 Task: Add a signature Jared Hernandez containing With heartfelt thanks and gratitude, Jared Hernandez to email address softage.8@softage.net and add a folder Gifts
Action: Mouse moved to (149, 189)
Screenshot: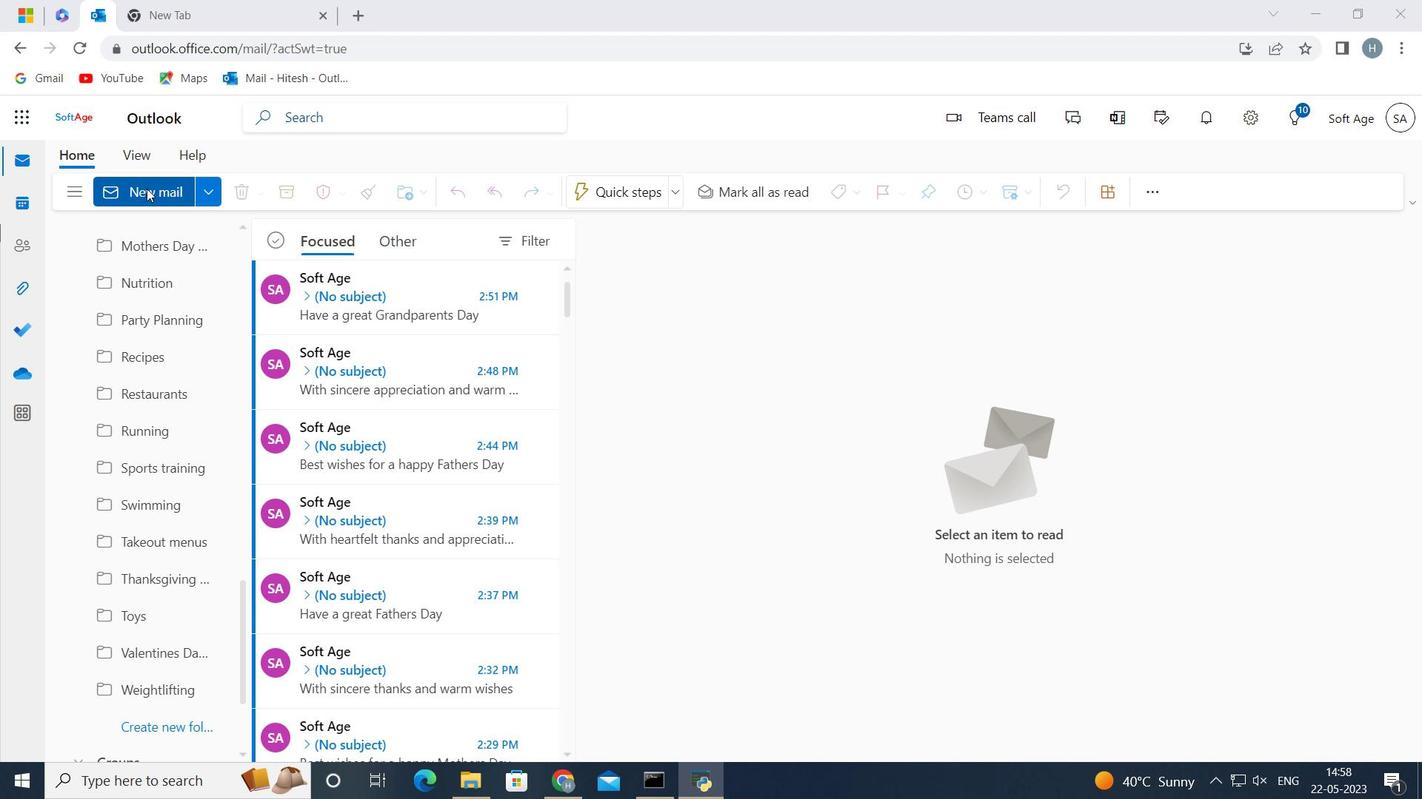 
Action: Mouse pressed left at (149, 189)
Screenshot: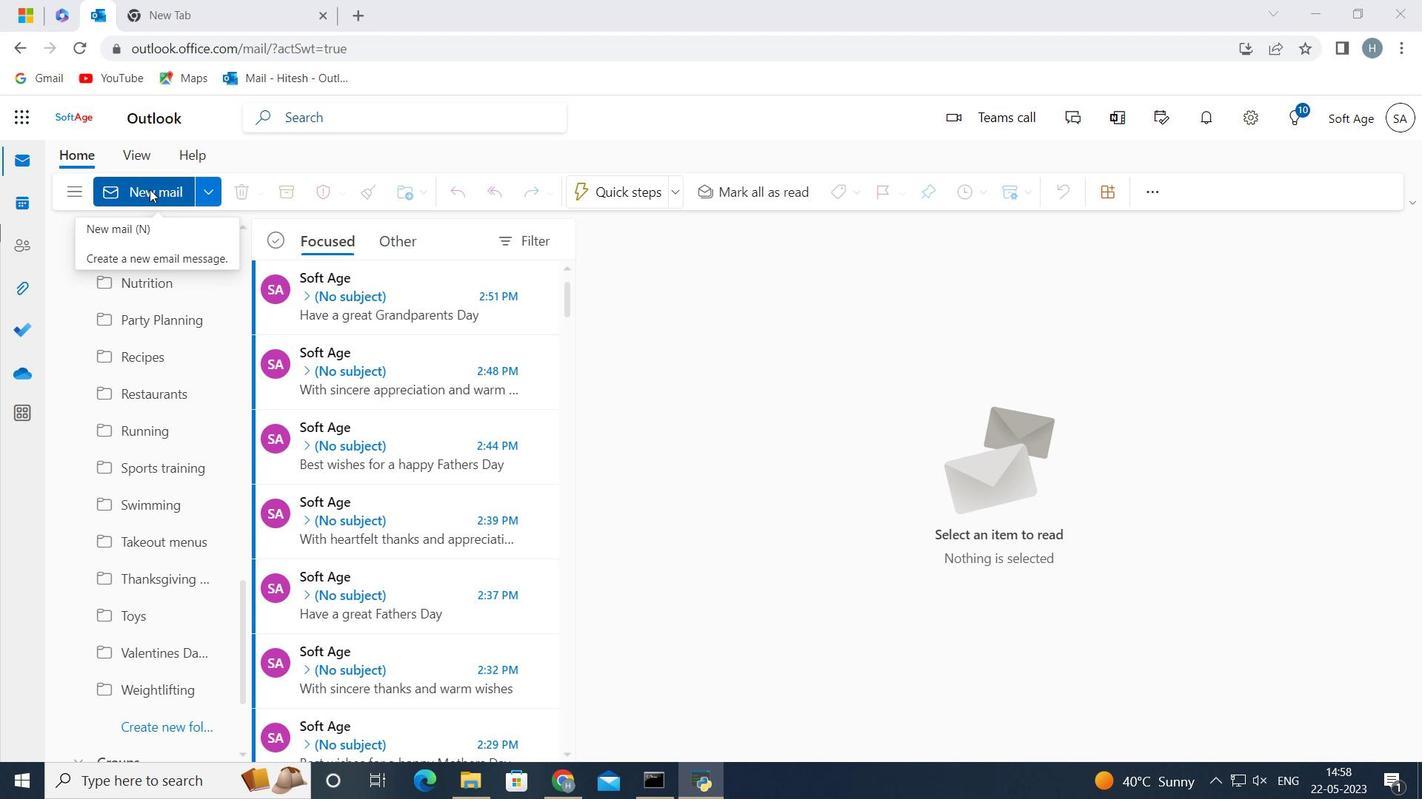 
Action: Mouse moved to (1163, 193)
Screenshot: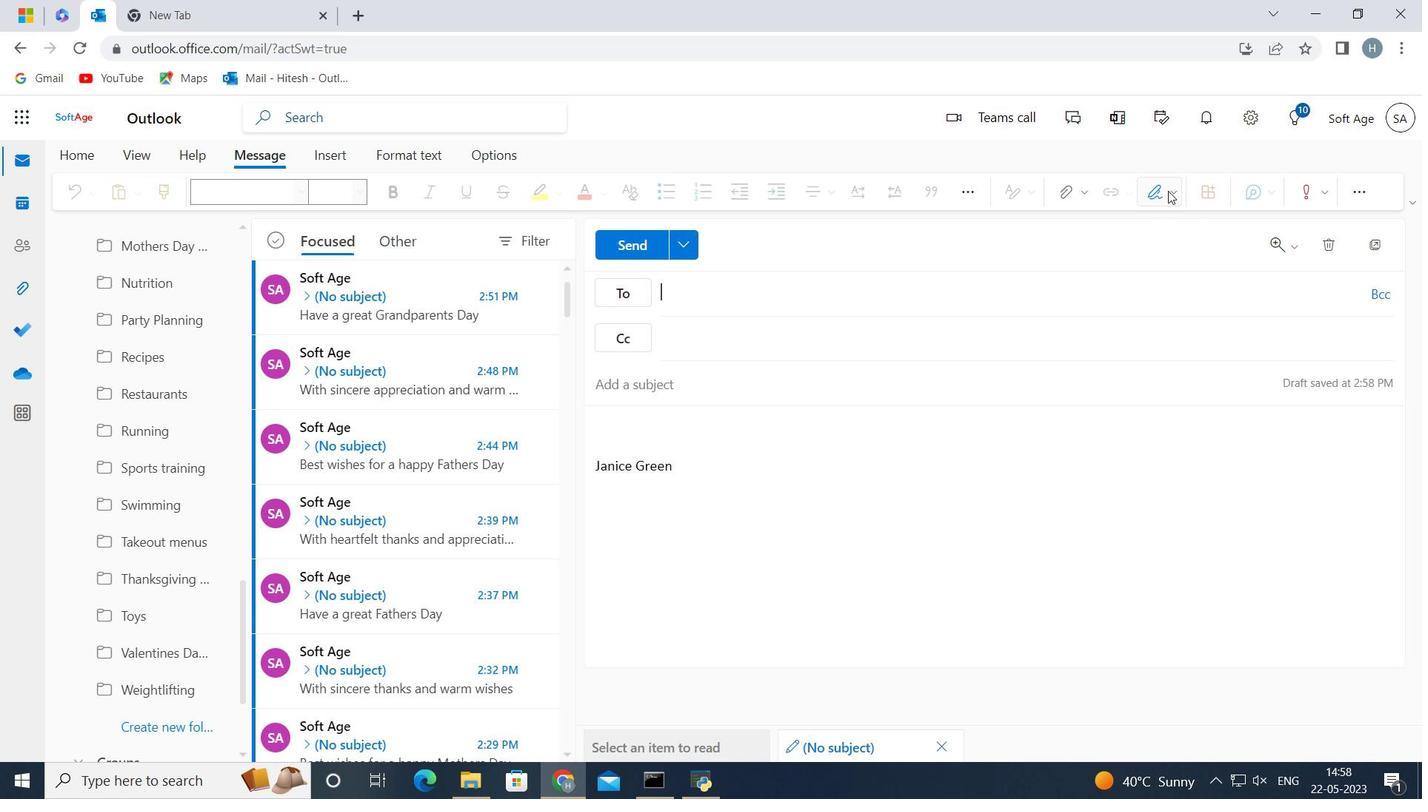 
Action: Mouse pressed left at (1163, 193)
Screenshot: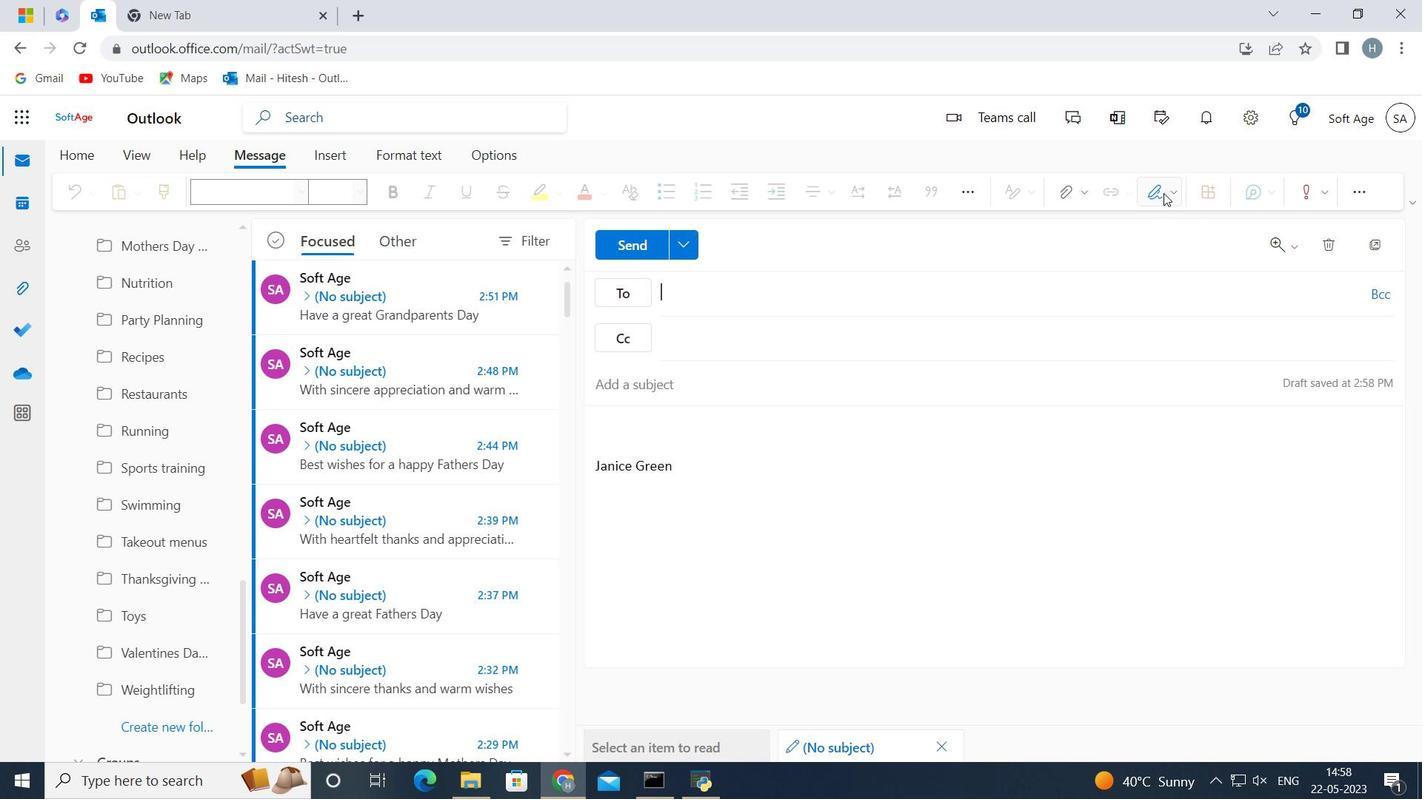 
Action: Mouse moved to (1095, 494)
Screenshot: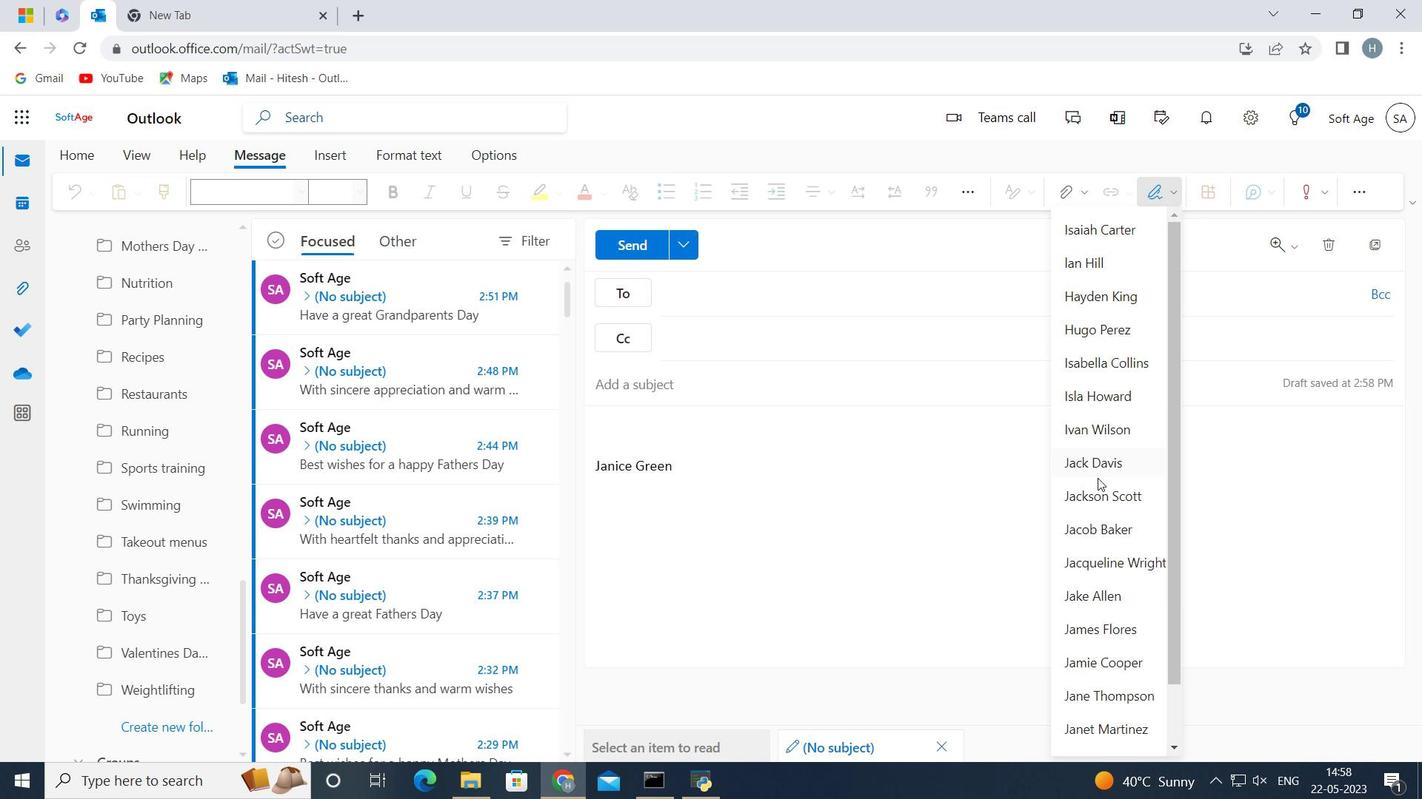 
Action: Mouse scrolled (1095, 493) with delta (0, 0)
Screenshot: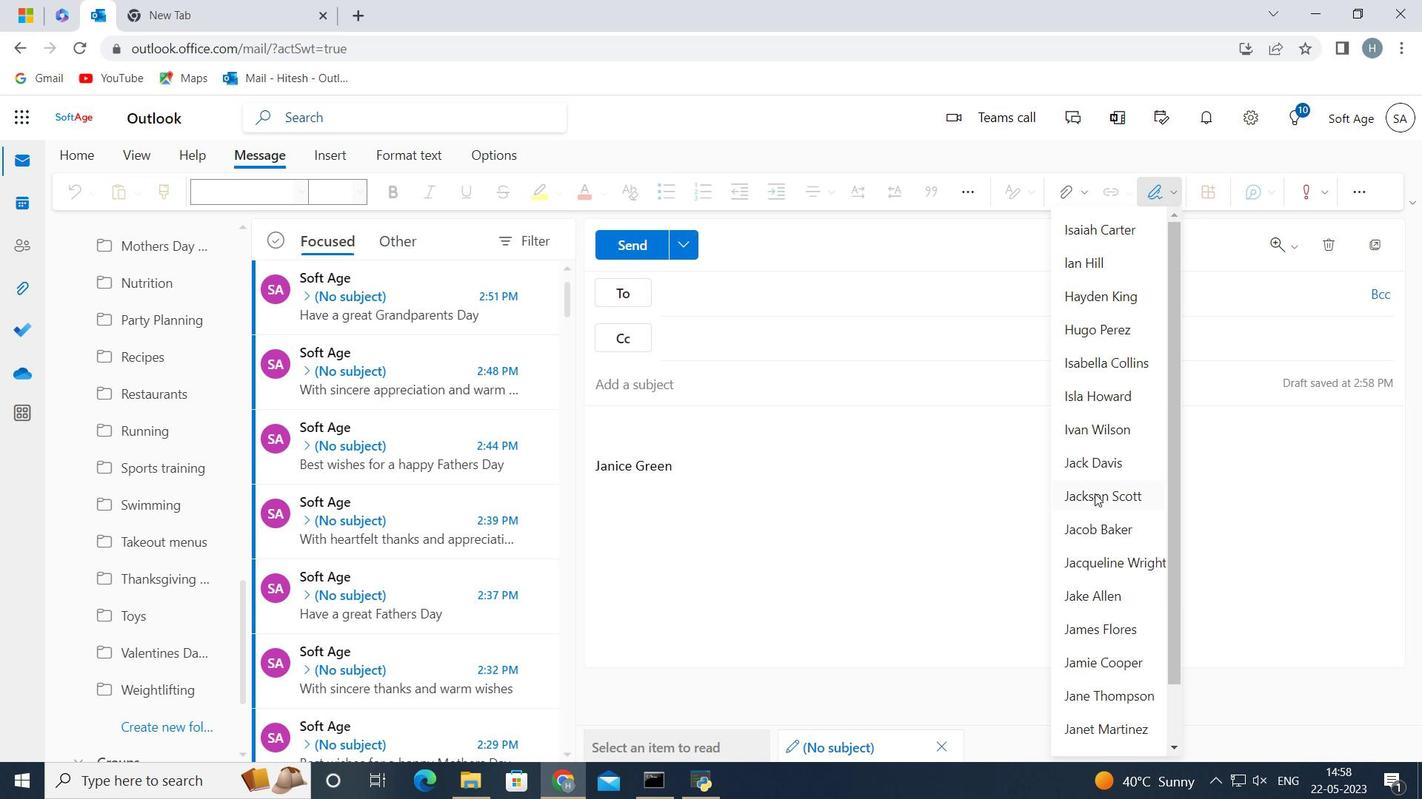 
Action: Mouse scrolled (1095, 493) with delta (0, 0)
Screenshot: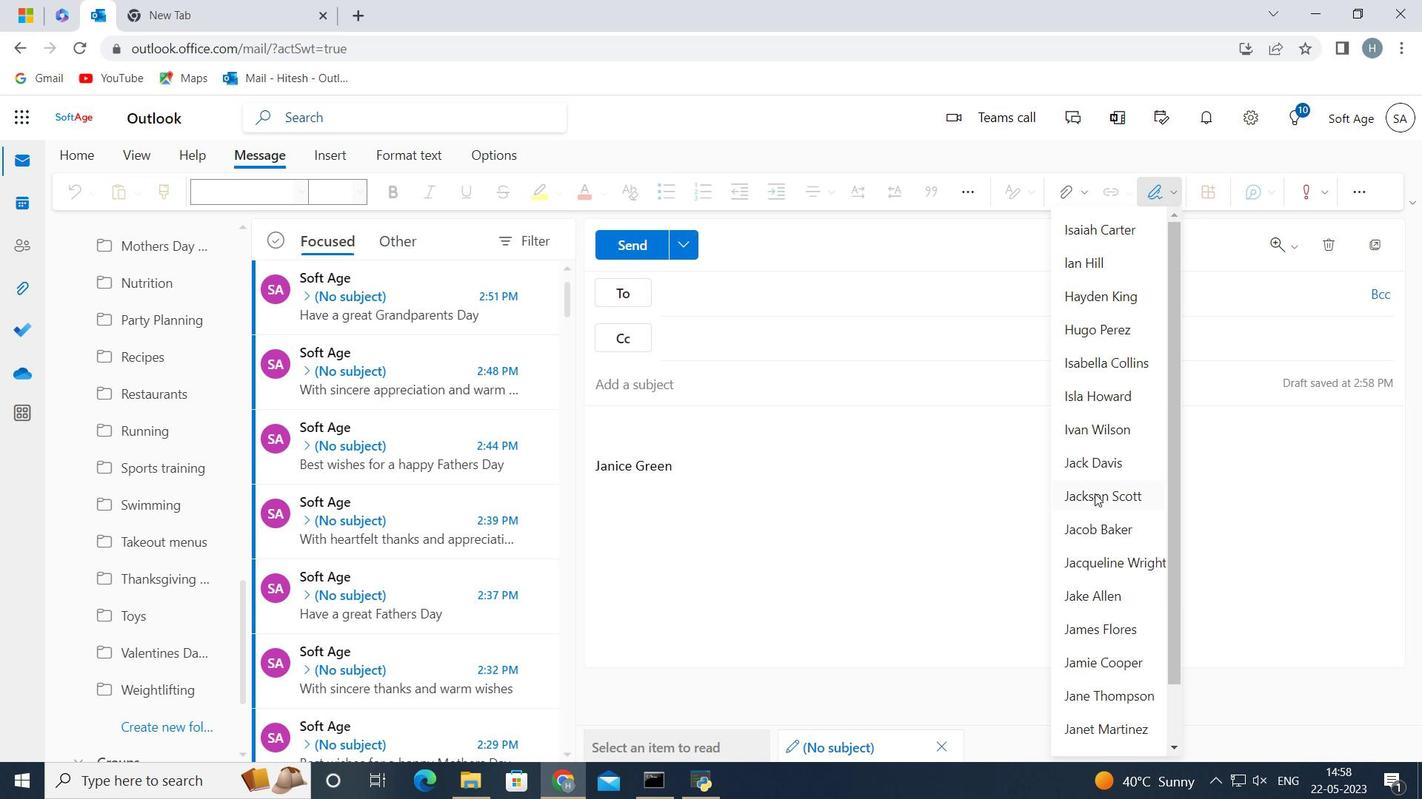 
Action: Mouse scrolled (1095, 493) with delta (0, 0)
Screenshot: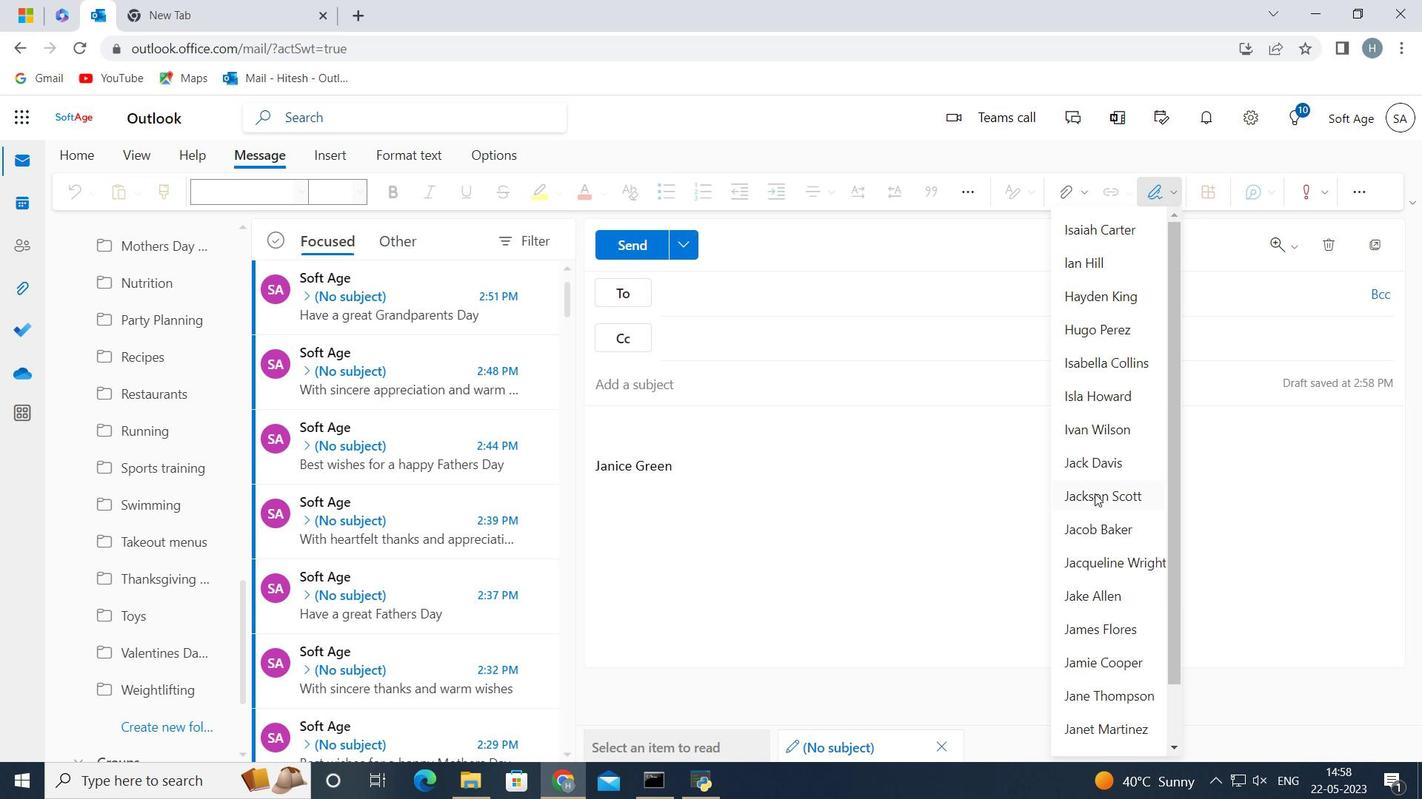 
Action: Mouse scrolled (1095, 493) with delta (0, 0)
Screenshot: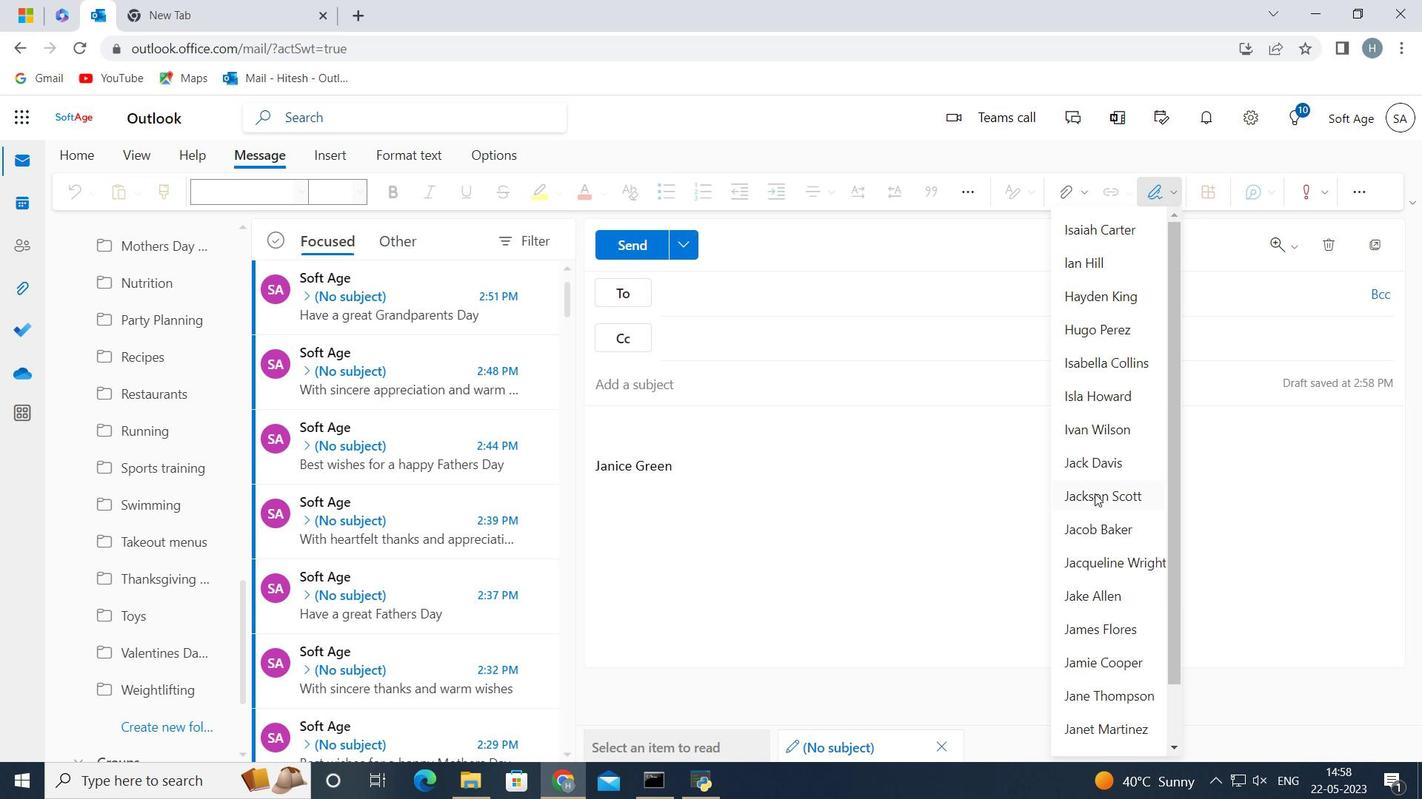
Action: Mouse scrolled (1095, 493) with delta (0, 0)
Screenshot: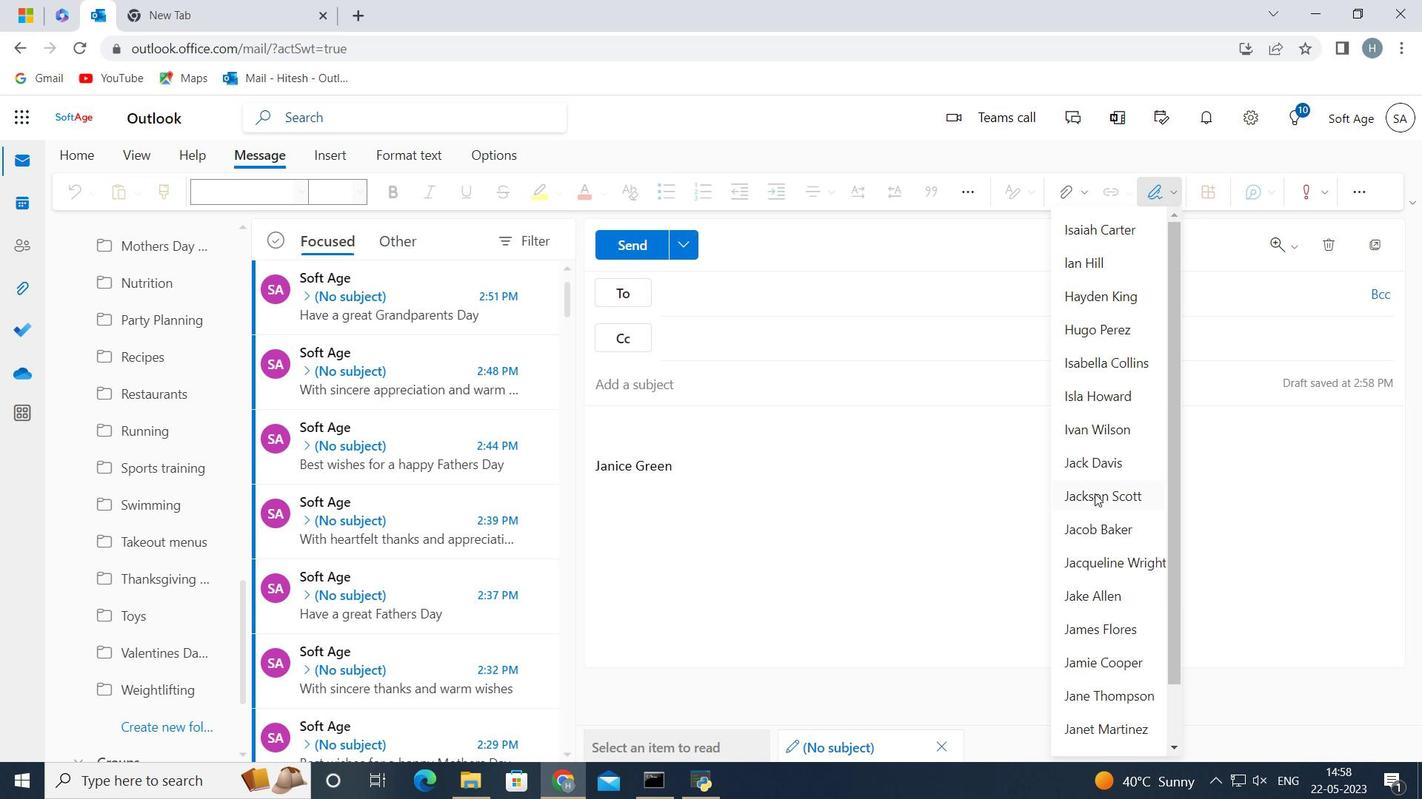 
Action: Mouse scrolled (1095, 493) with delta (0, 0)
Screenshot: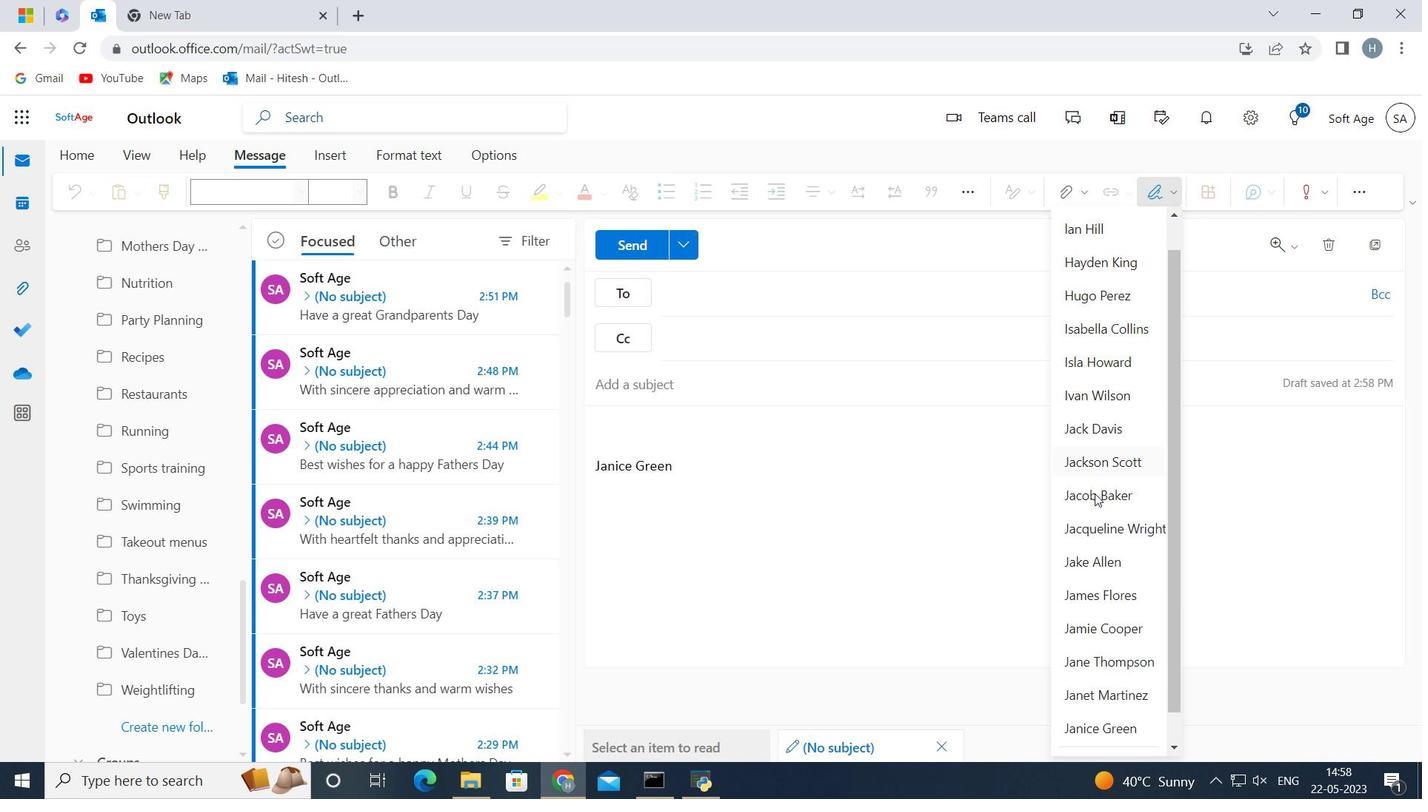
Action: Mouse moved to (1103, 734)
Screenshot: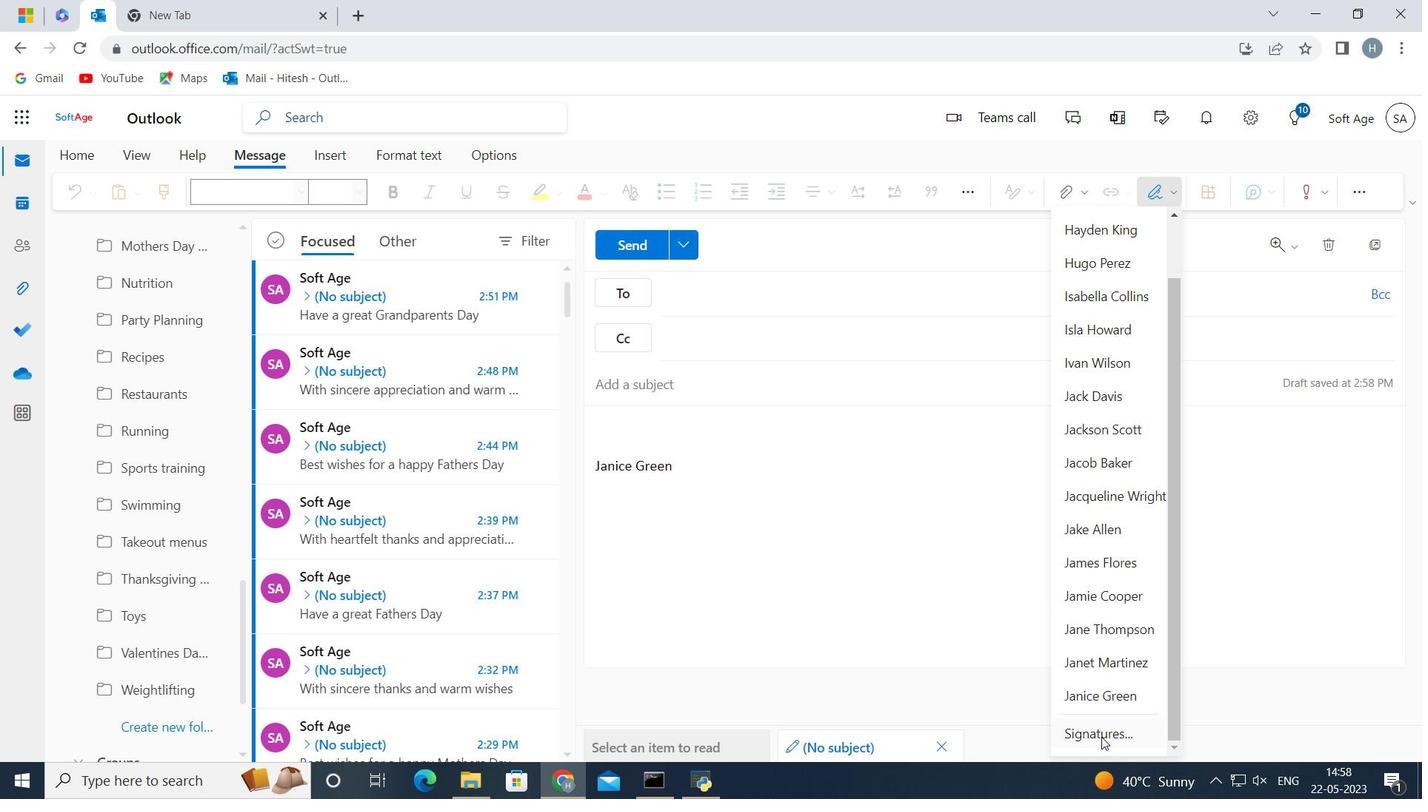 
Action: Mouse pressed left at (1103, 734)
Screenshot: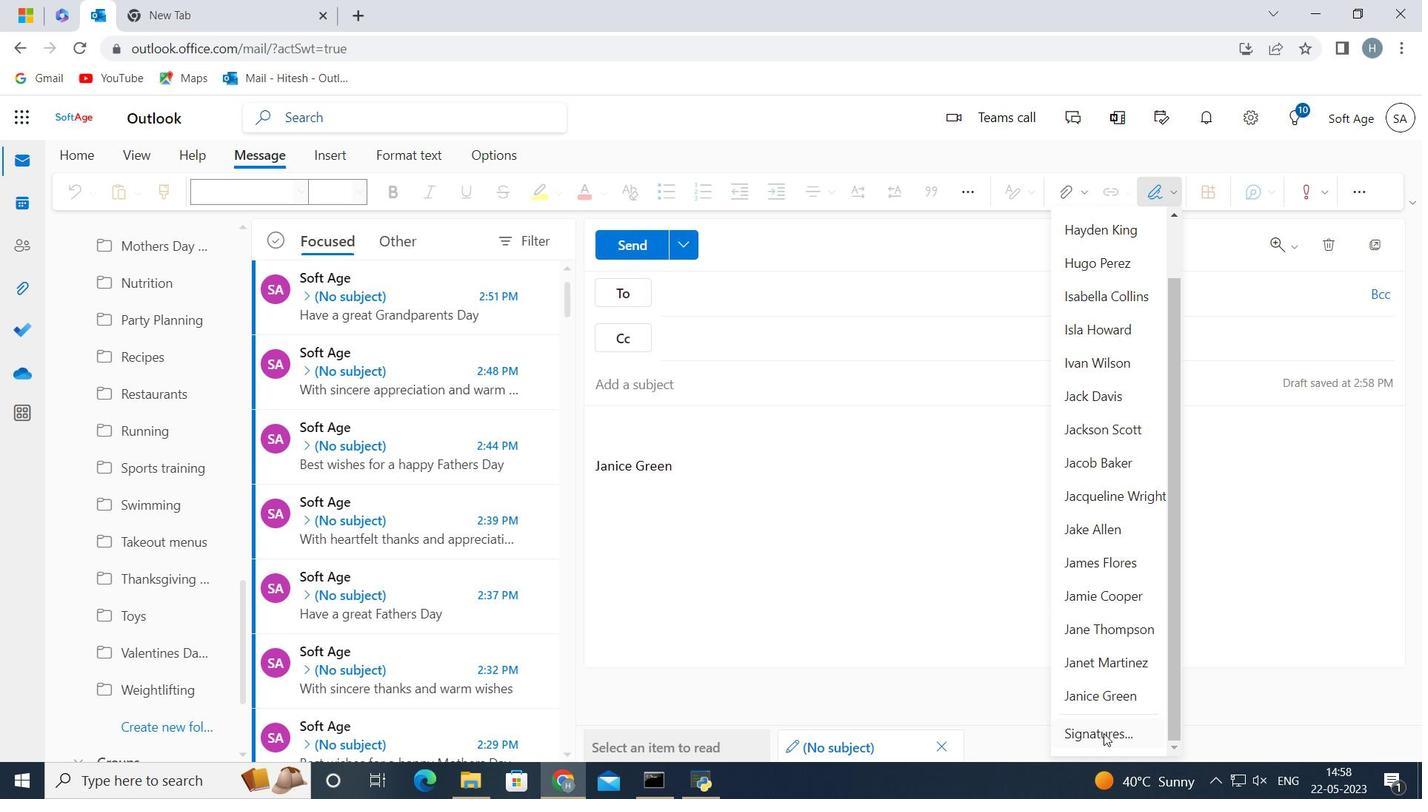 
Action: Mouse moved to (982, 339)
Screenshot: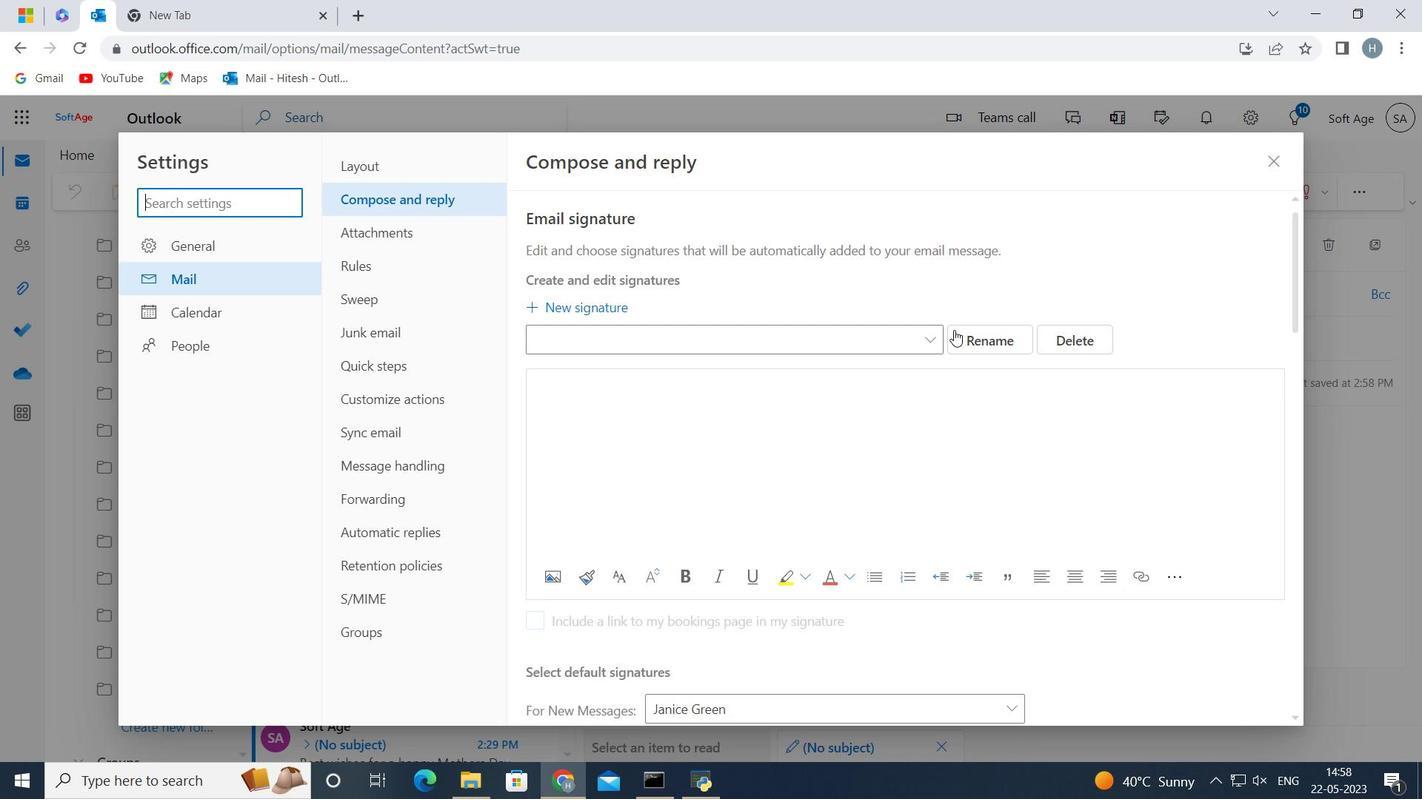 
Action: Mouse pressed left at (982, 339)
Screenshot: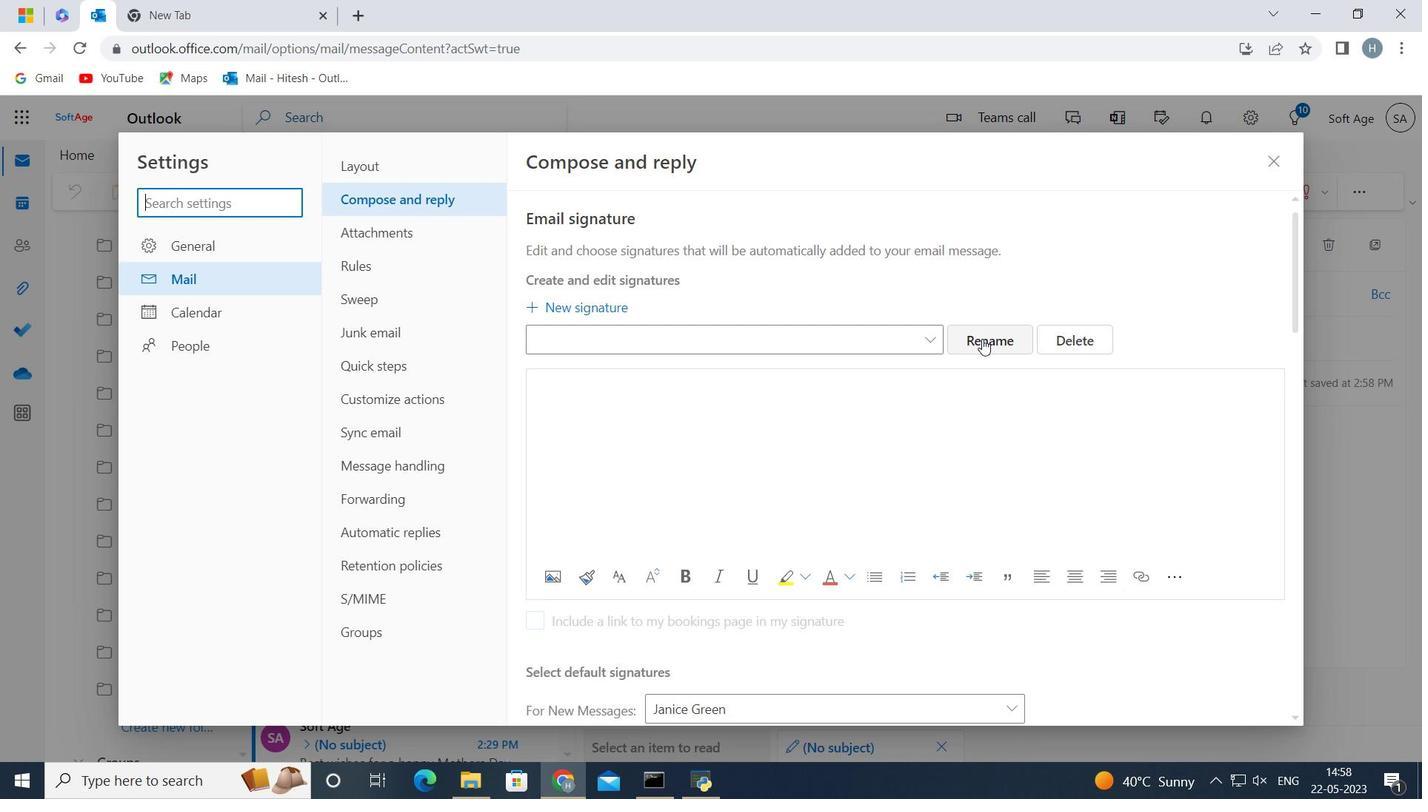 
Action: Mouse moved to (934, 337)
Screenshot: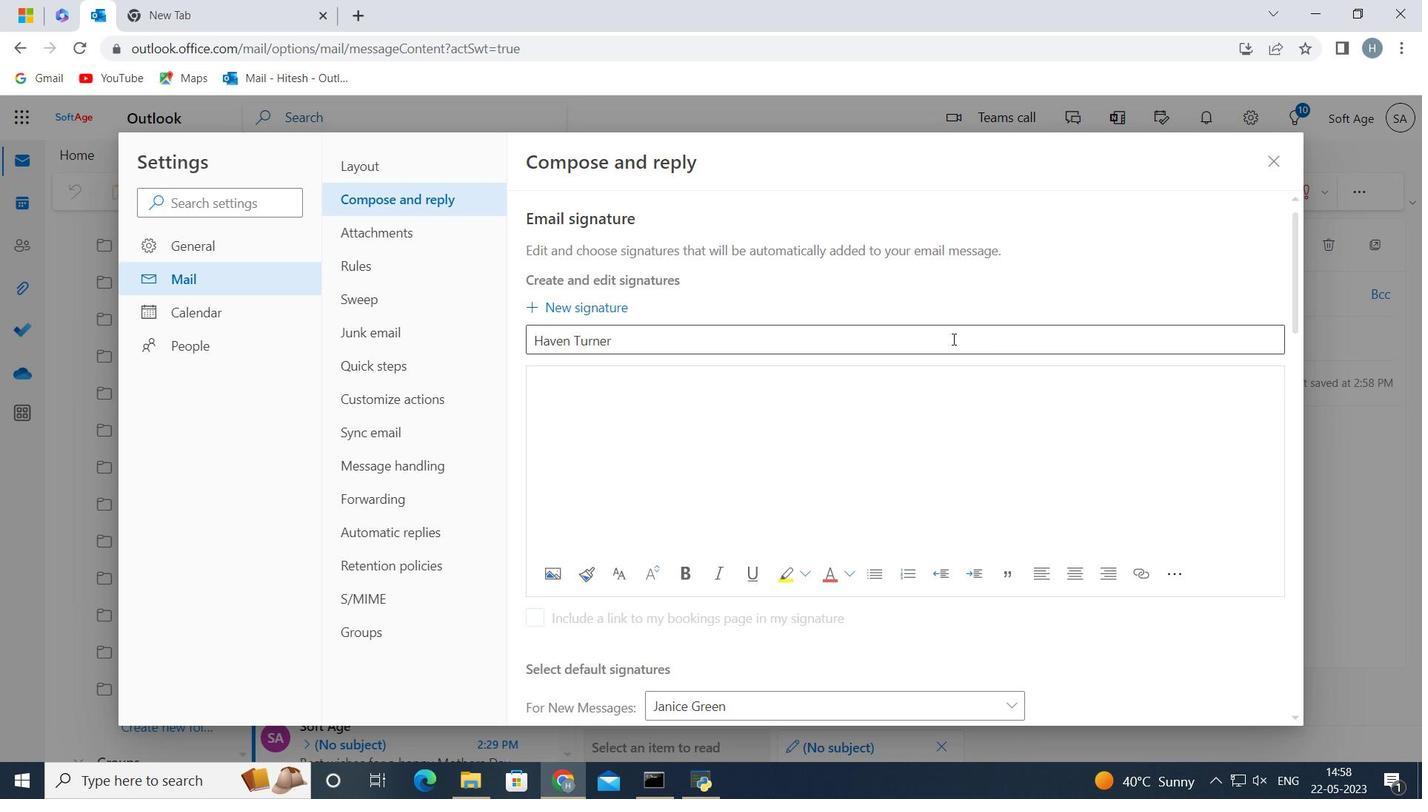 
Action: Mouse pressed left at (934, 337)
Screenshot: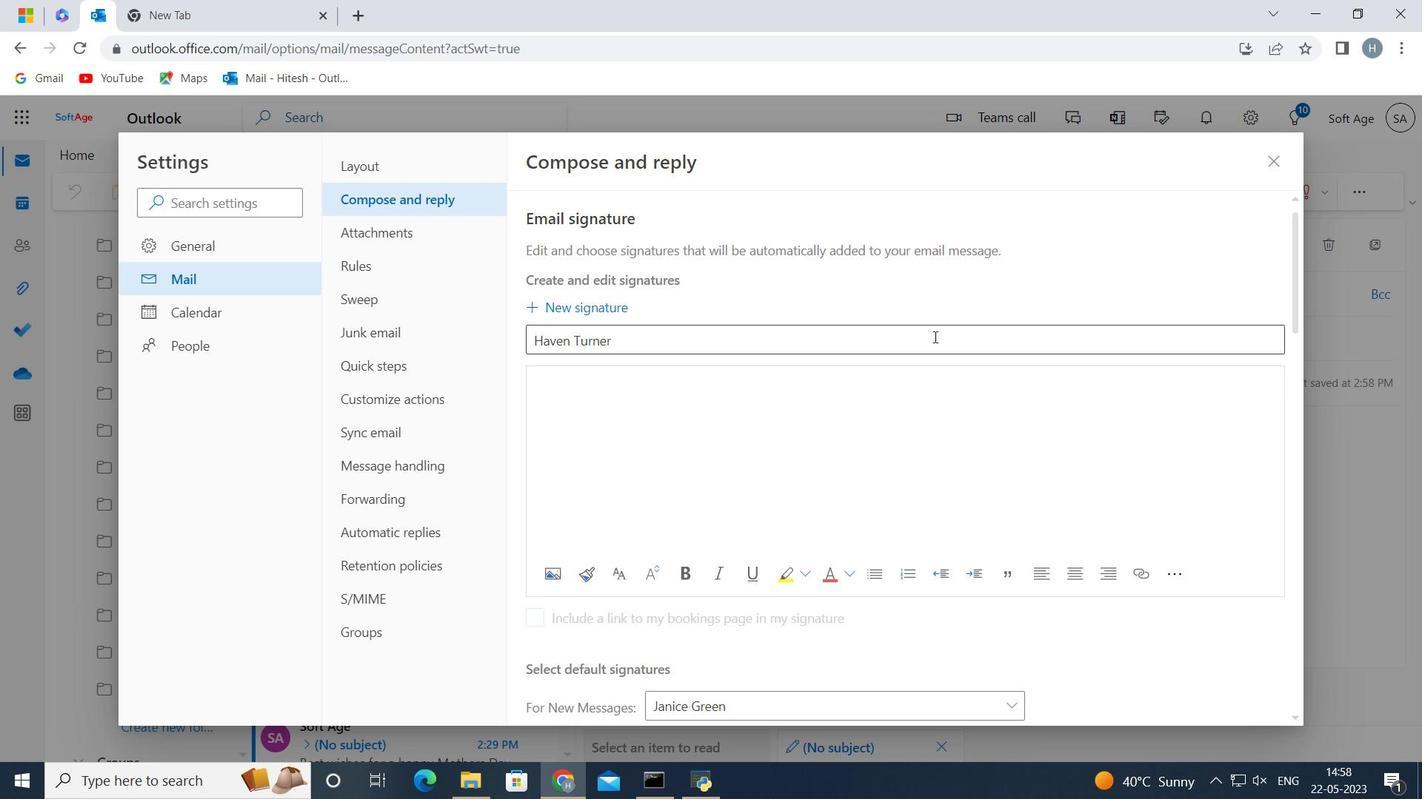 
Action: Key pressed <Key.backspace><Key.backspace><Key.backspace><Key.backspace><Key.backspace><Key.backspace><Key.backspace><Key.backspace><Key.backspace><Key.backspace><Key.backspace><Key.backspace><Key.backspace><Key.backspace><Key.shift>Jared<Key.space><Key.shift><Key.shift><Key.shift>Hernandez<Key.space>
Screenshot: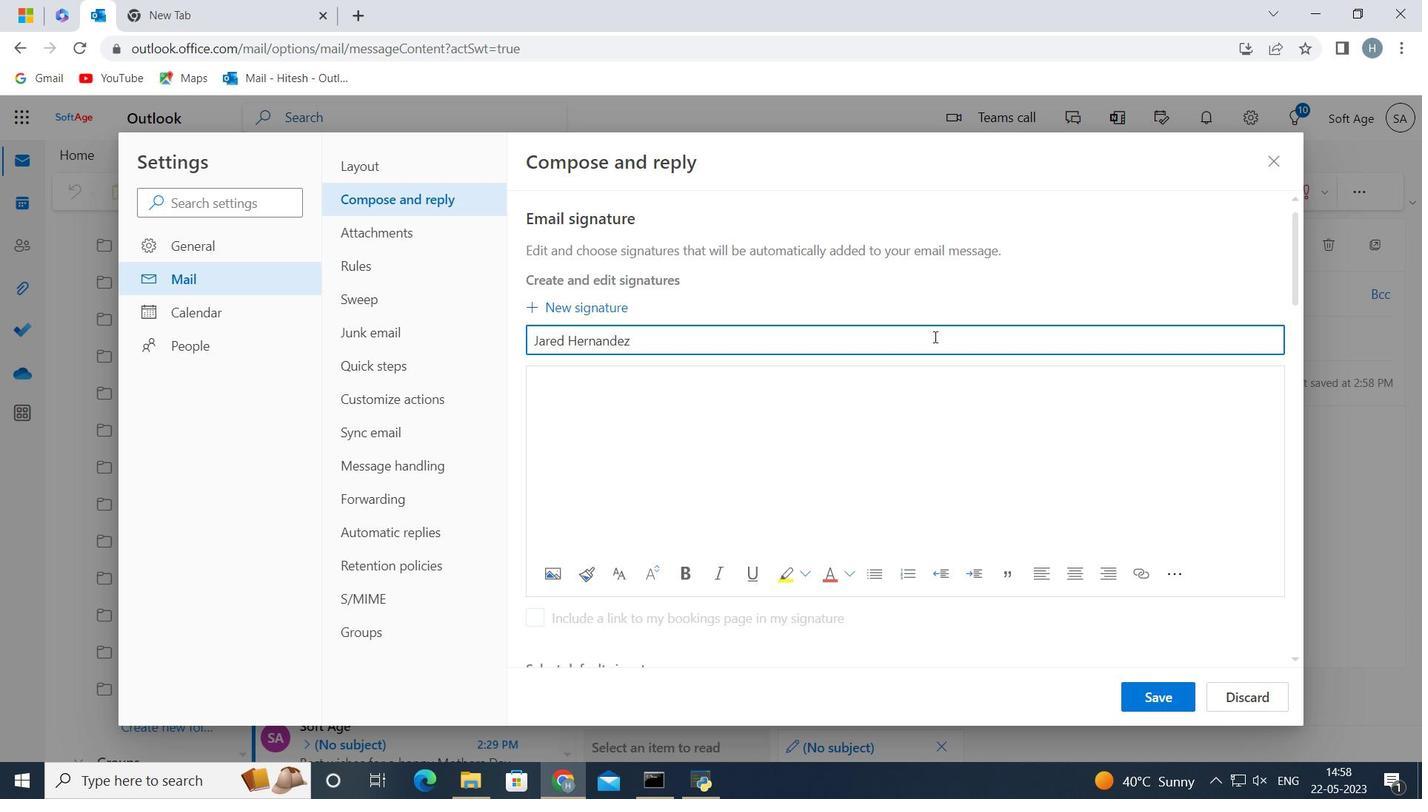 
Action: Mouse moved to (742, 417)
Screenshot: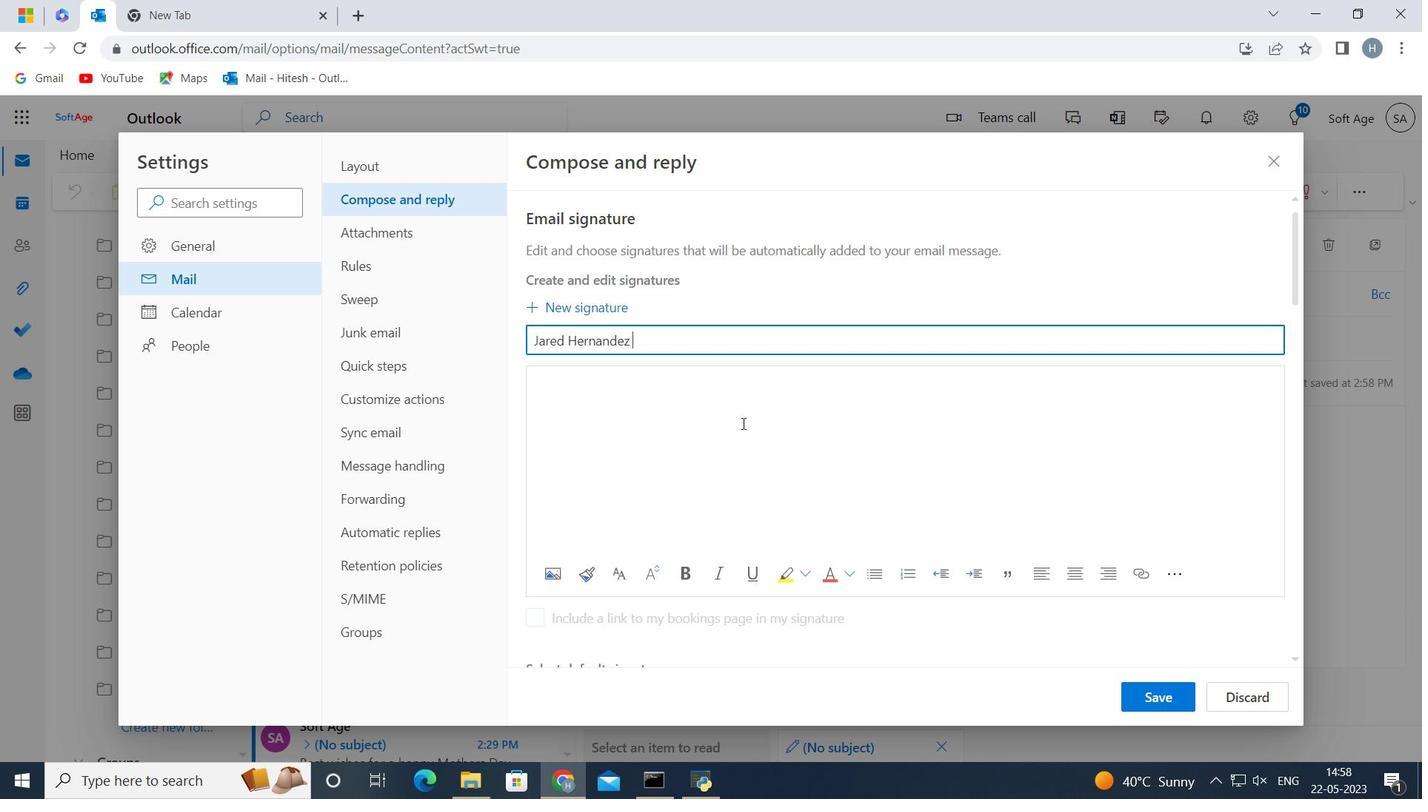 
Action: Mouse pressed left at (742, 417)
Screenshot: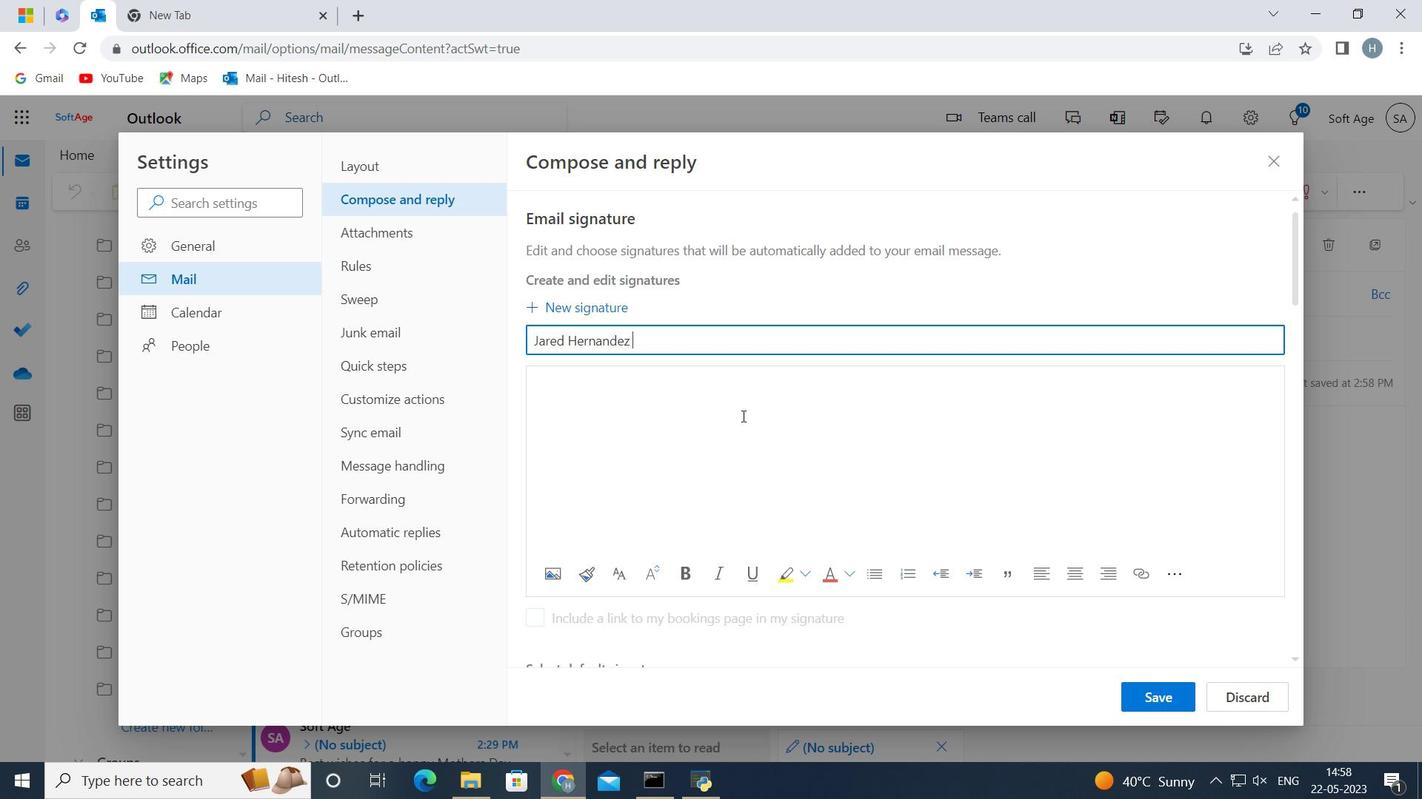 
Action: Key pressed <Key.shift>Jared<Key.space><Key.shift><Key.shift><Key.shift><Key.shift><Key.shift><Key.shift><Key.shift><Key.shift>Hernandez<Key.space>
Screenshot: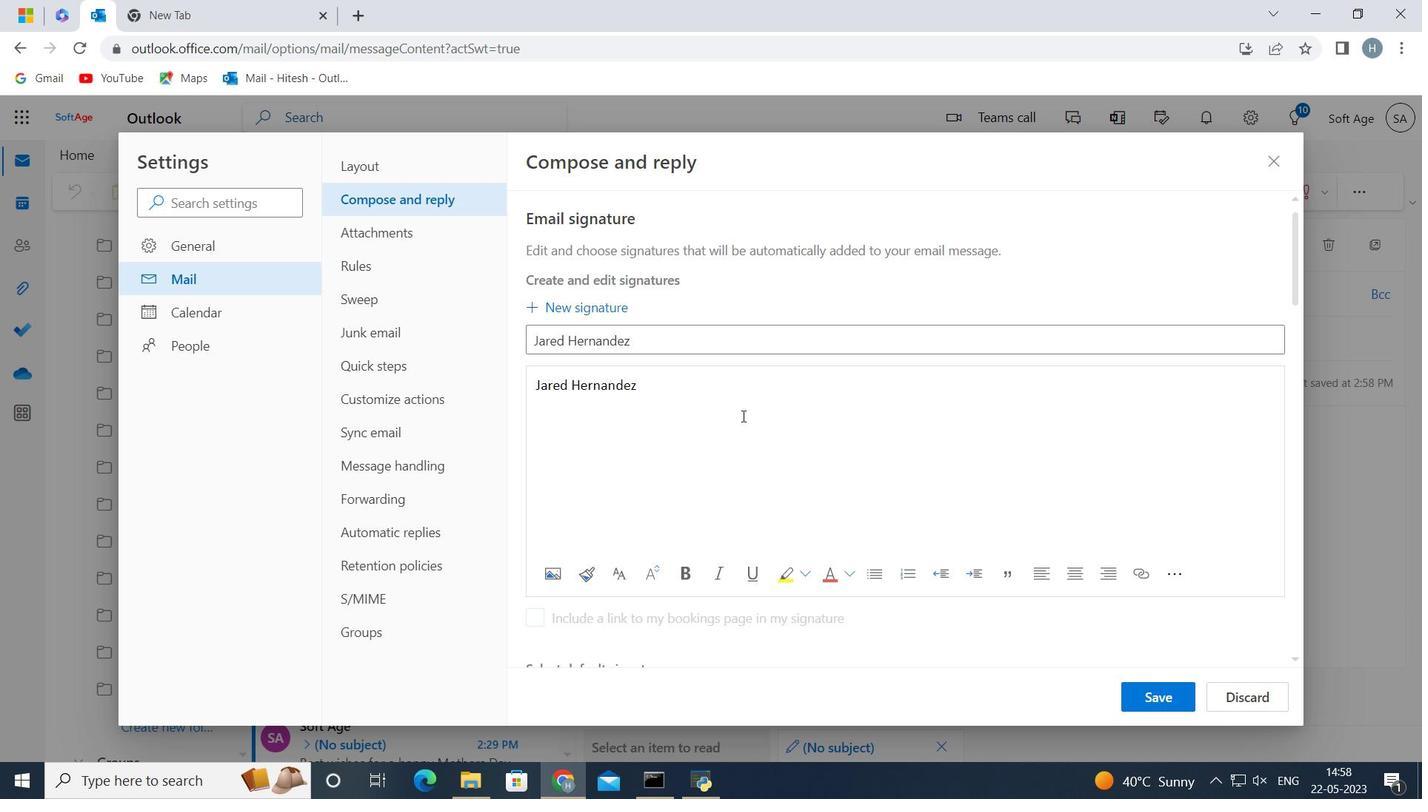 
Action: Mouse moved to (1157, 696)
Screenshot: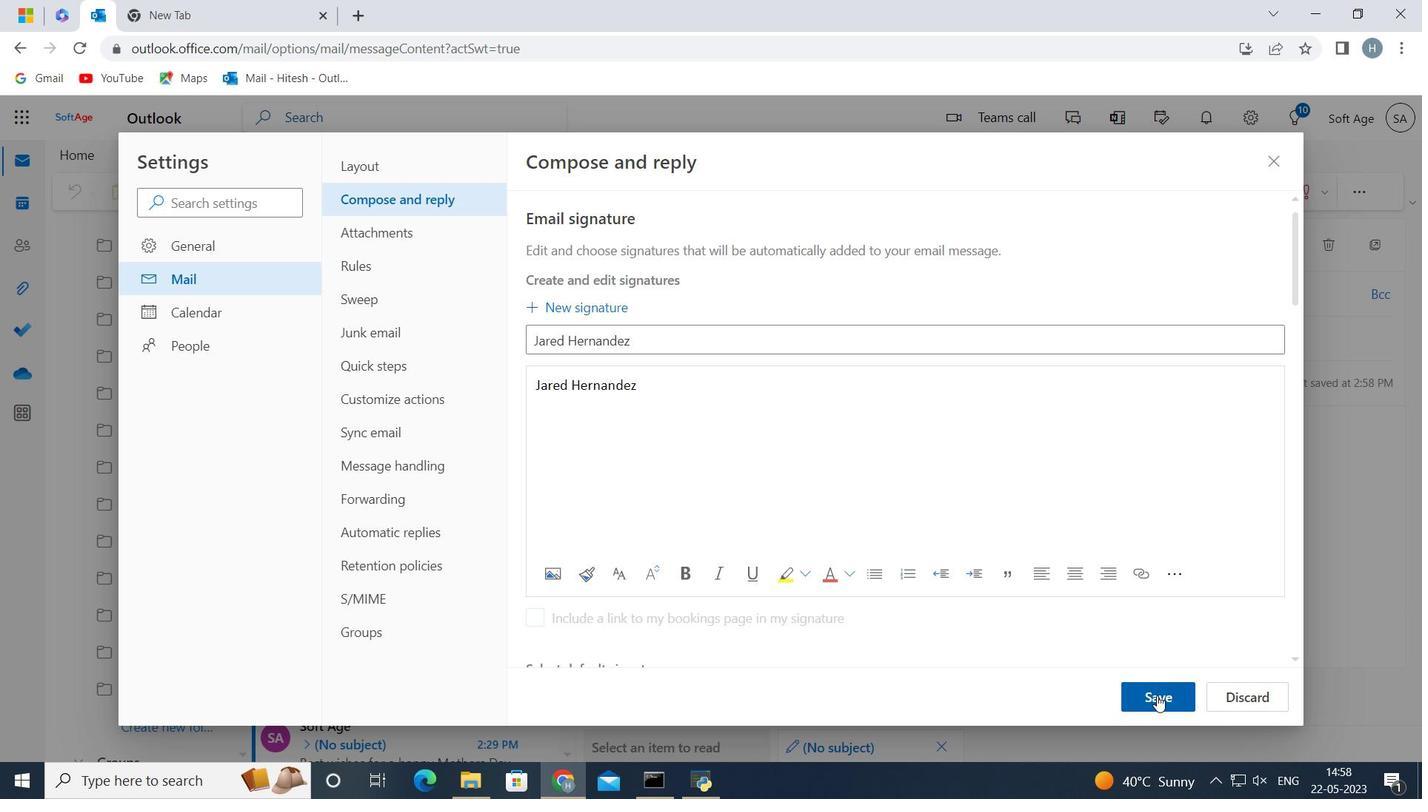 
Action: Mouse pressed left at (1157, 696)
Screenshot: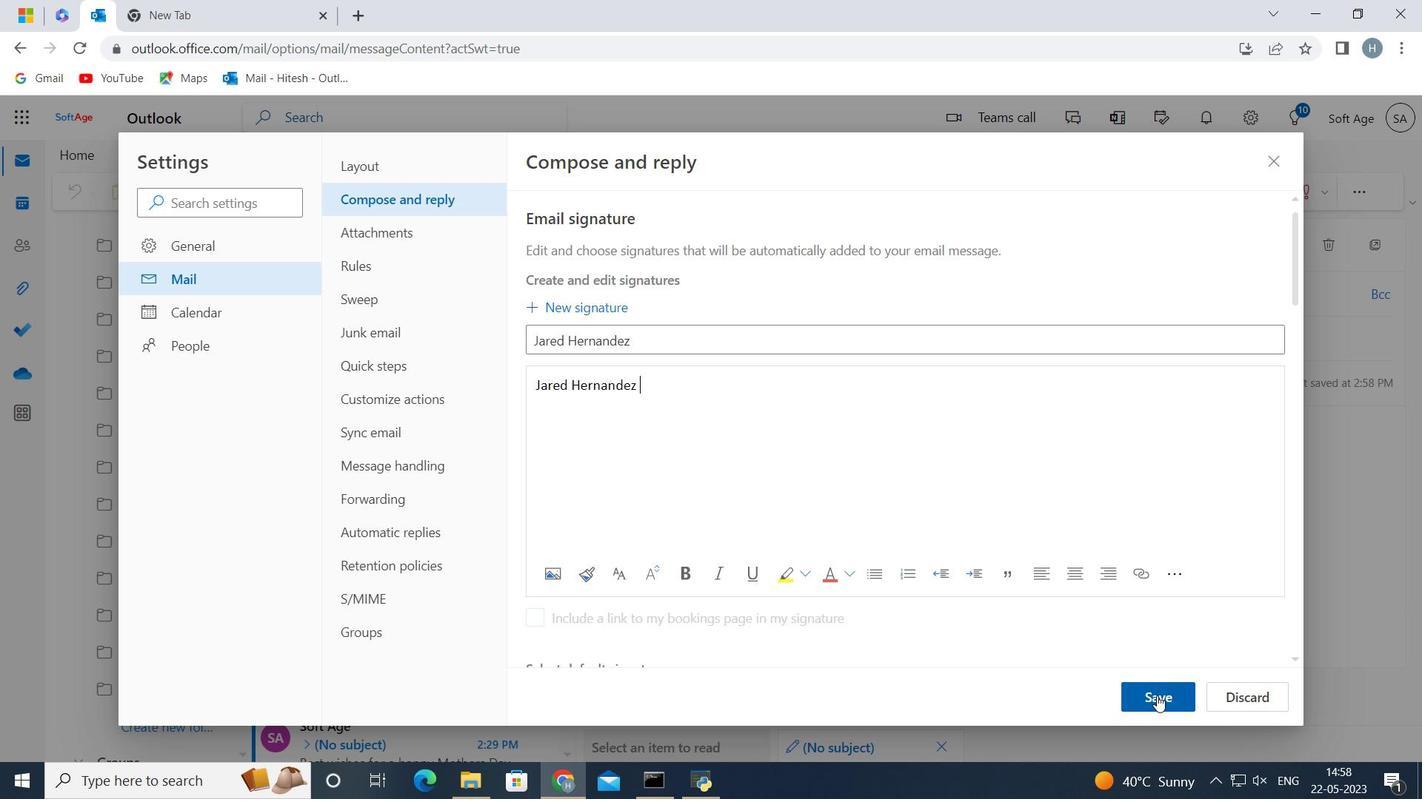 
Action: Mouse moved to (1119, 470)
Screenshot: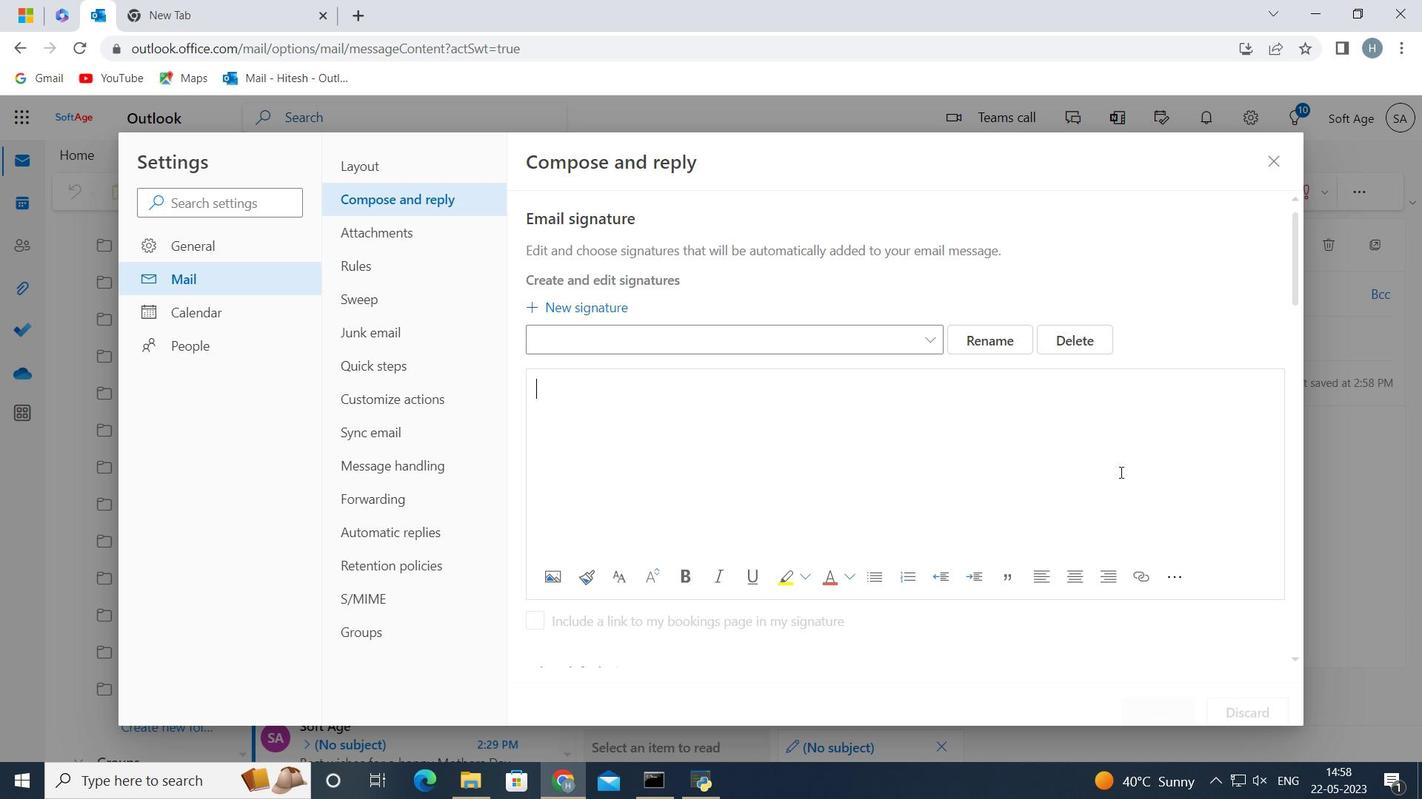 
Action: Mouse scrolled (1119, 469) with delta (0, 0)
Screenshot: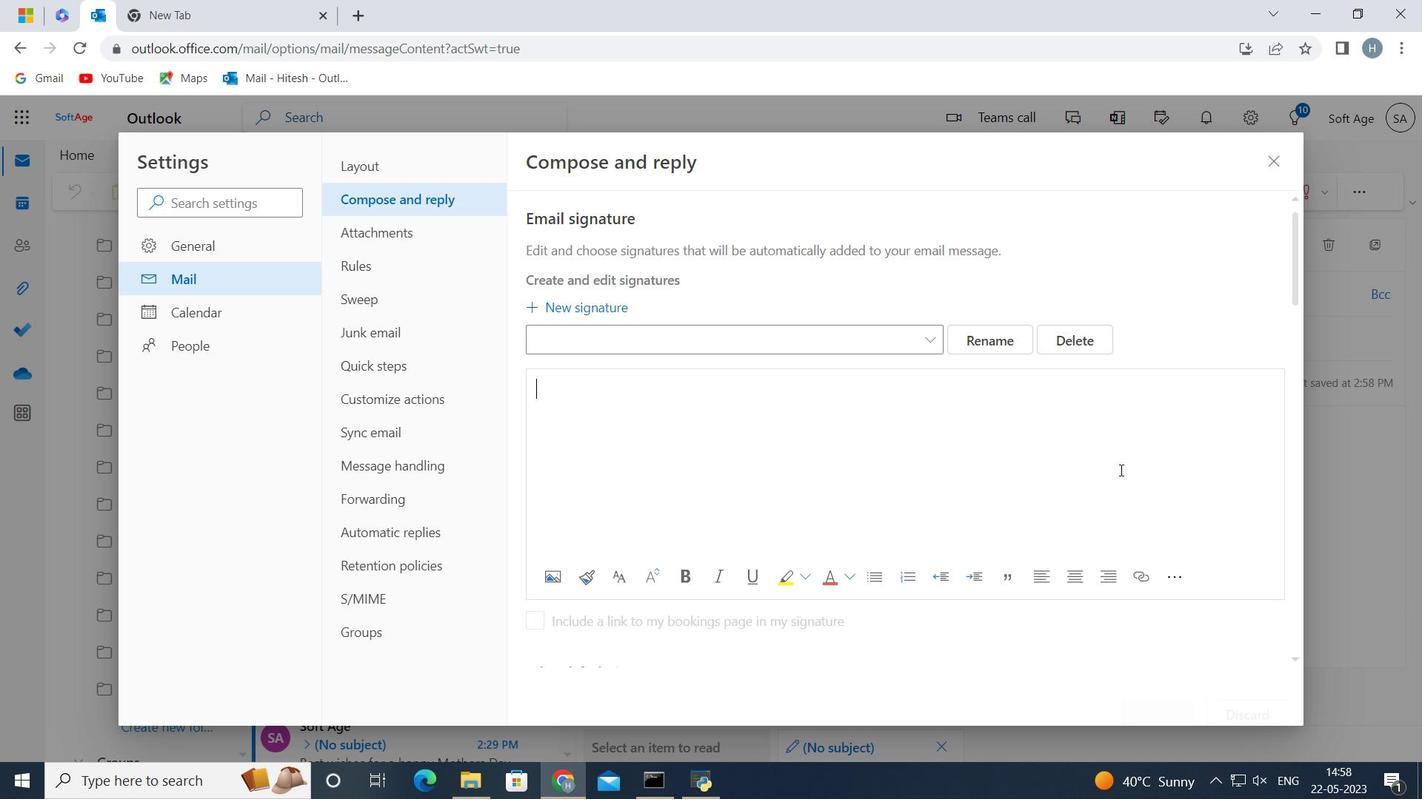 
Action: Mouse scrolled (1119, 469) with delta (0, 0)
Screenshot: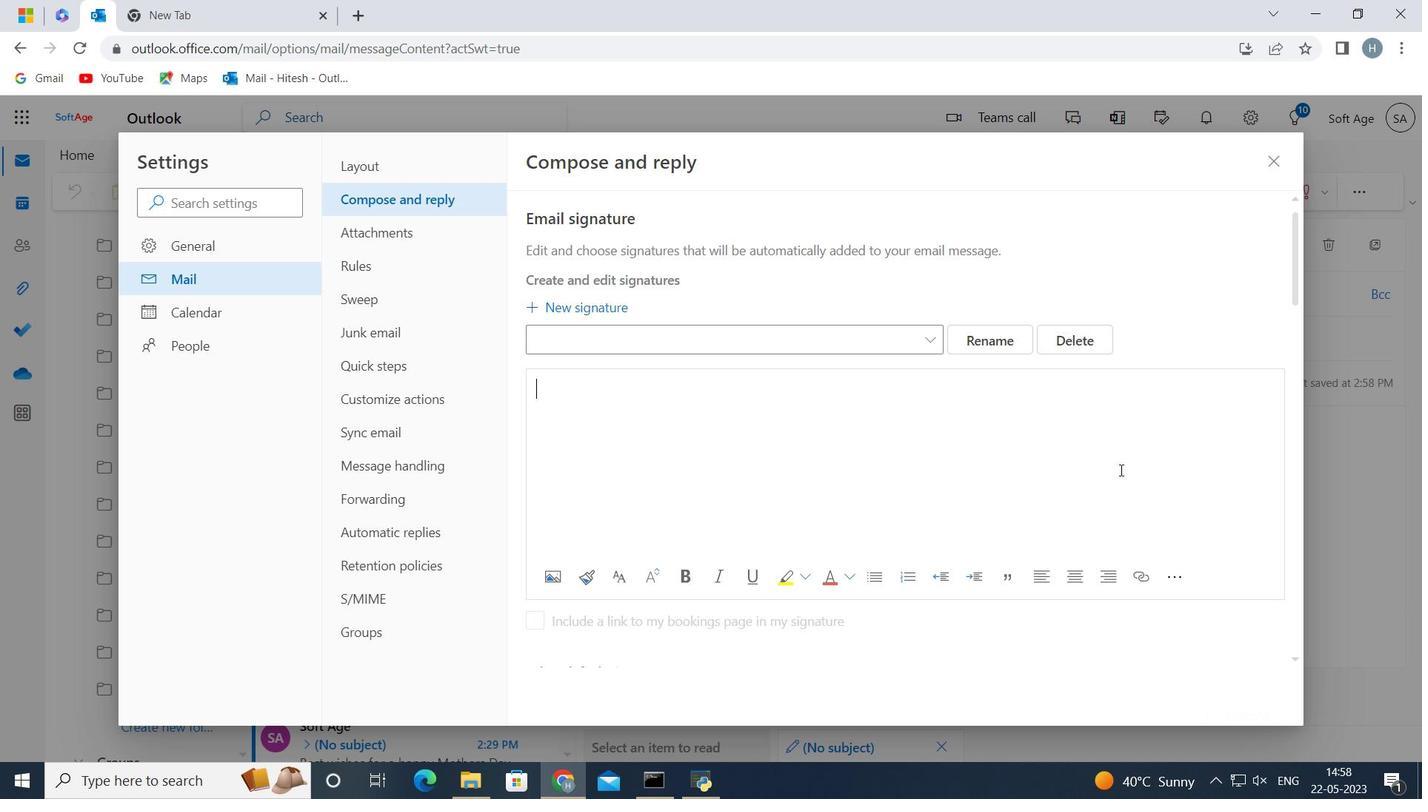 
Action: Mouse scrolled (1119, 469) with delta (0, 0)
Screenshot: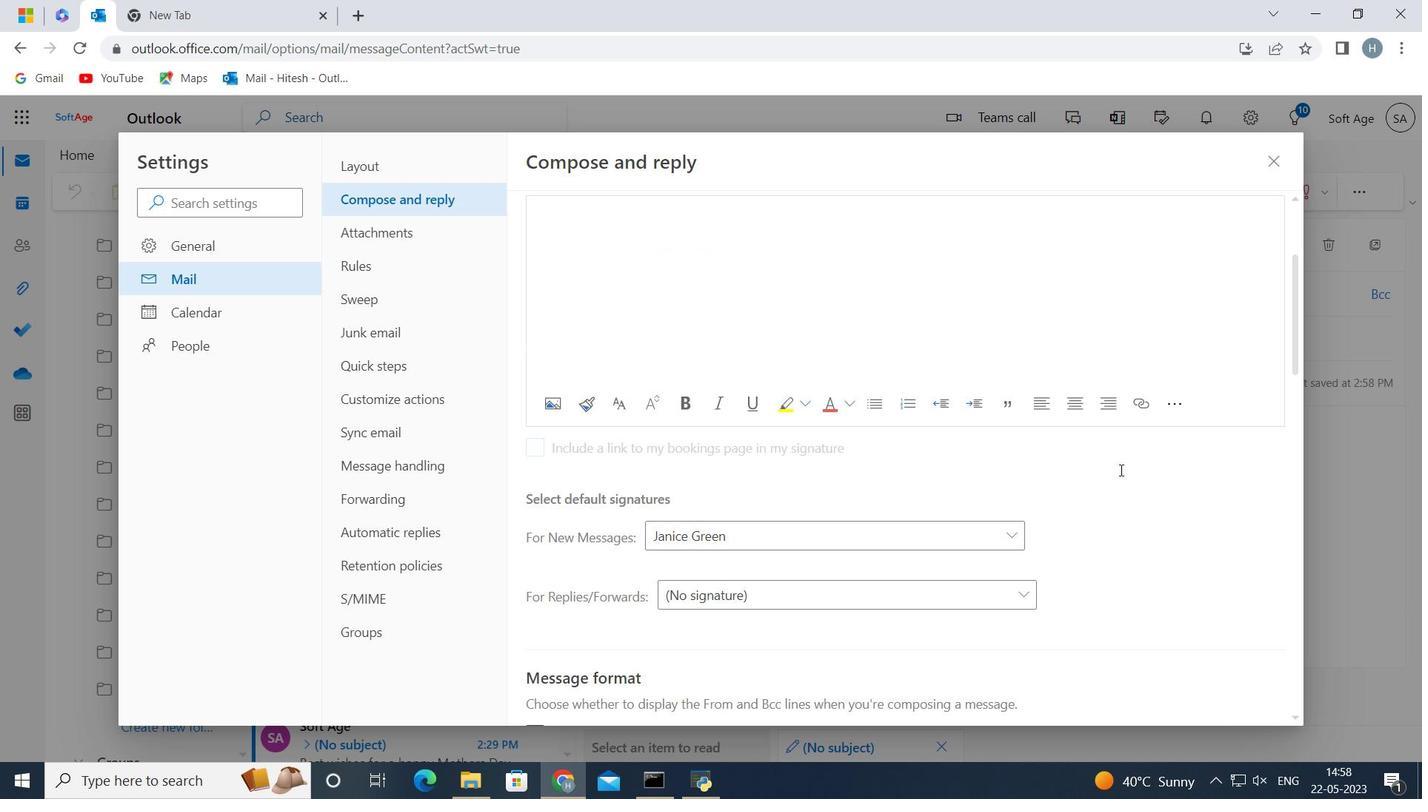 
Action: Mouse scrolled (1119, 469) with delta (0, 0)
Screenshot: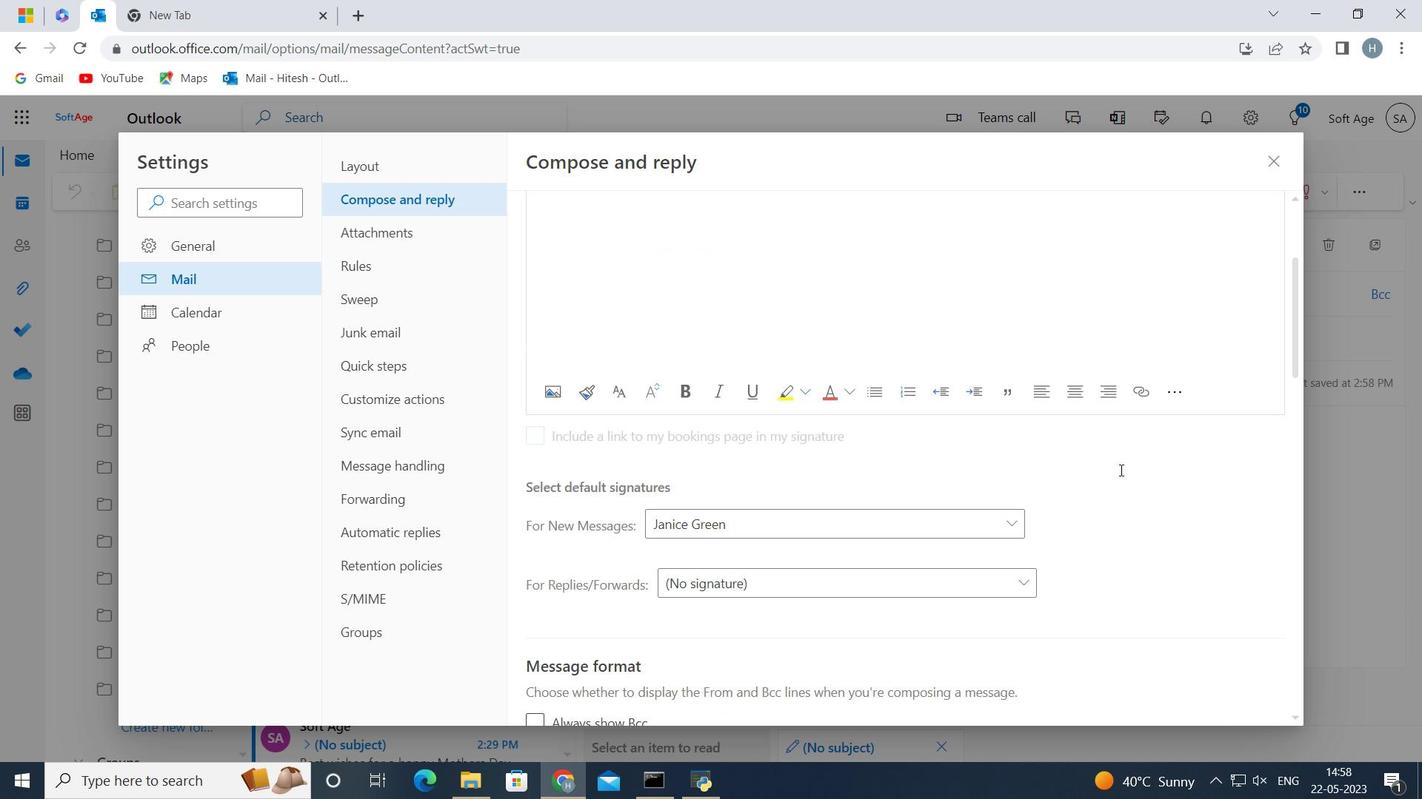 
Action: Mouse moved to (938, 338)
Screenshot: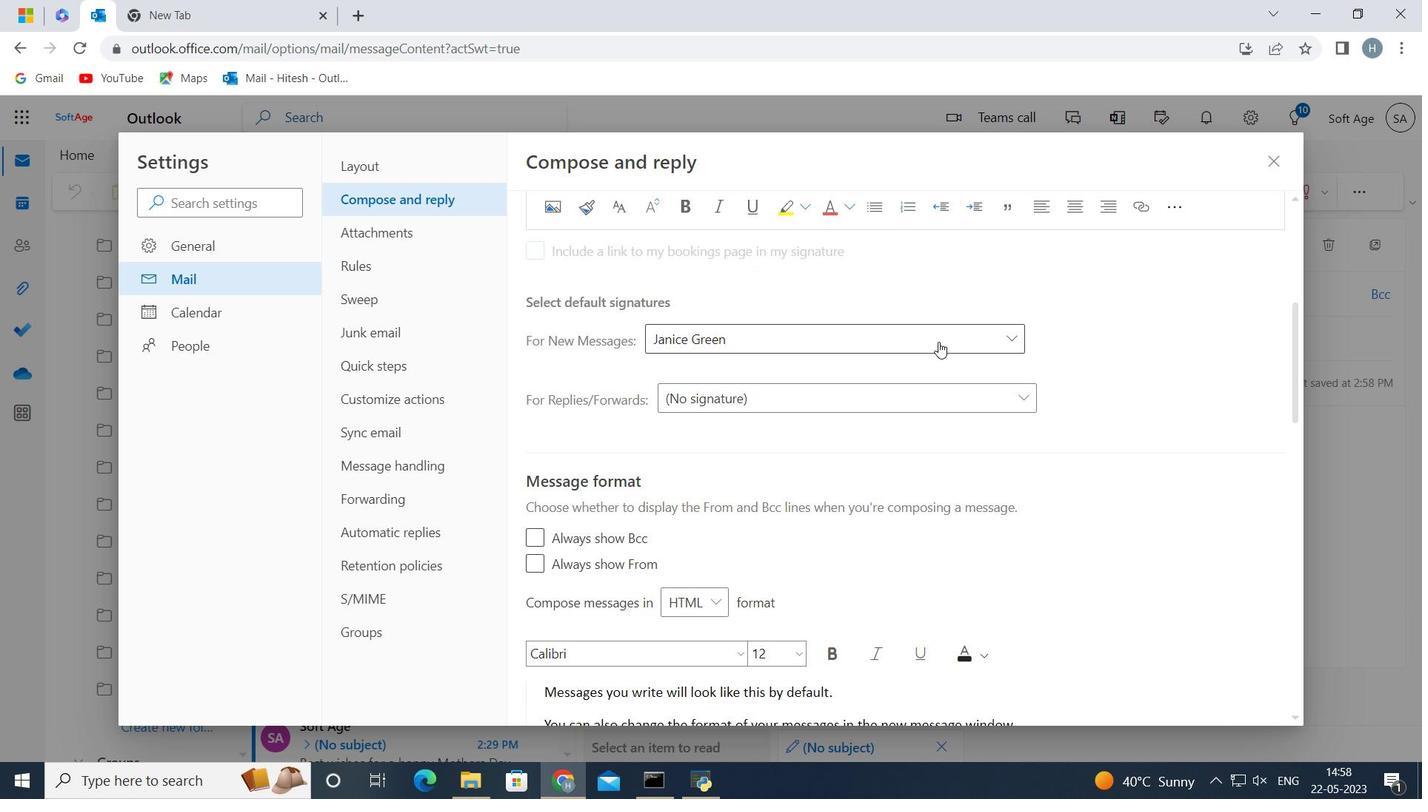 
Action: Mouse pressed left at (938, 338)
Screenshot: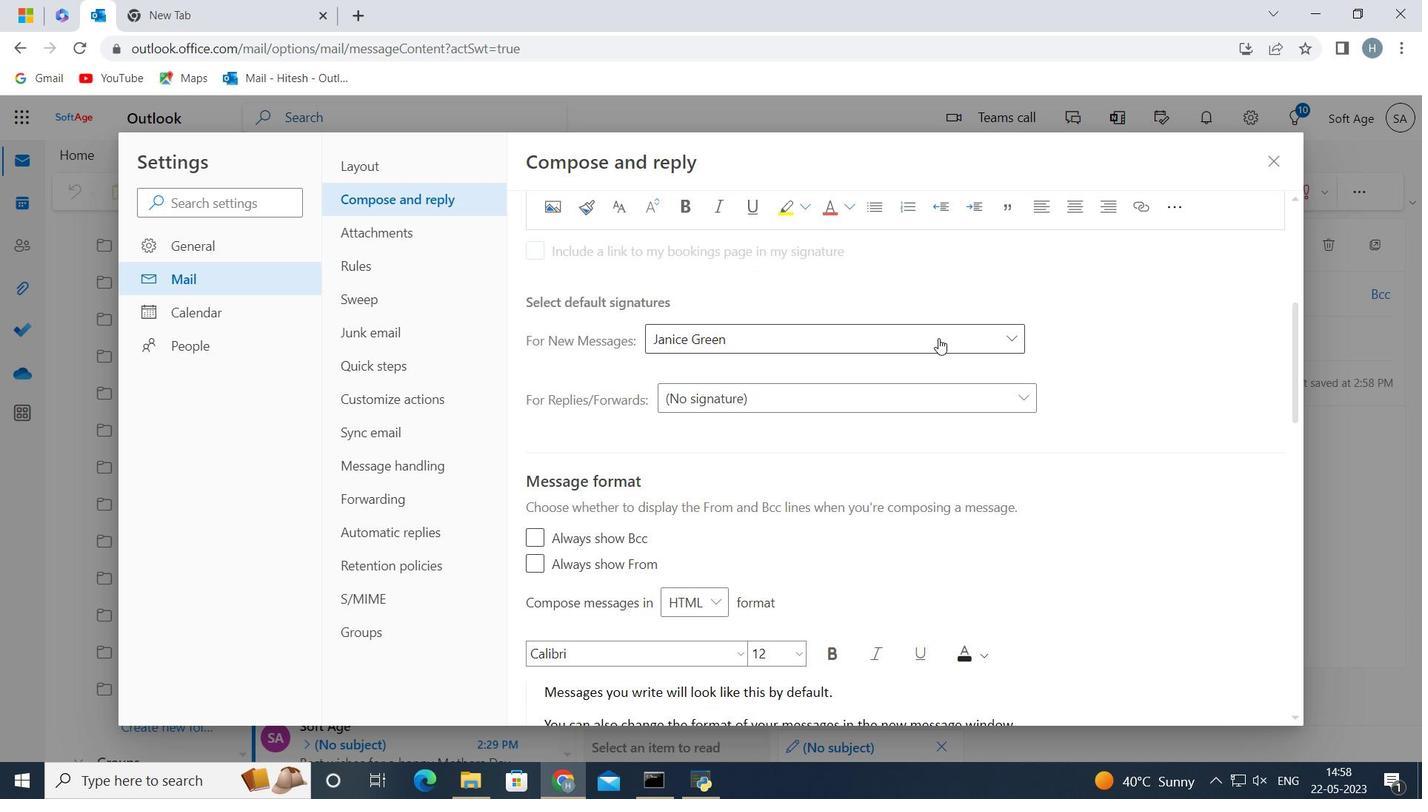 
Action: Mouse moved to (1071, 734)
Screenshot: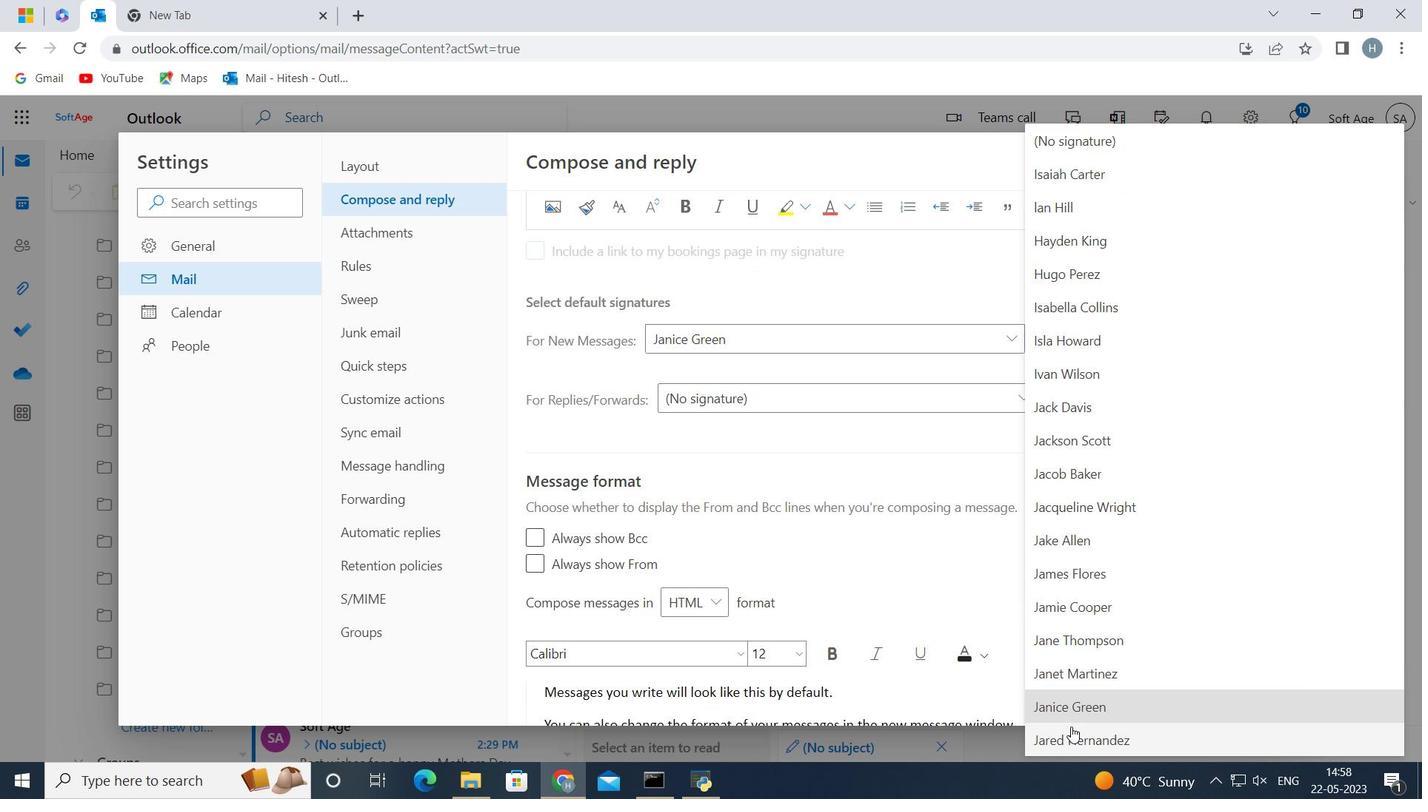
Action: Mouse pressed left at (1071, 734)
Screenshot: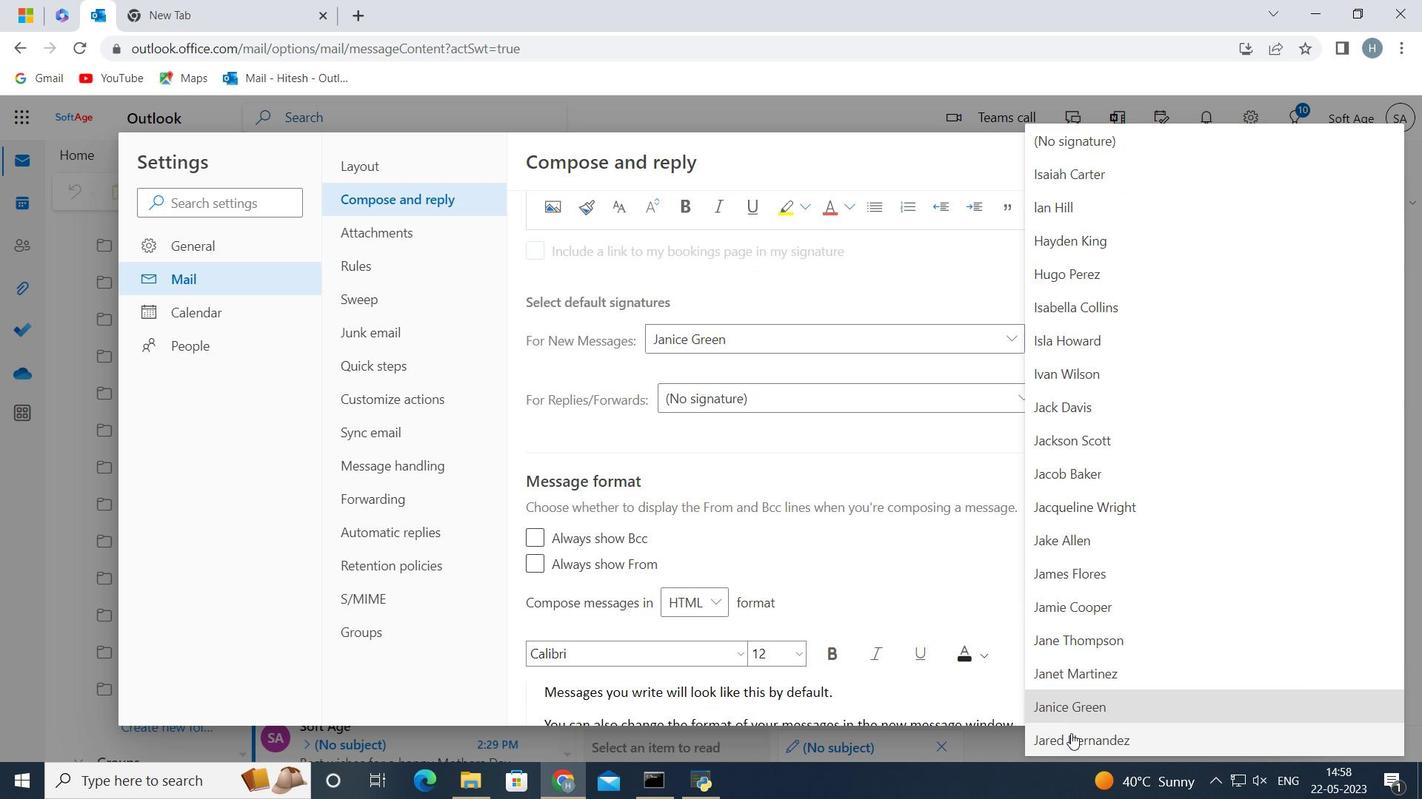 
Action: Mouse moved to (1142, 696)
Screenshot: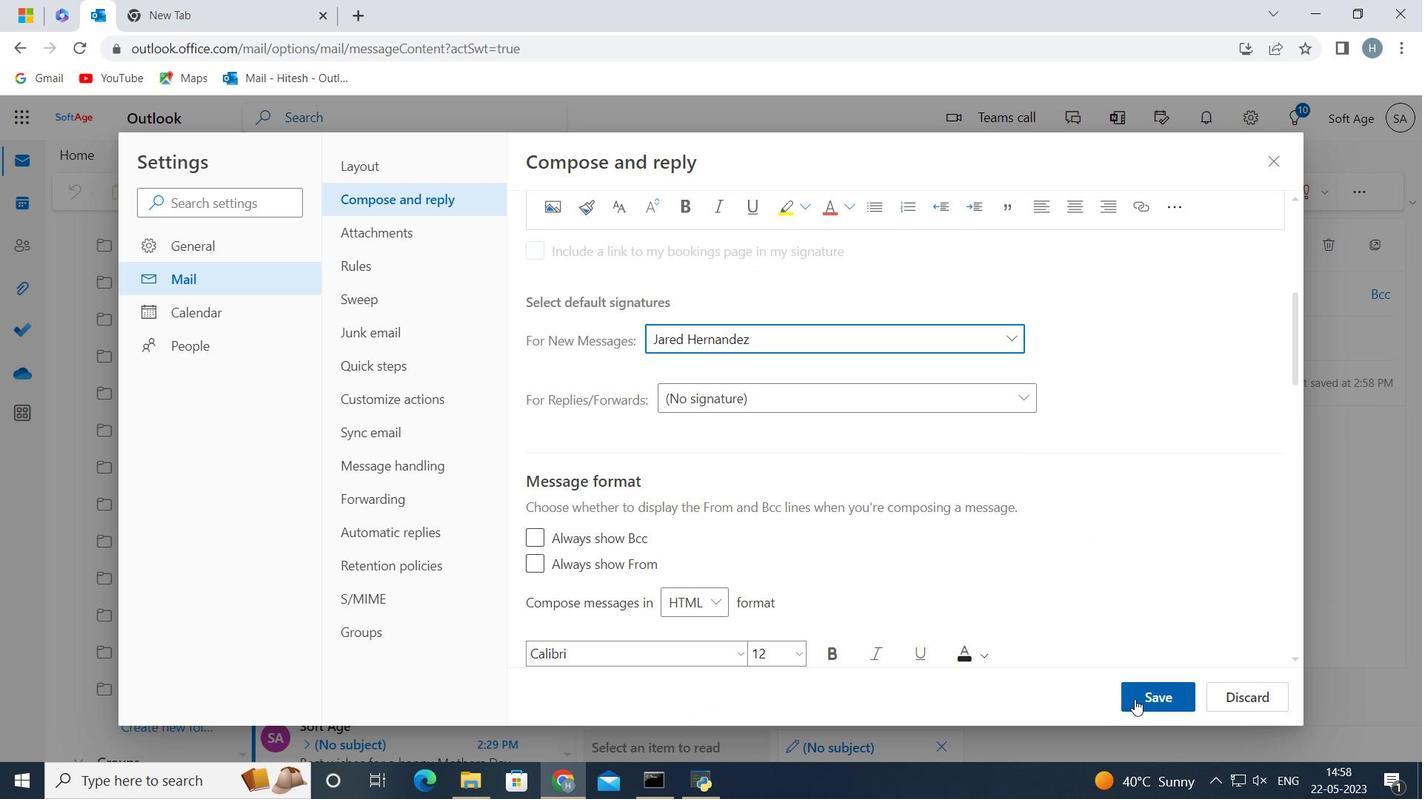 
Action: Mouse pressed left at (1142, 696)
Screenshot: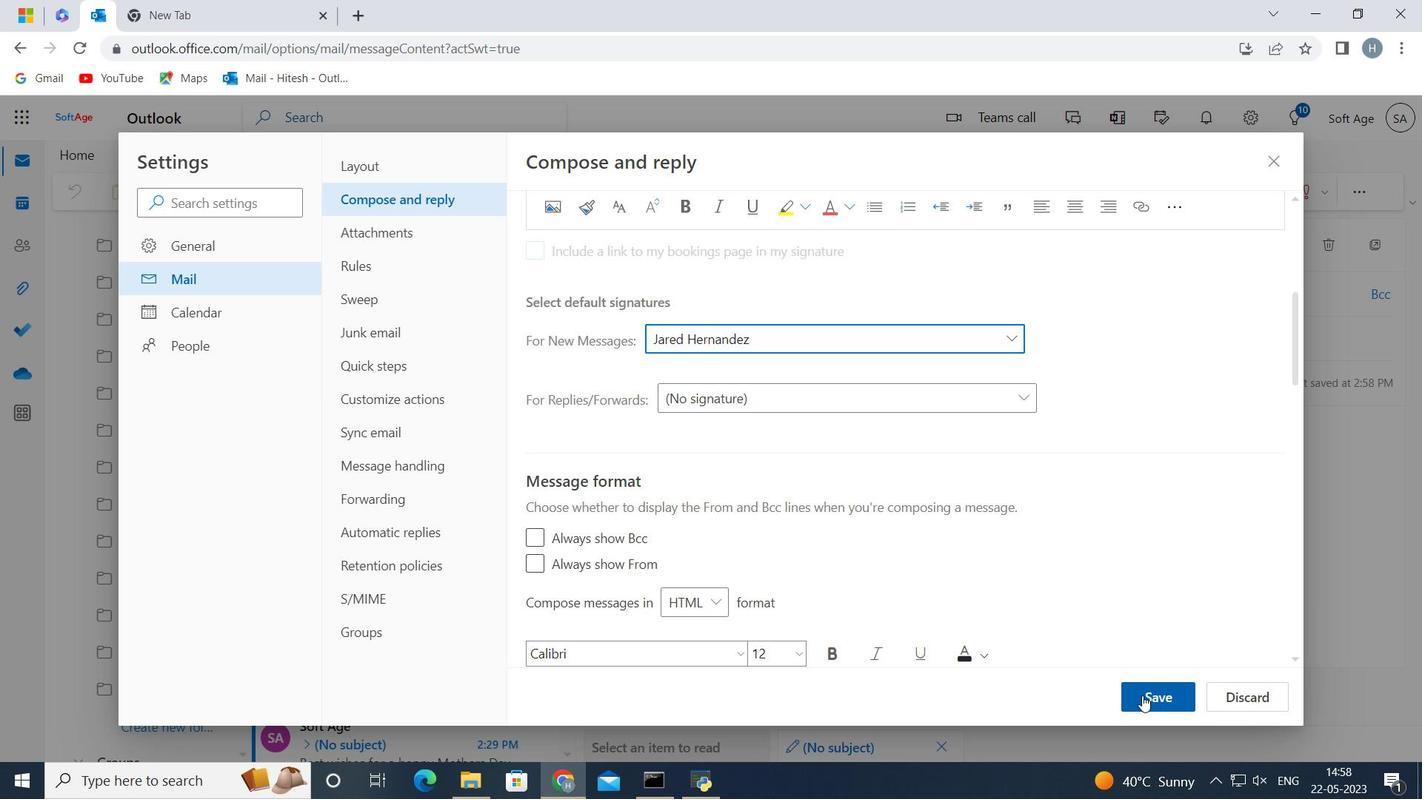 
Action: Mouse moved to (1272, 163)
Screenshot: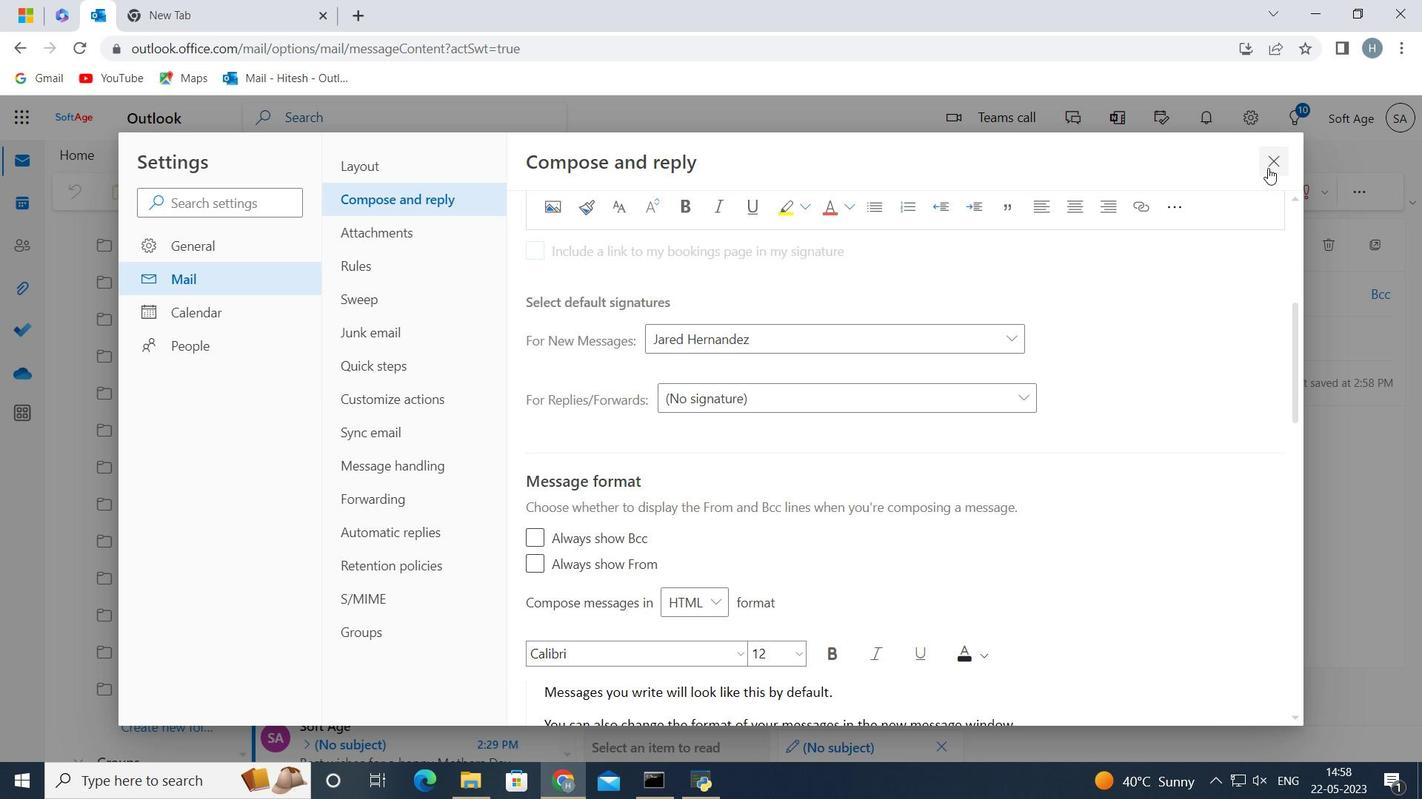 
Action: Mouse pressed left at (1272, 163)
Screenshot: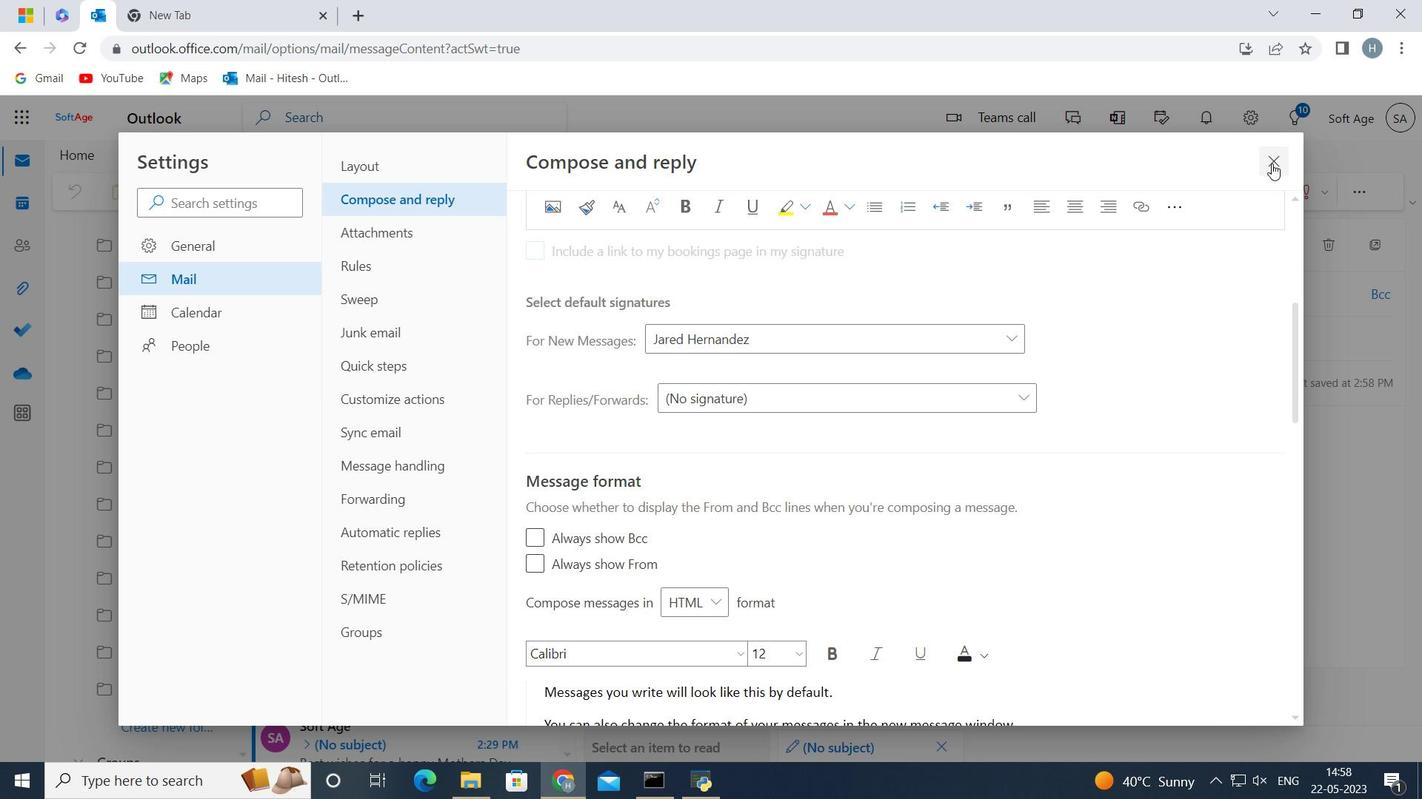 
Action: Mouse moved to (705, 459)
Screenshot: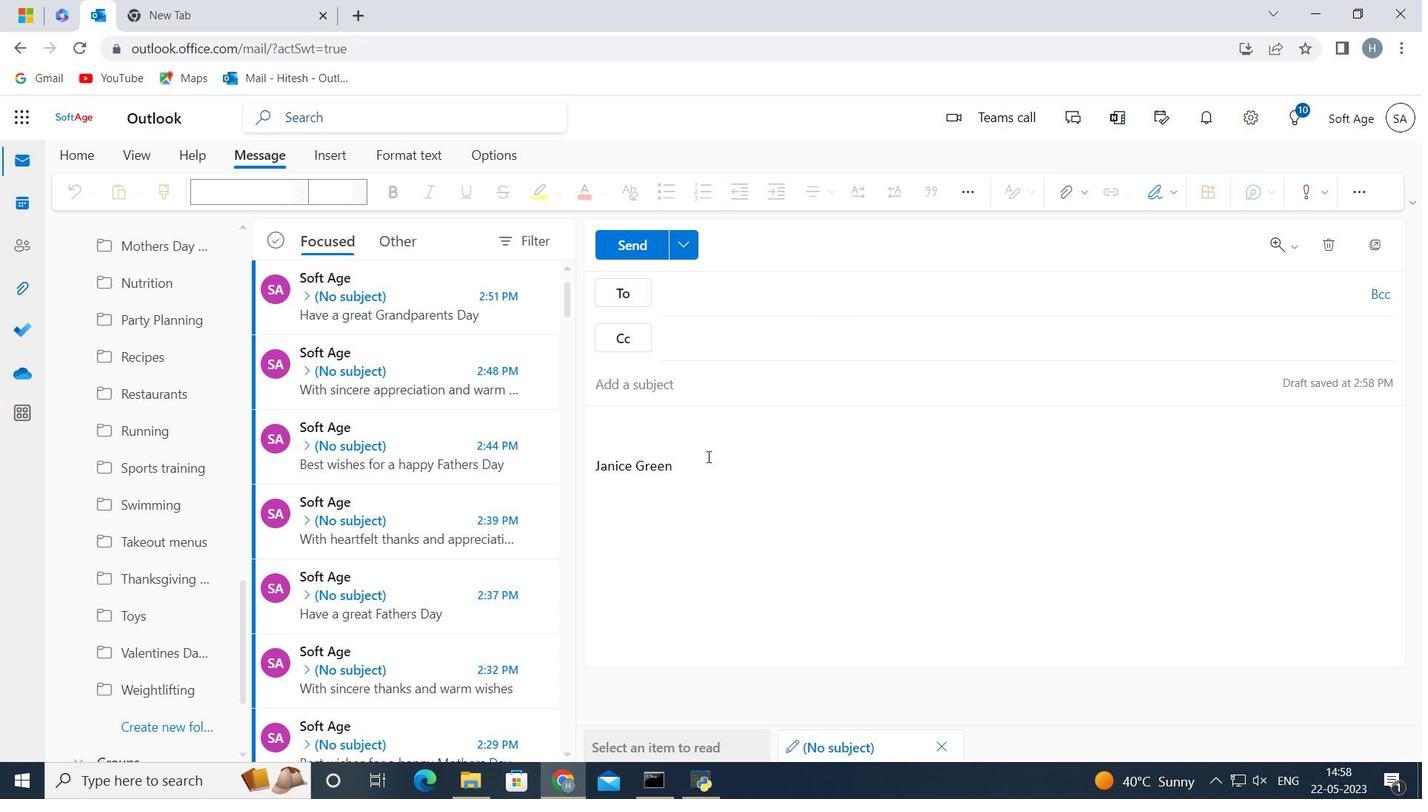 
Action: Mouse pressed left at (705, 459)
Screenshot: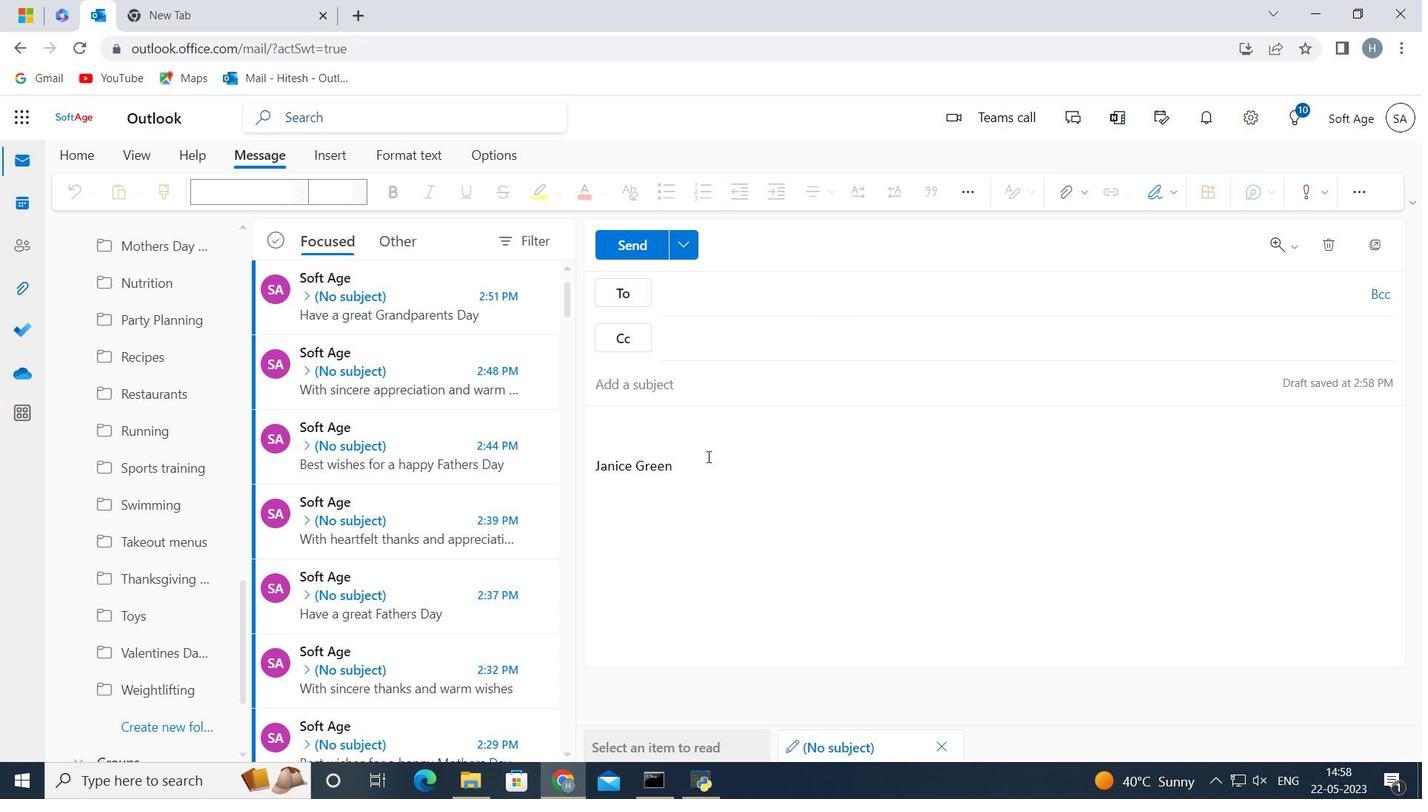 
Action: Key pressed <Key.backspace><Key.backspace><Key.backspace><Key.backspace><Key.backspace><Key.backspace><Key.backspace><Key.backspace><Key.backspace><Key.backspace><Key.backspace><Key.backspace><Key.backspace><Key.backspace><Key.backspace><Key.backspace><Key.backspace><Key.shift><Key.shift><Key.shift><Key.shift><Key.shift>With<Key.space>heartfelt<Key.space>thanks<Key.space>and<Key.space>gratitude<Key.space>
Screenshot: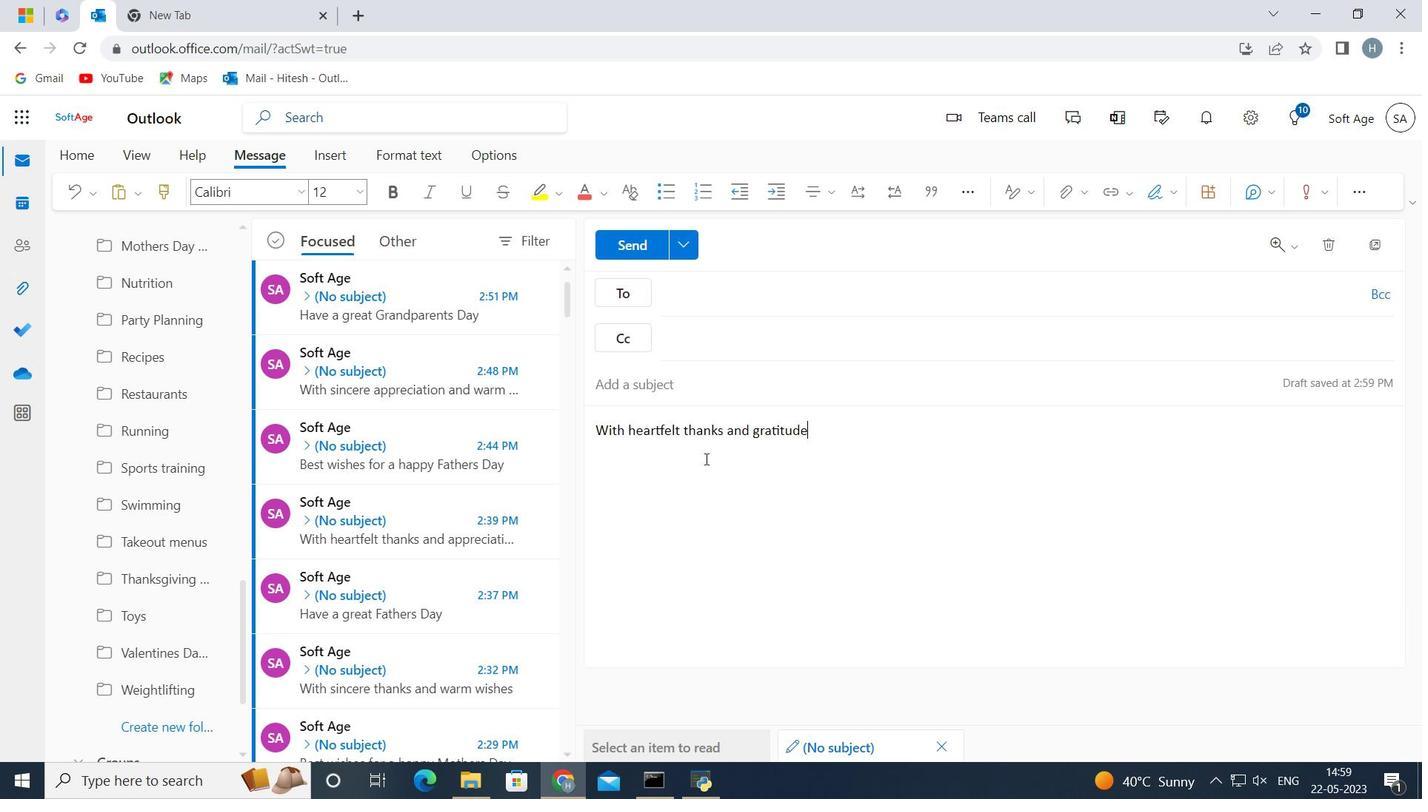 
Action: Mouse moved to (694, 281)
Screenshot: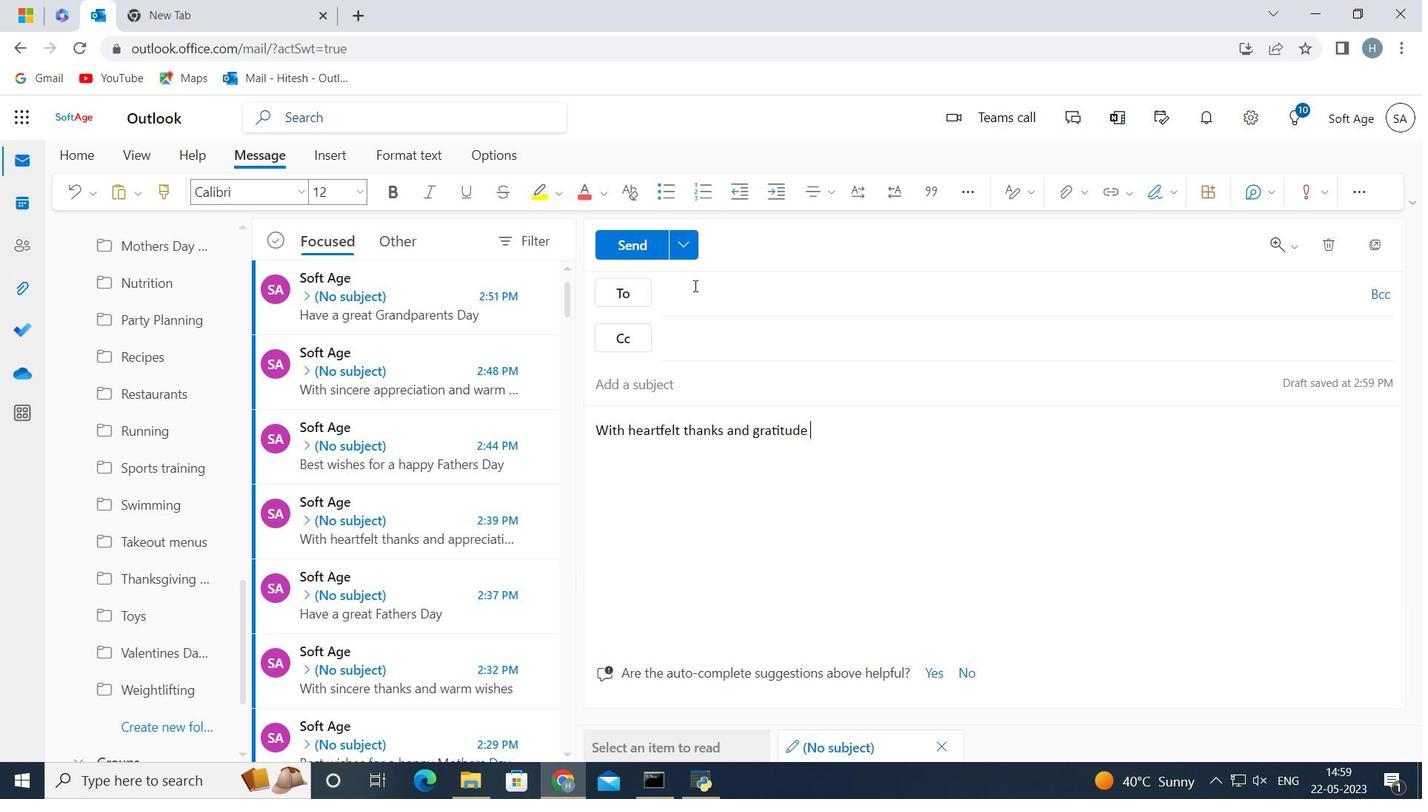 
Action: Mouse pressed left at (694, 281)
Screenshot: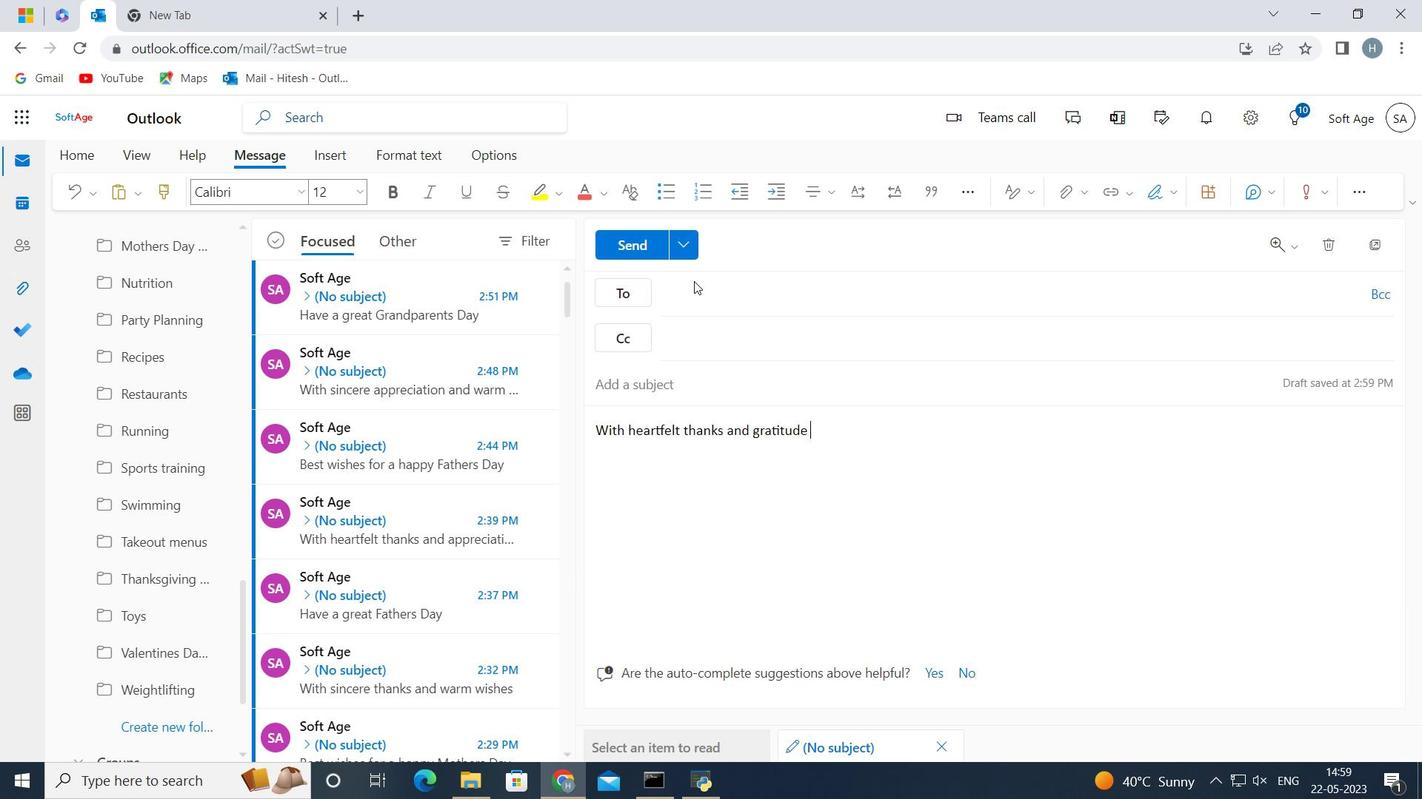 
Action: Mouse moved to (699, 283)
Screenshot: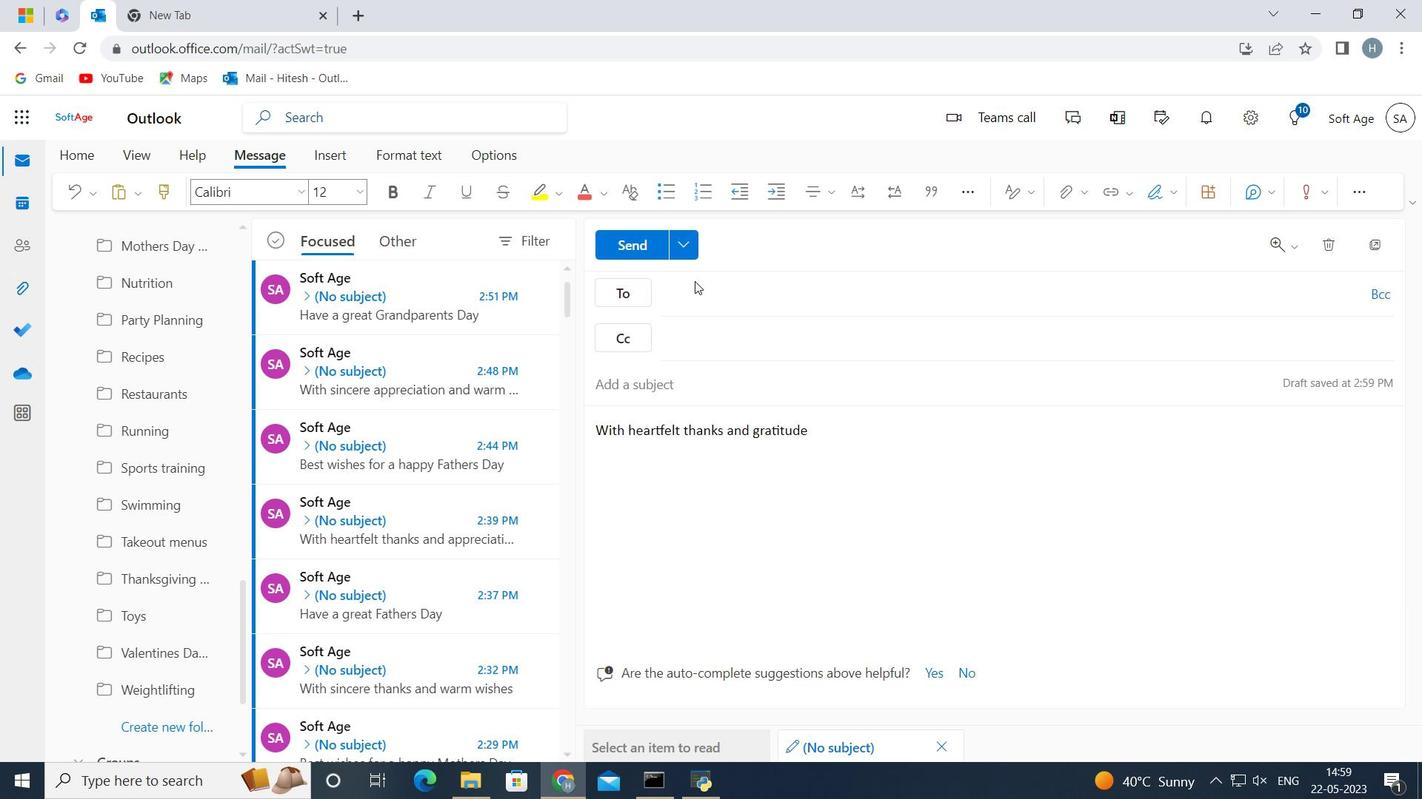 
Action: Mouse pressed left at (699, 283)
Screenshot: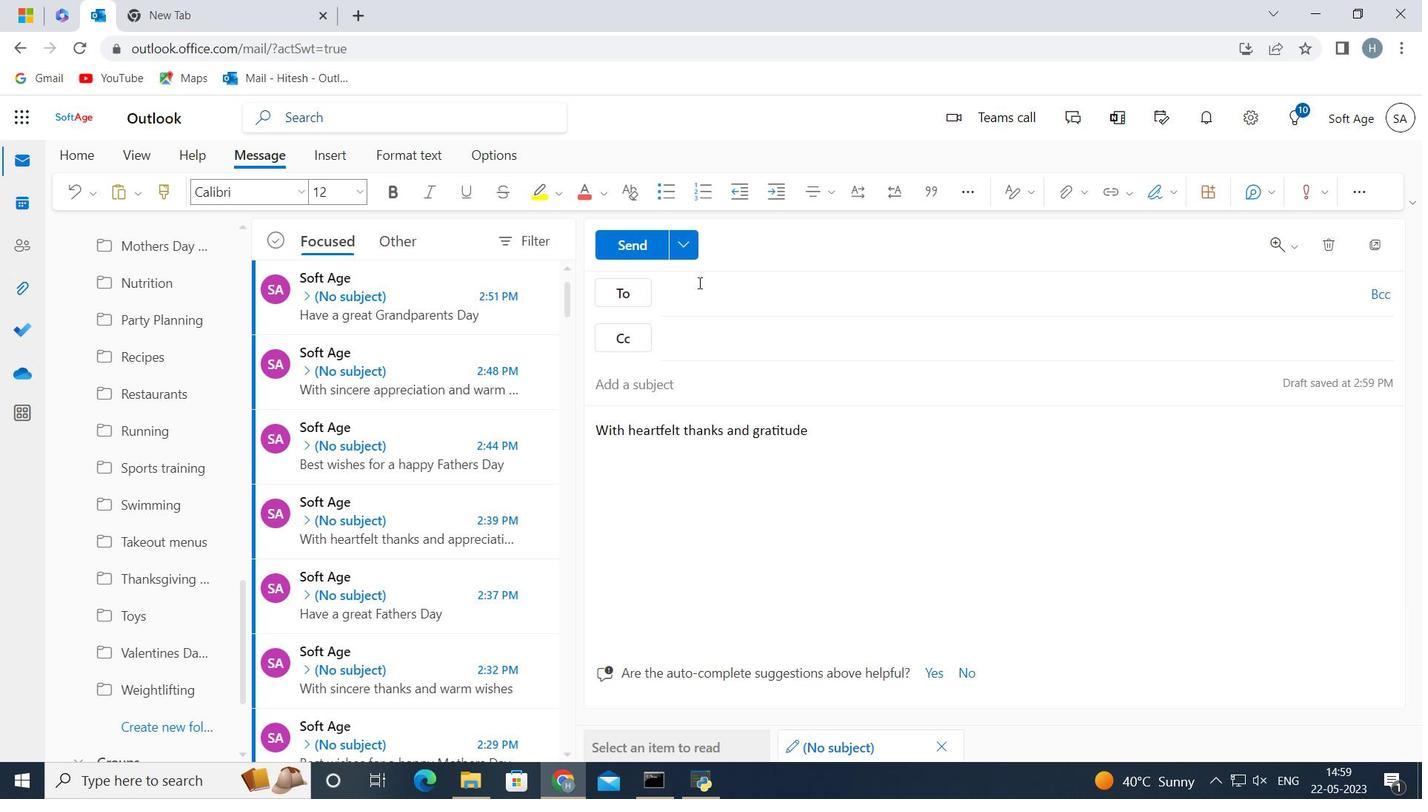 
Action: Mouse moved to (705, 298)
Screenshot: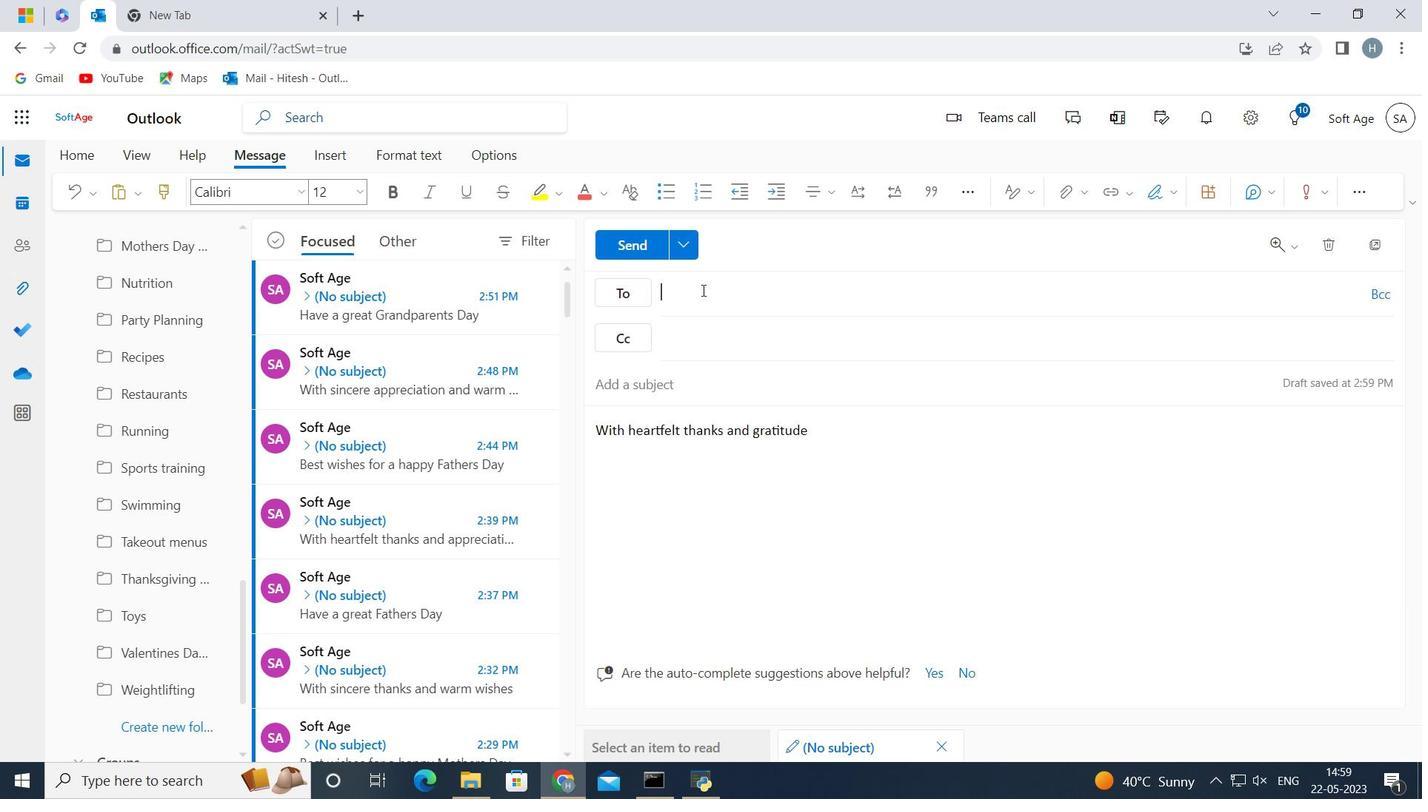 
Action: Key pressed softage.8<Key.shift><Key.shift><Key.shift>@softage.net
Screenshot: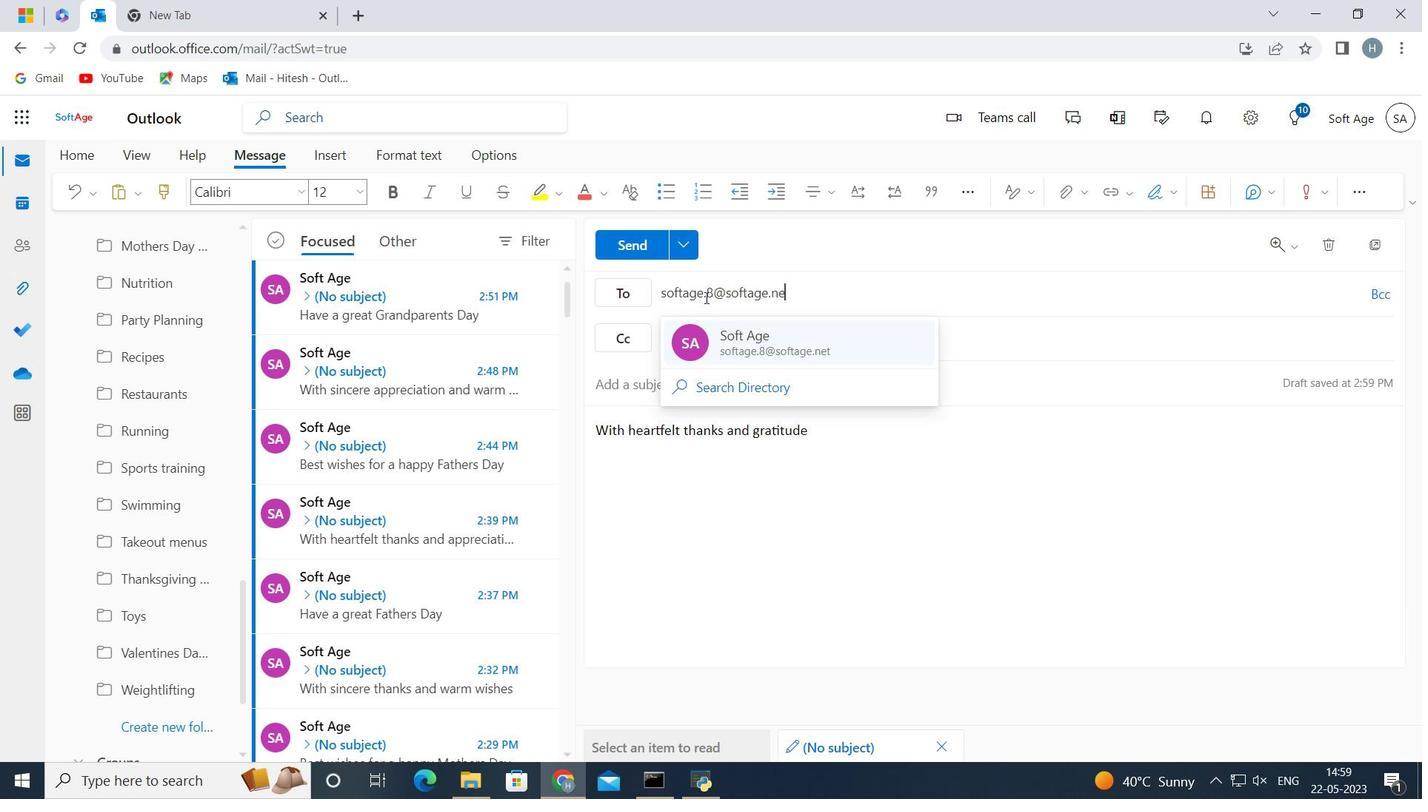 
Action: Mouse moved to (725, 337)
Screenshot: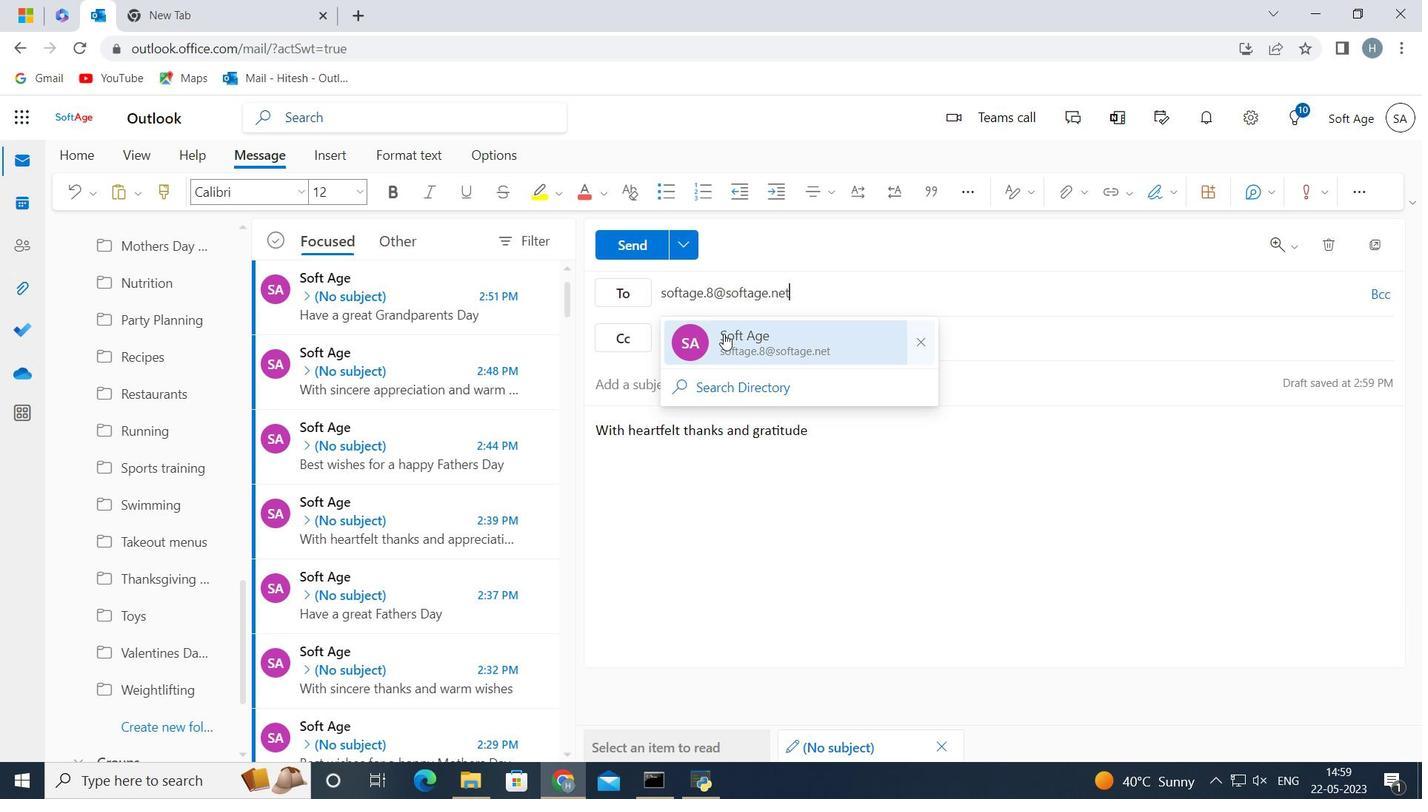 
Action: Mouse pressed left at (725, 339)
Screenshot: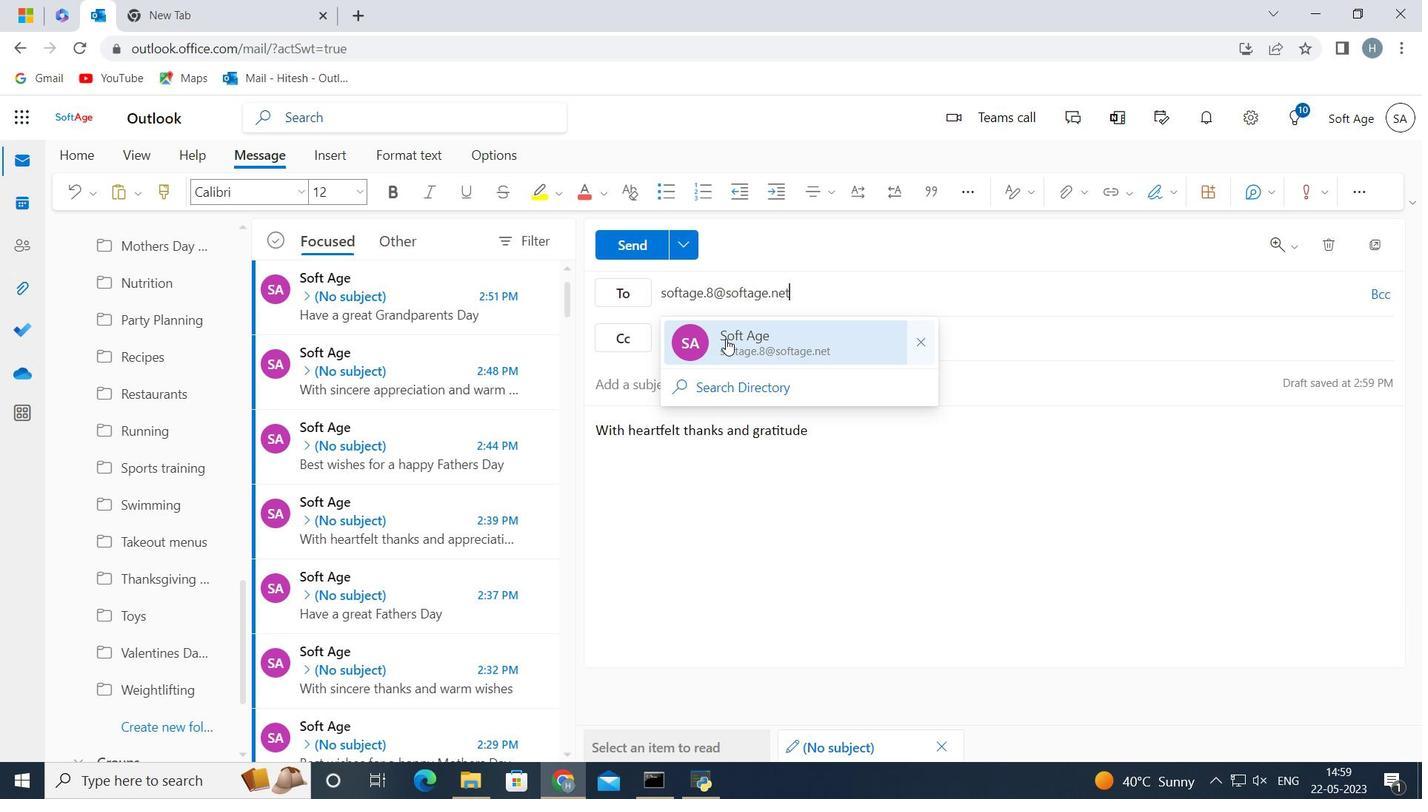 
Action: Mouse moved to (171, 728)
Screenshot: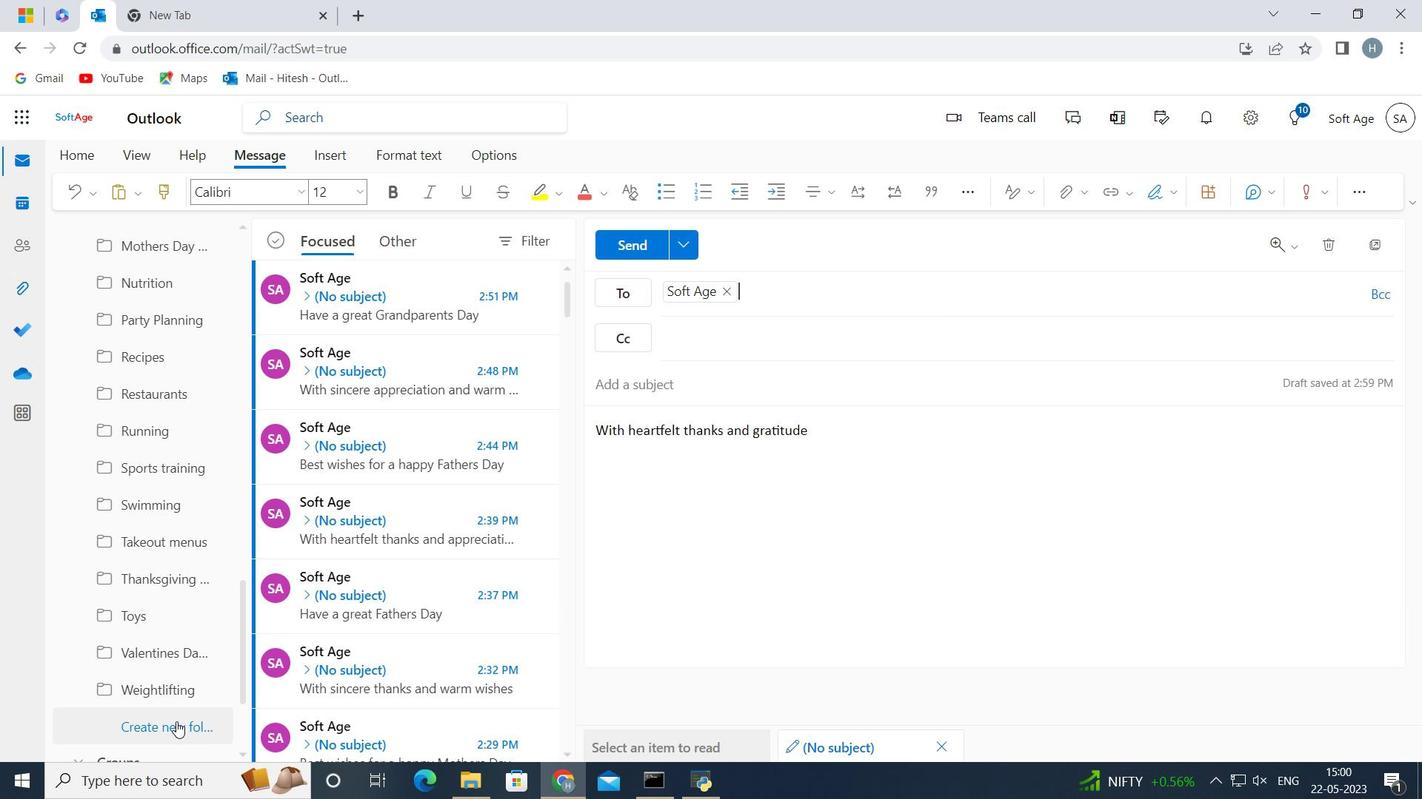 
Action: Mouse pressed left at (171, 728)
Screenshot: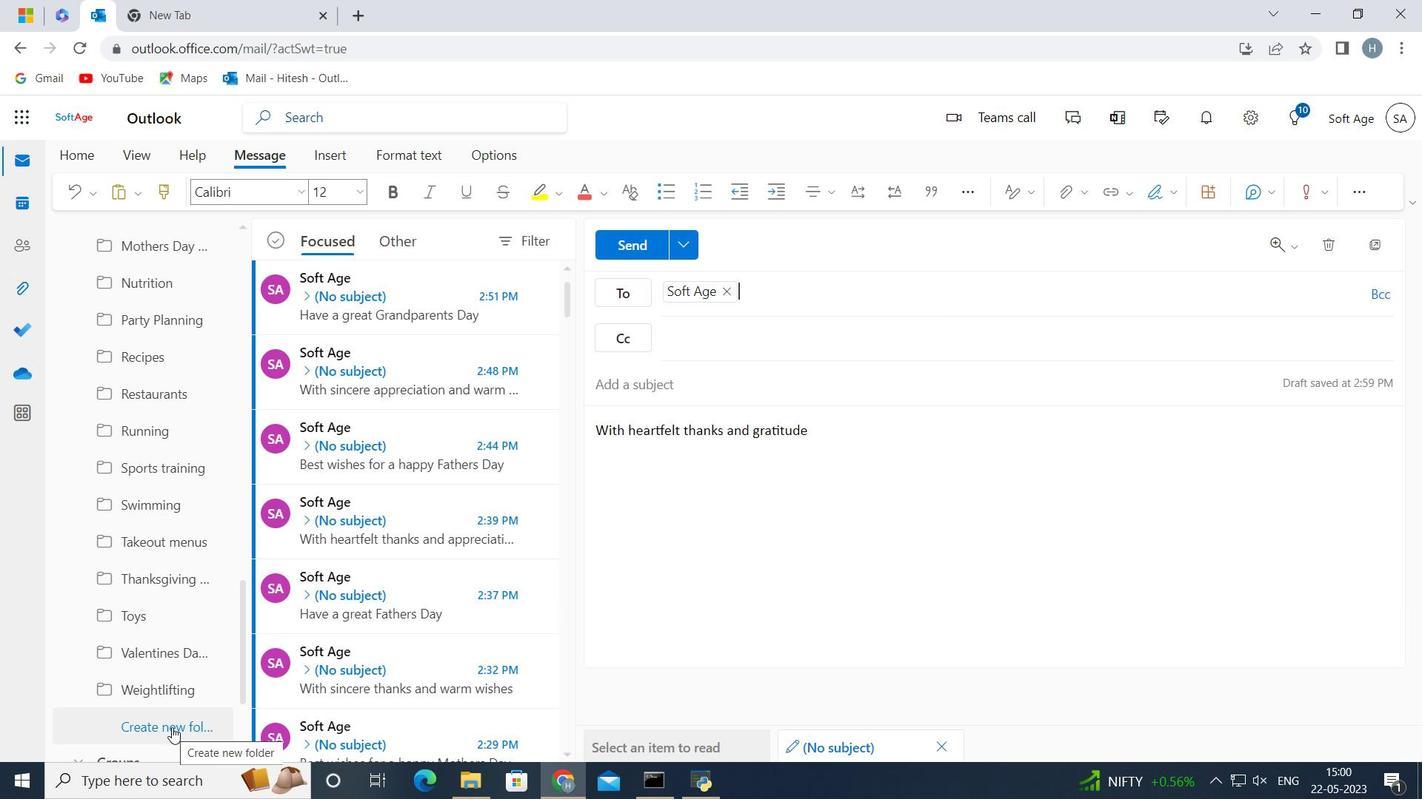 
Action: Key pressed <Key.shift><Key.shift><Key.shift><Key.shift><Key.shift><Key.shift><Key.shift><Key.shift><Key.shift><Key.shift><Key.shift><Key.shift><Key.shift>Gifts
Screenshot: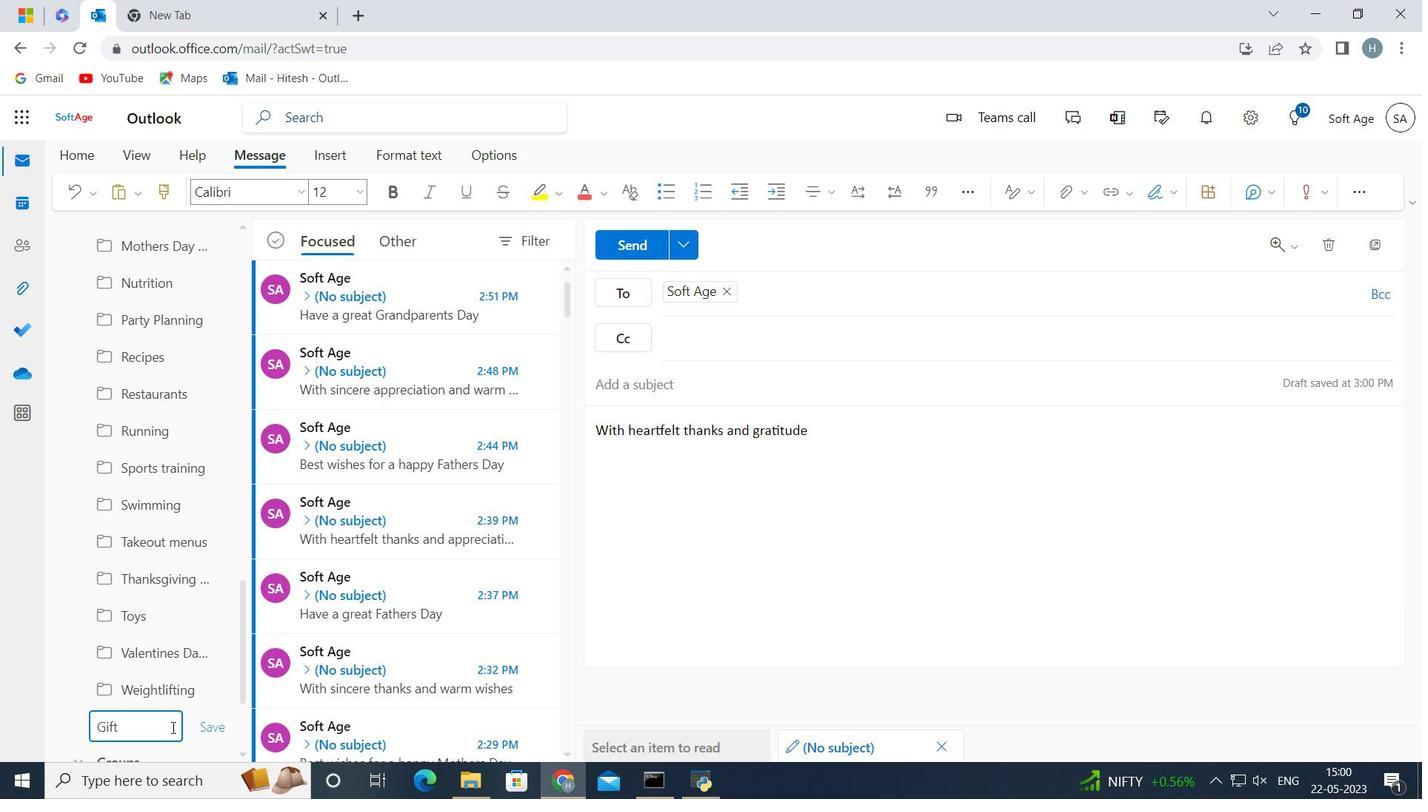 
Action: Mouse moved to (216, 727)
Screenshot: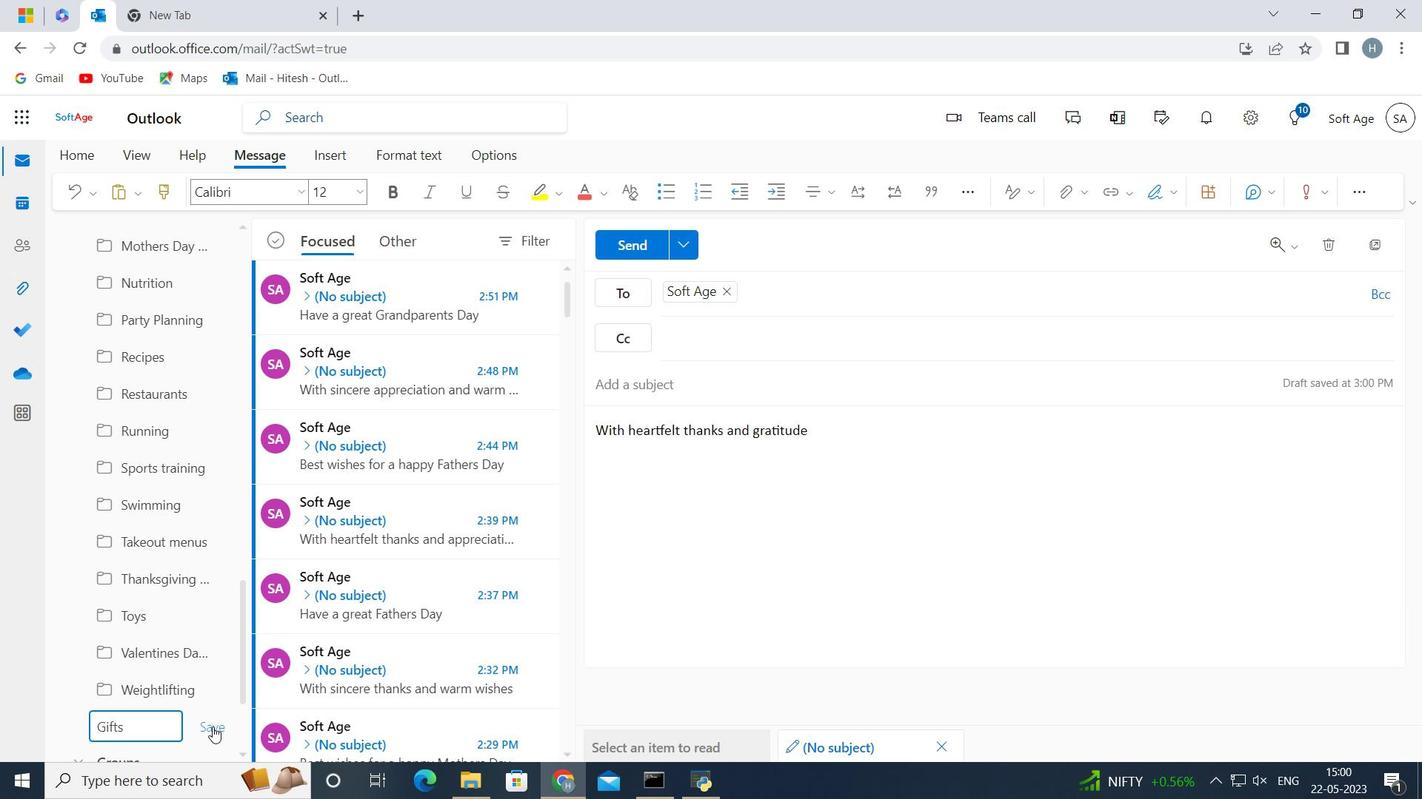 
Action: Mouse pressed left at (216, 727)
Screenshot: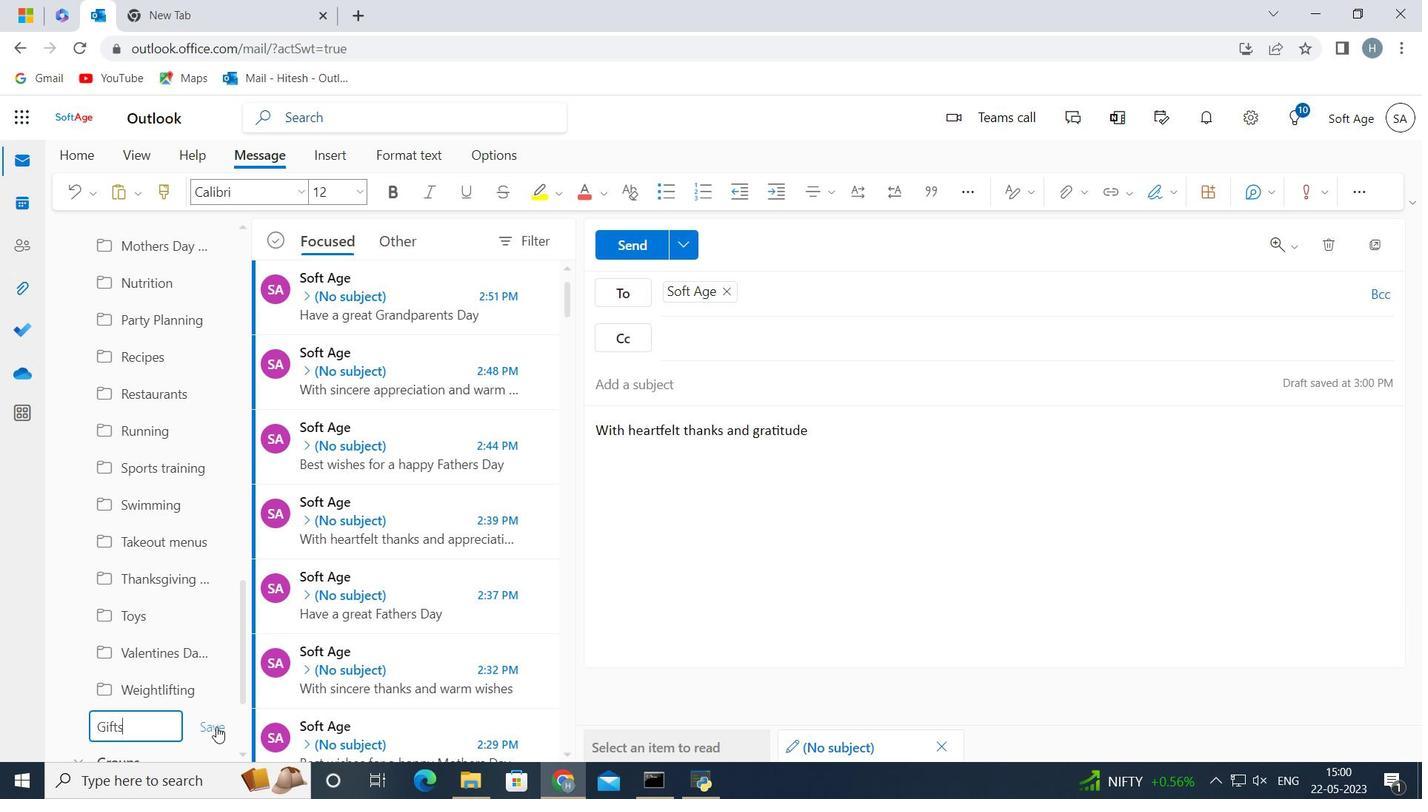 
Action: Mouse moved to (795, 474)
Screenshot: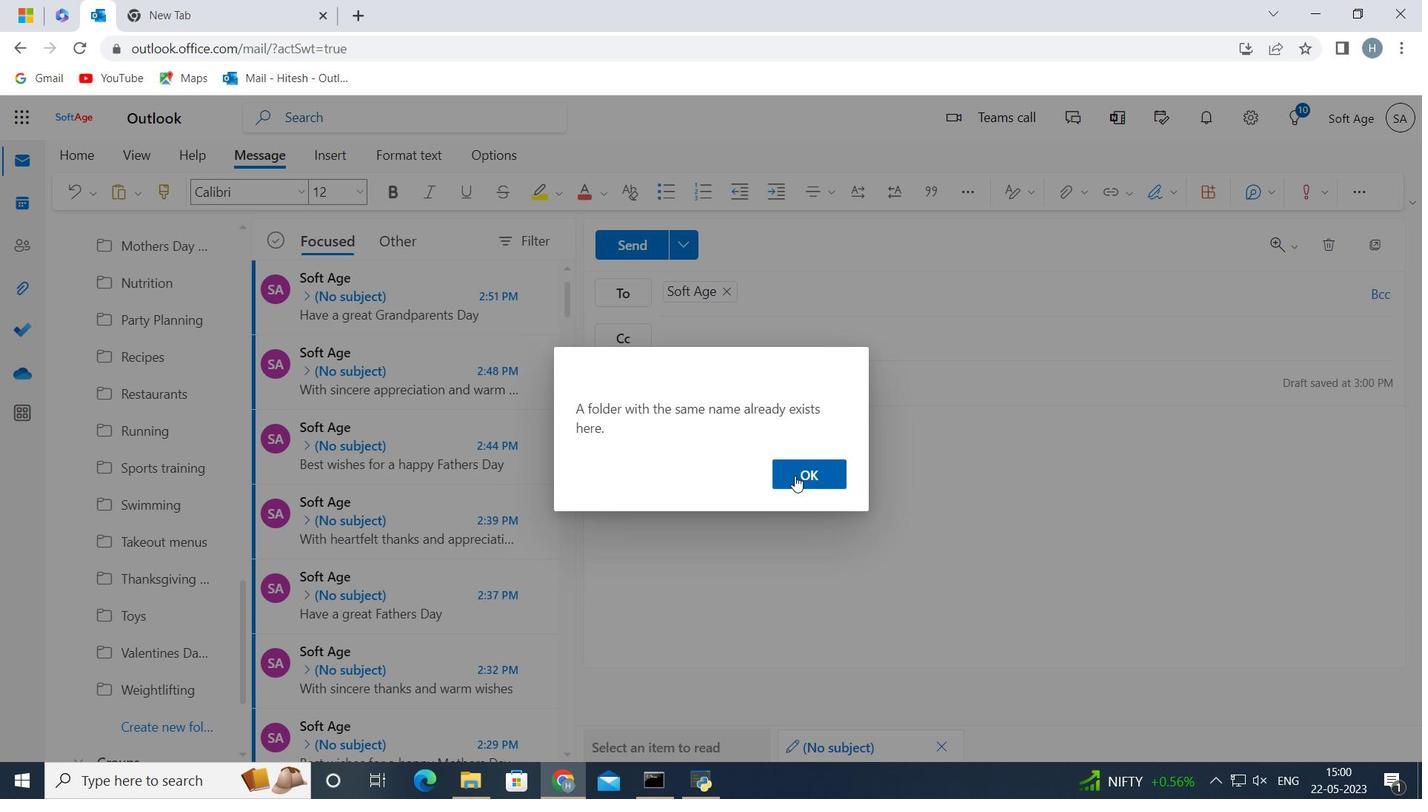 
Action: Mouse pressed left at (795, 474)
Screenshot: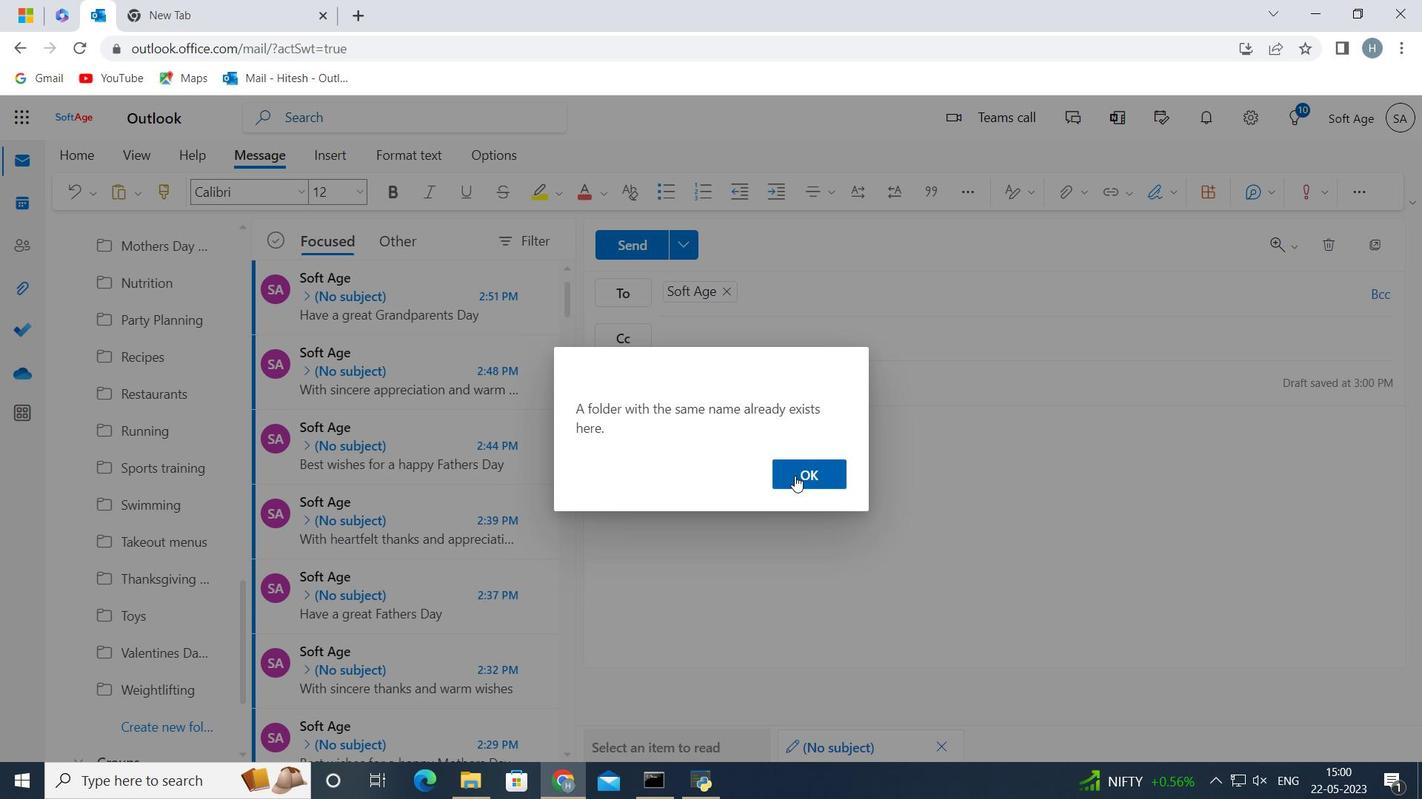 
Action: Mouse moved to (197, 636)
Screenshot: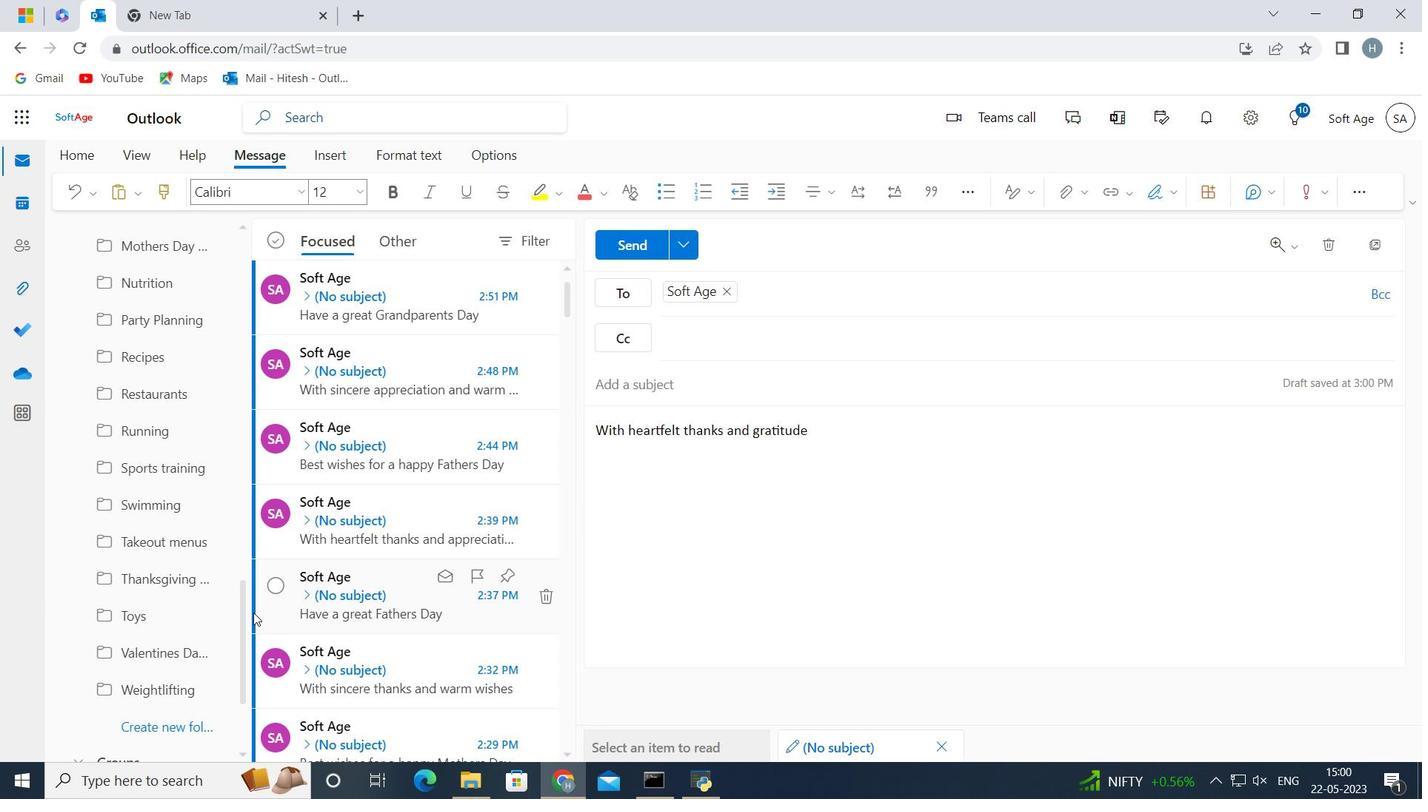 
Action: Mouse scrolled (197, 635) with delta (0, 0)
Screenshot: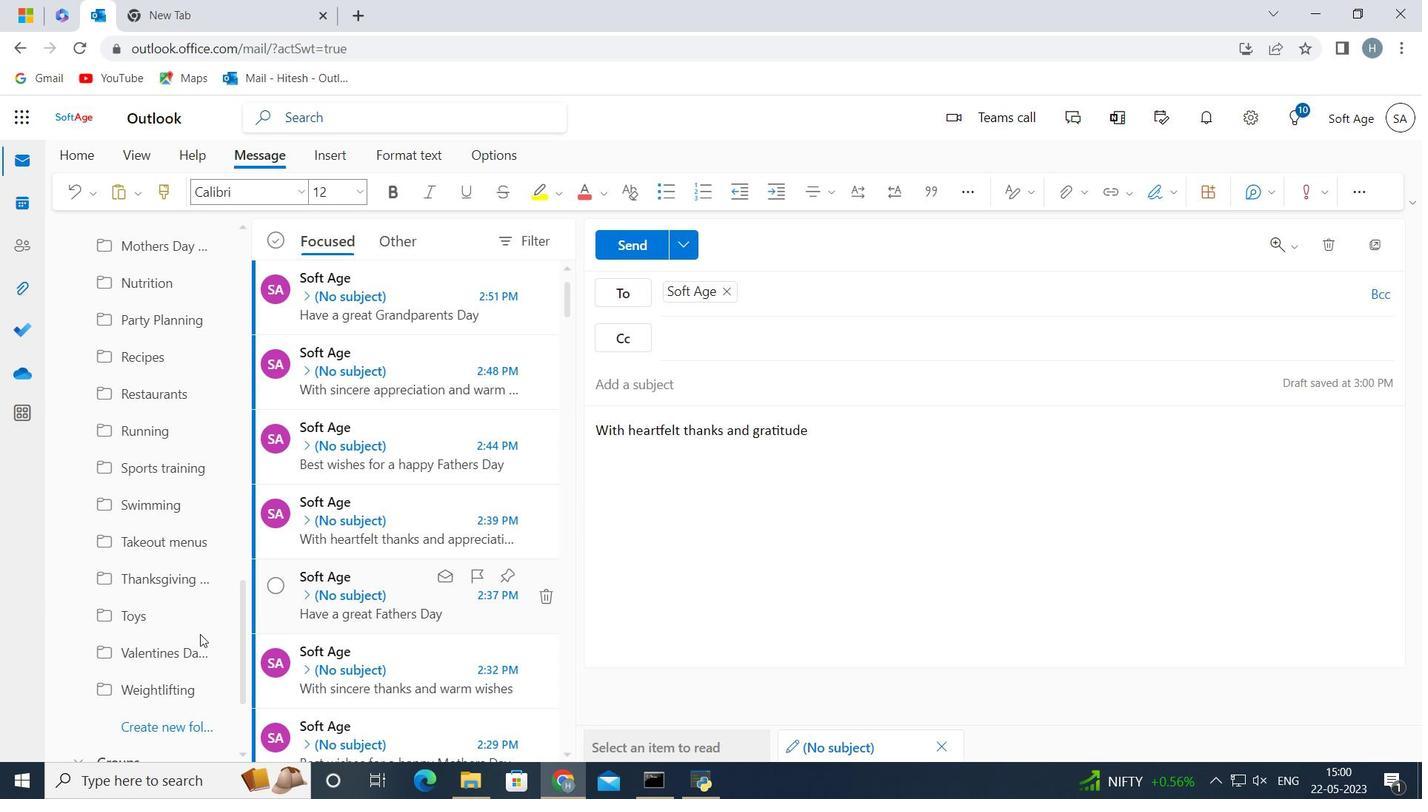 
Action: Mouse moved to (197, 637)
Screenshot: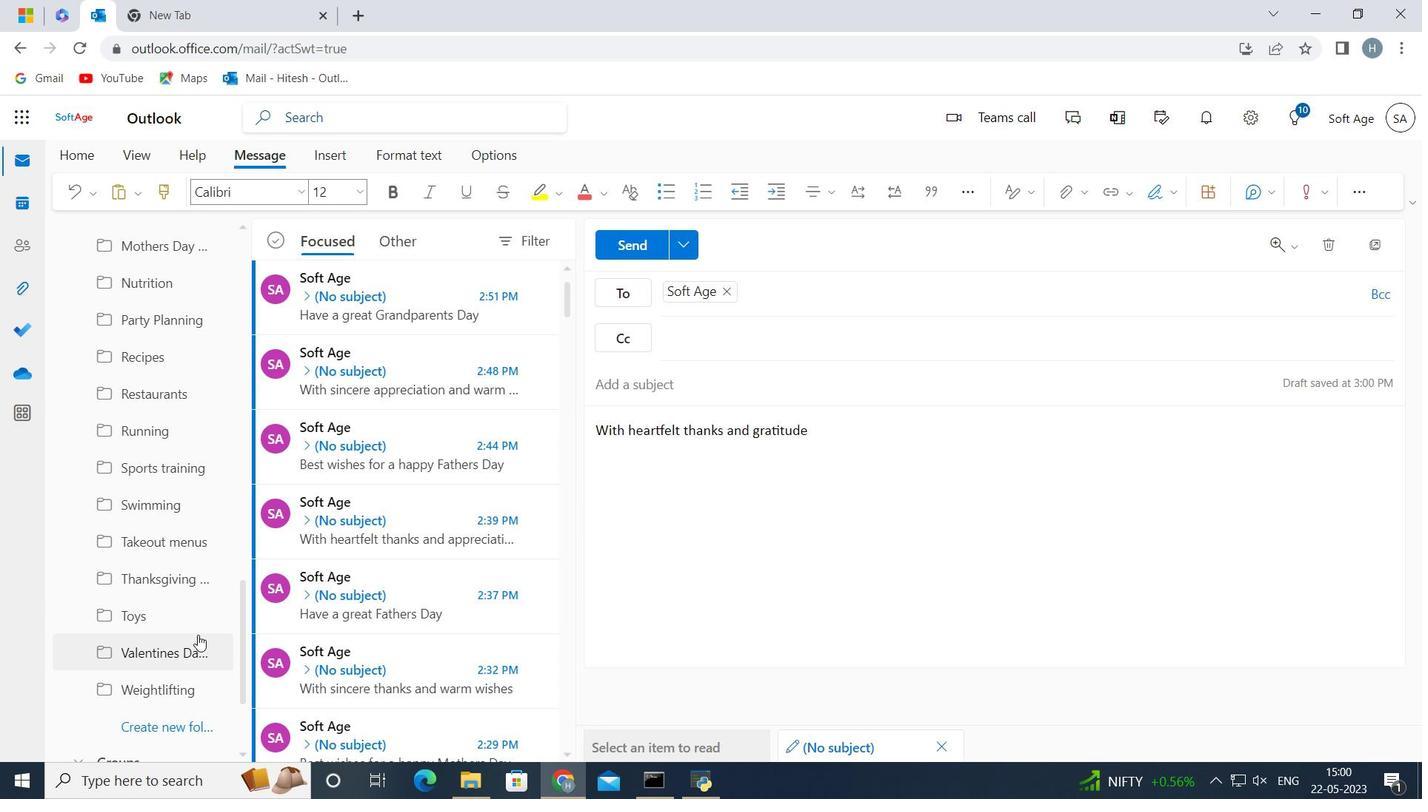 
Action: Mouse scrolled (197, 636) with delta (0, 0)
Screenshot: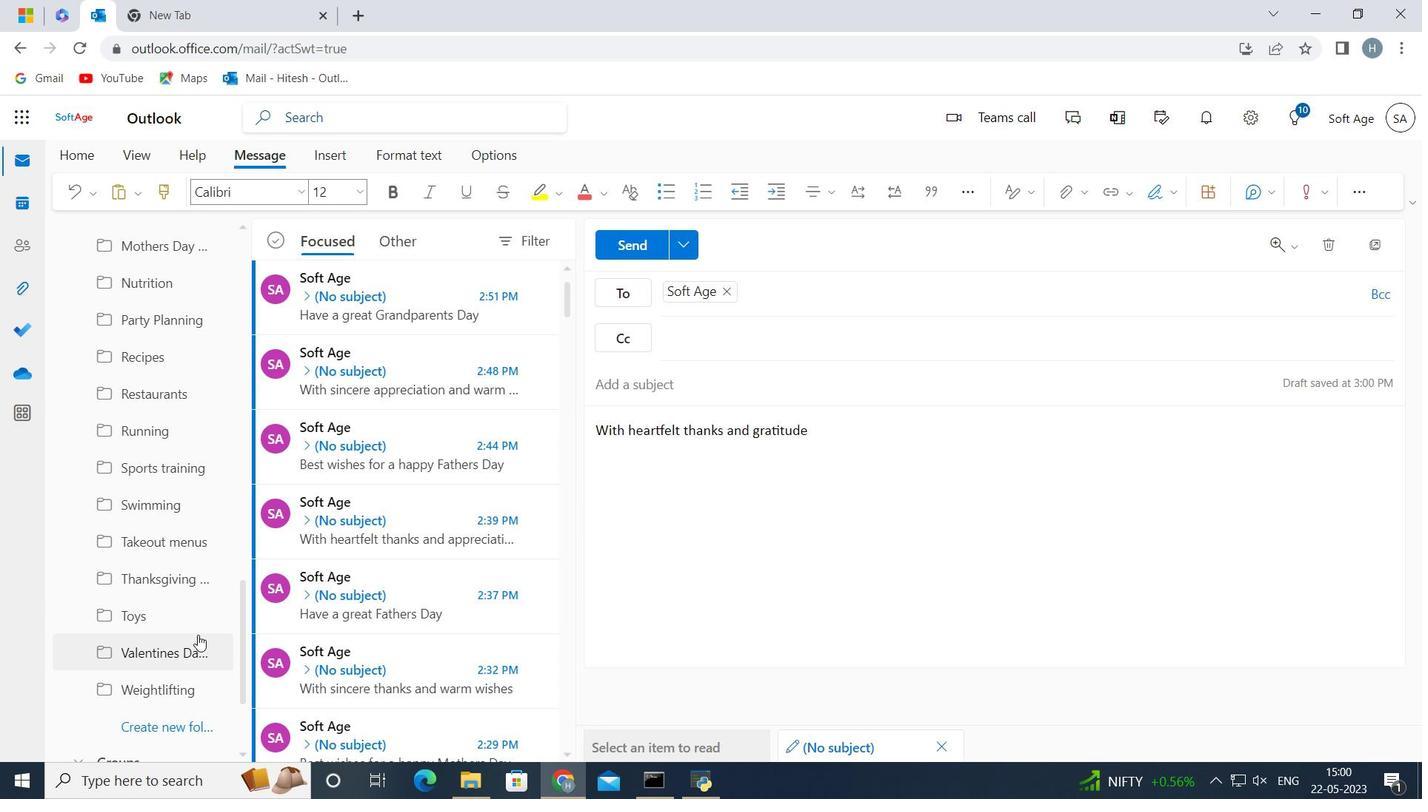 
Action: Mouse moved to (197, 639)
Screenshot: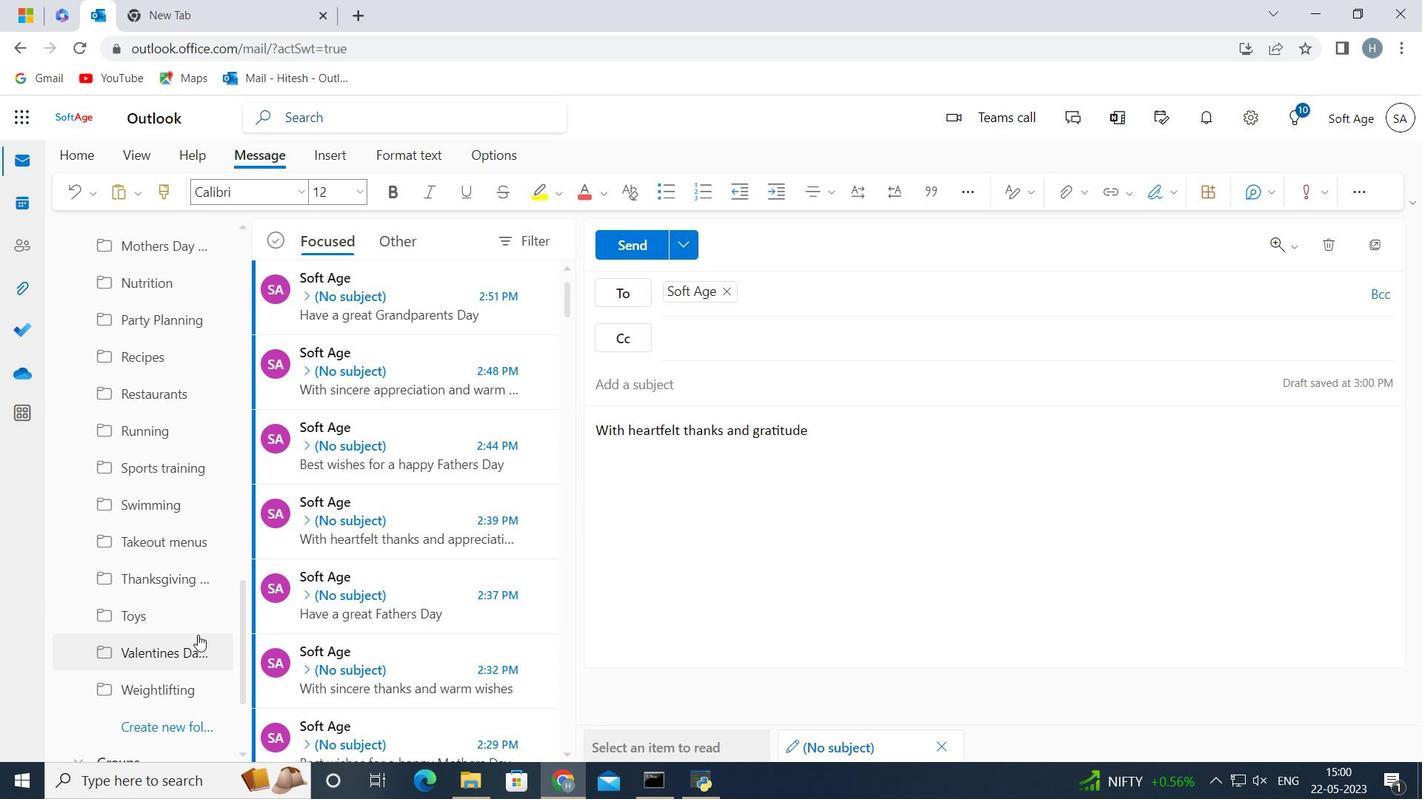 
Action: Mouse scrolled (197, 639) with delta (0, 0)
Screenshot: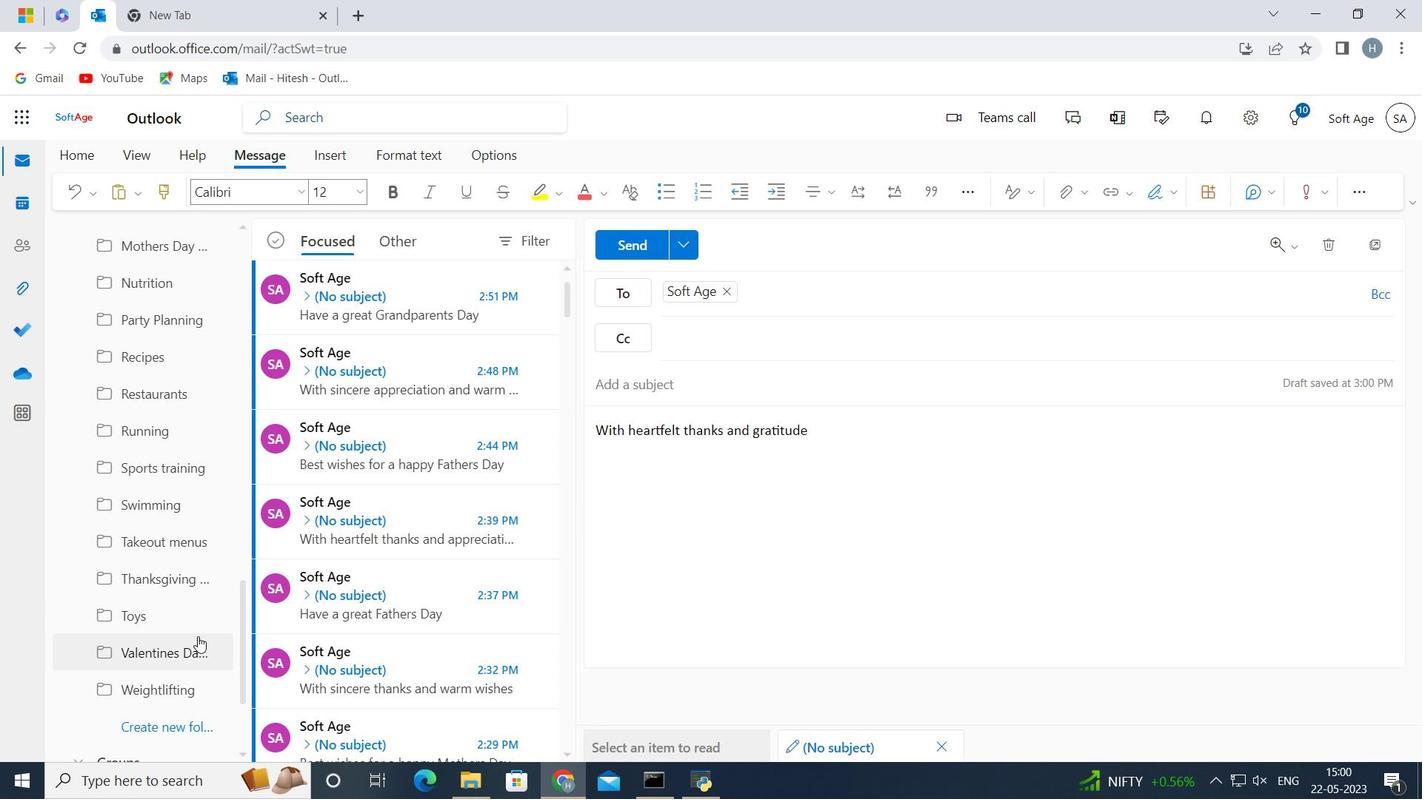 
Action: Mouse moved to (186, 580)
Screenshot: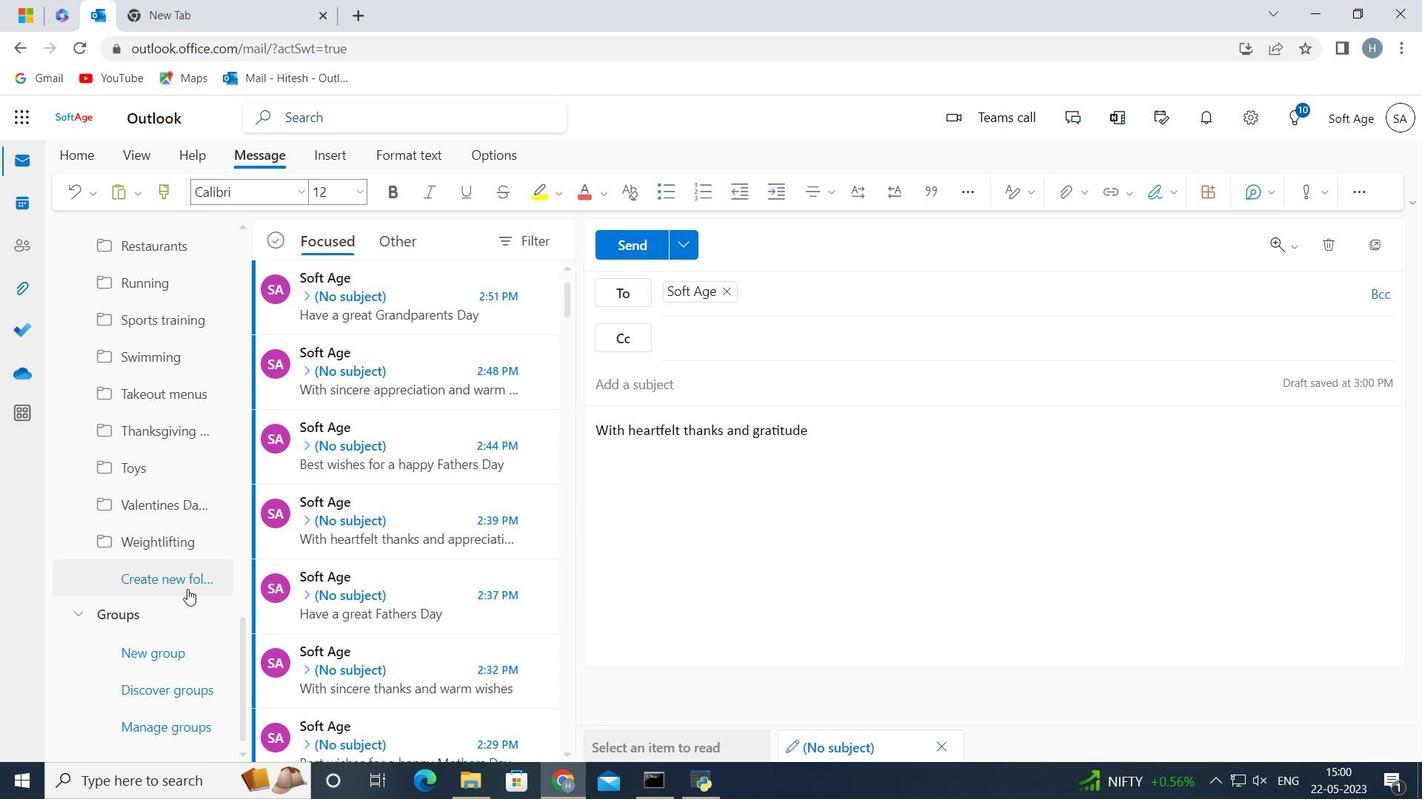 
Action: Mouse pressed left at (186, 580)
Screenshot: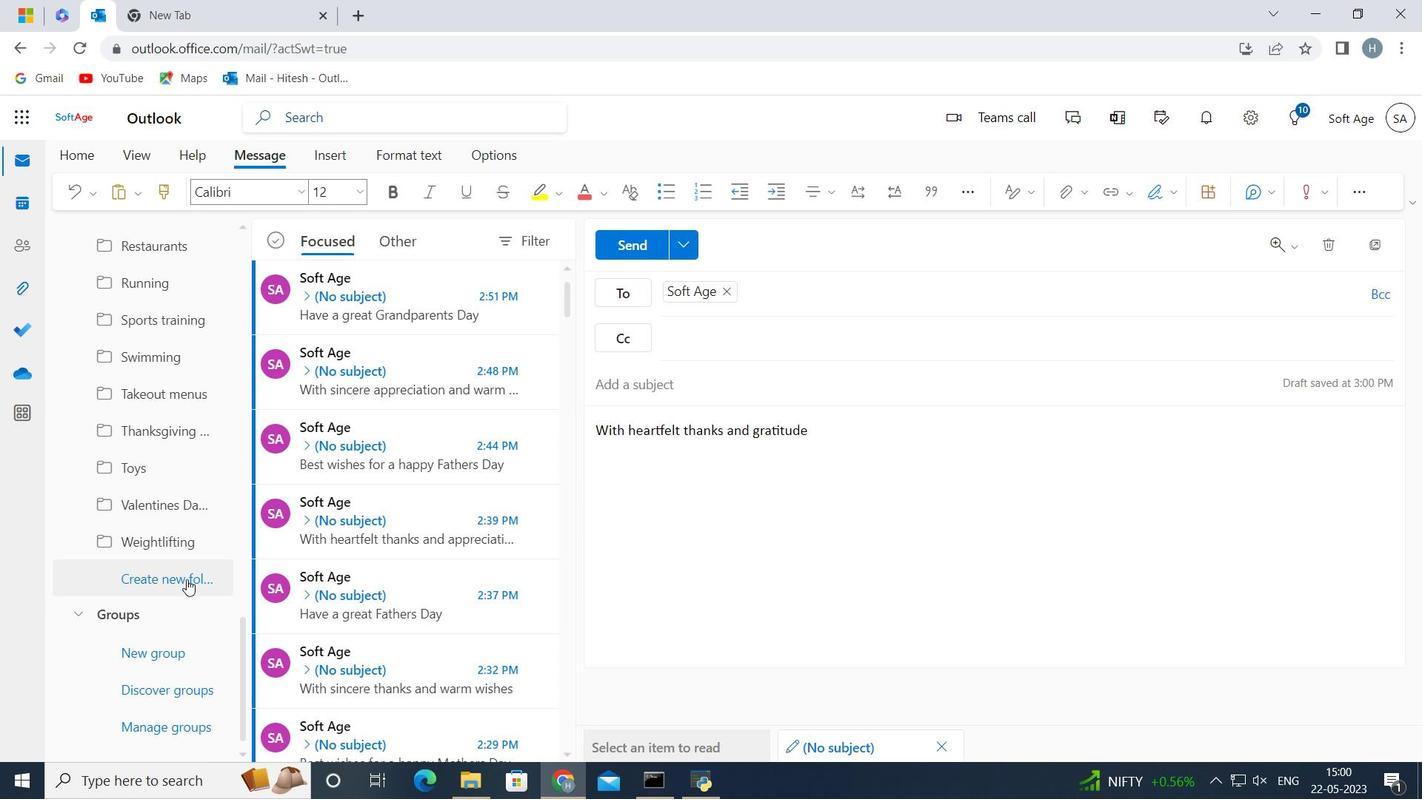 
Action: Key pressed <Key.shift>Gifts
Screenshot: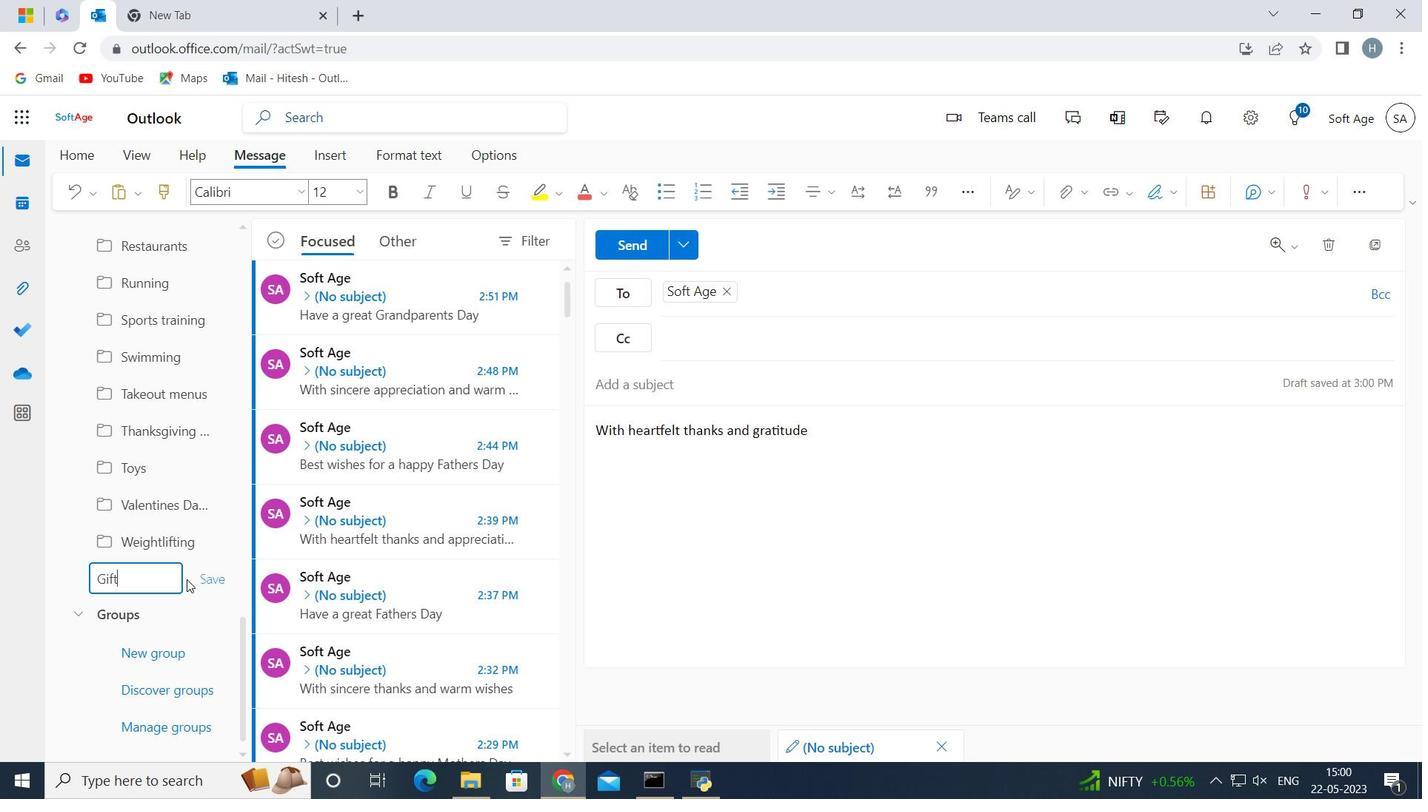 
Action: Mouse moved to (211, 577)
Screenshot: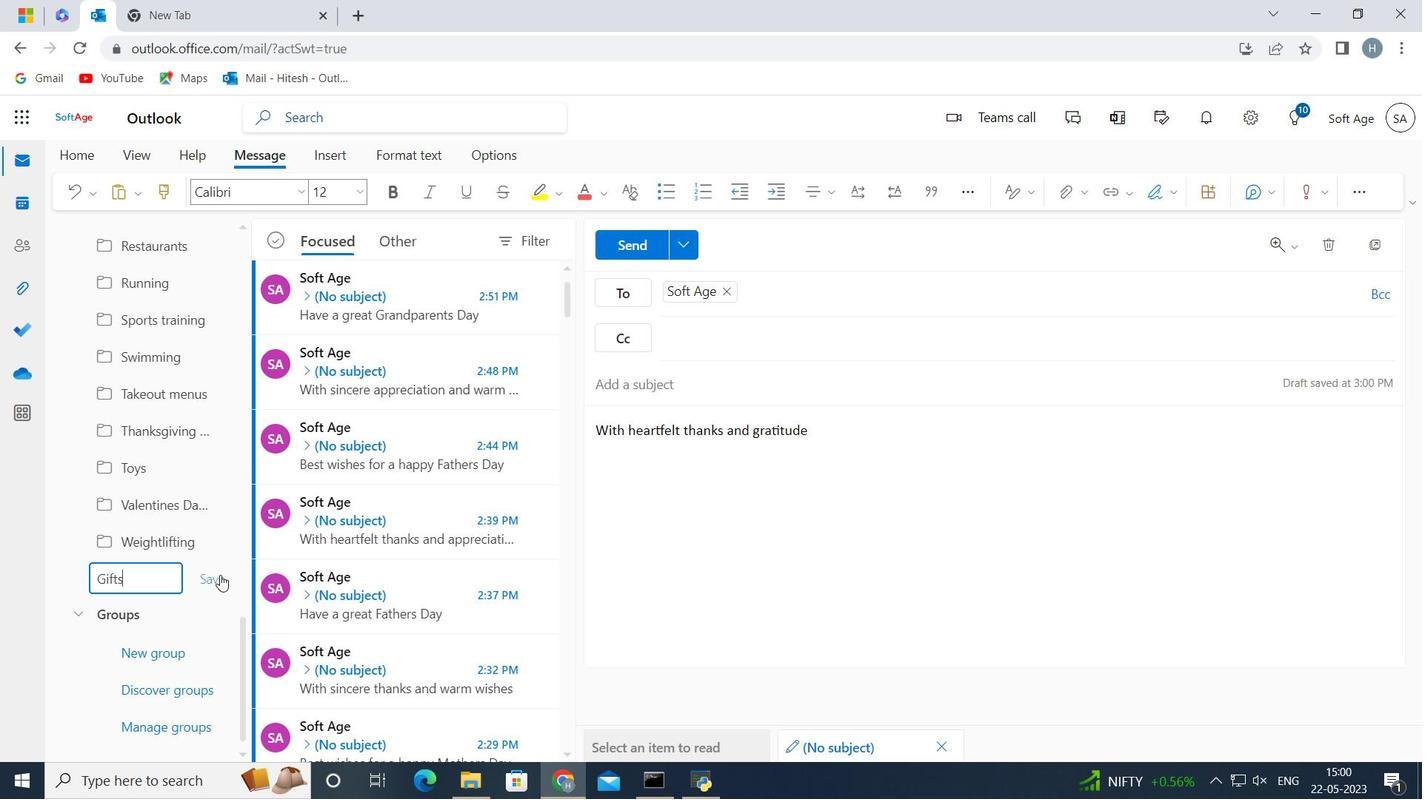 
Action: Mouse pressed left at (211, 577)
Screenshot: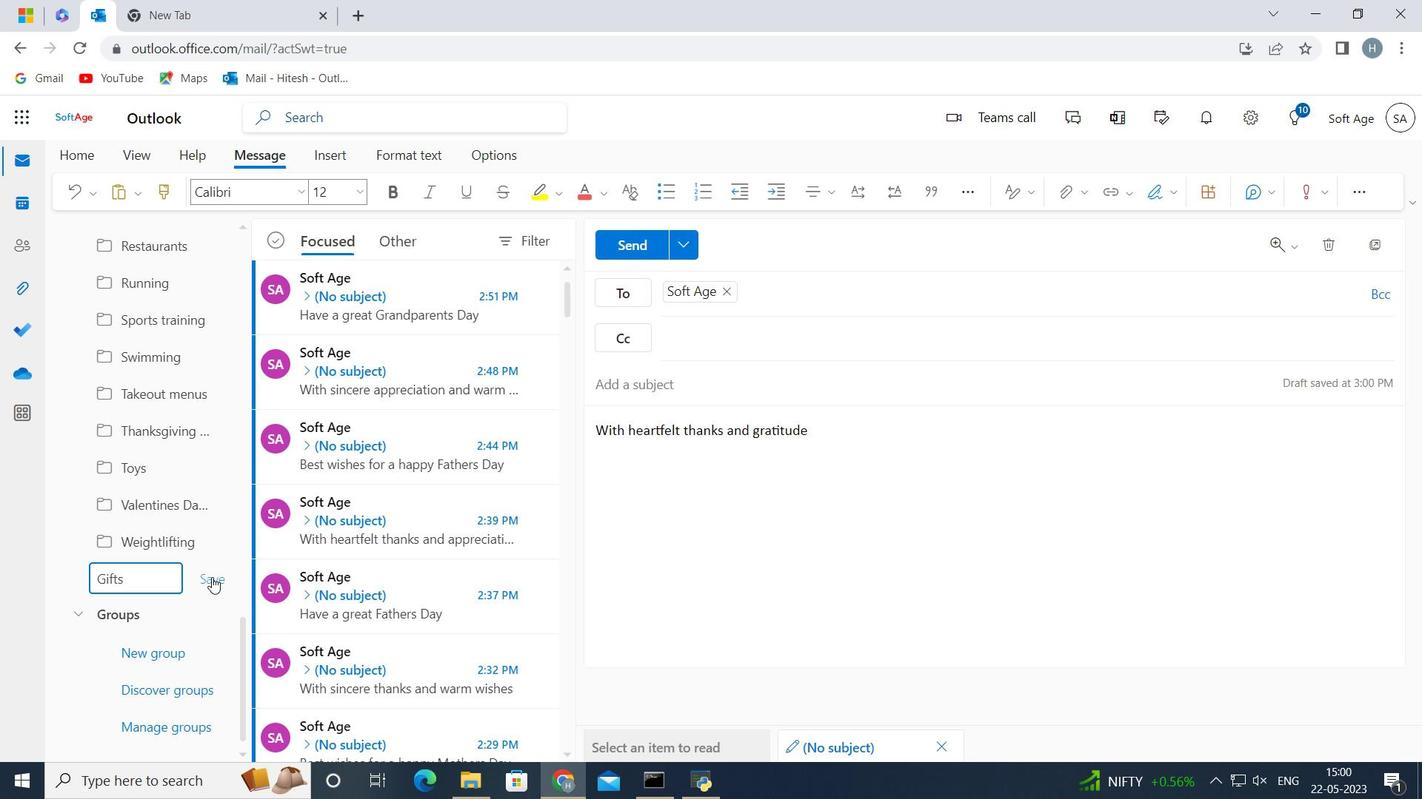 
Action: Mouse moved to (801, 466)
Screenshot: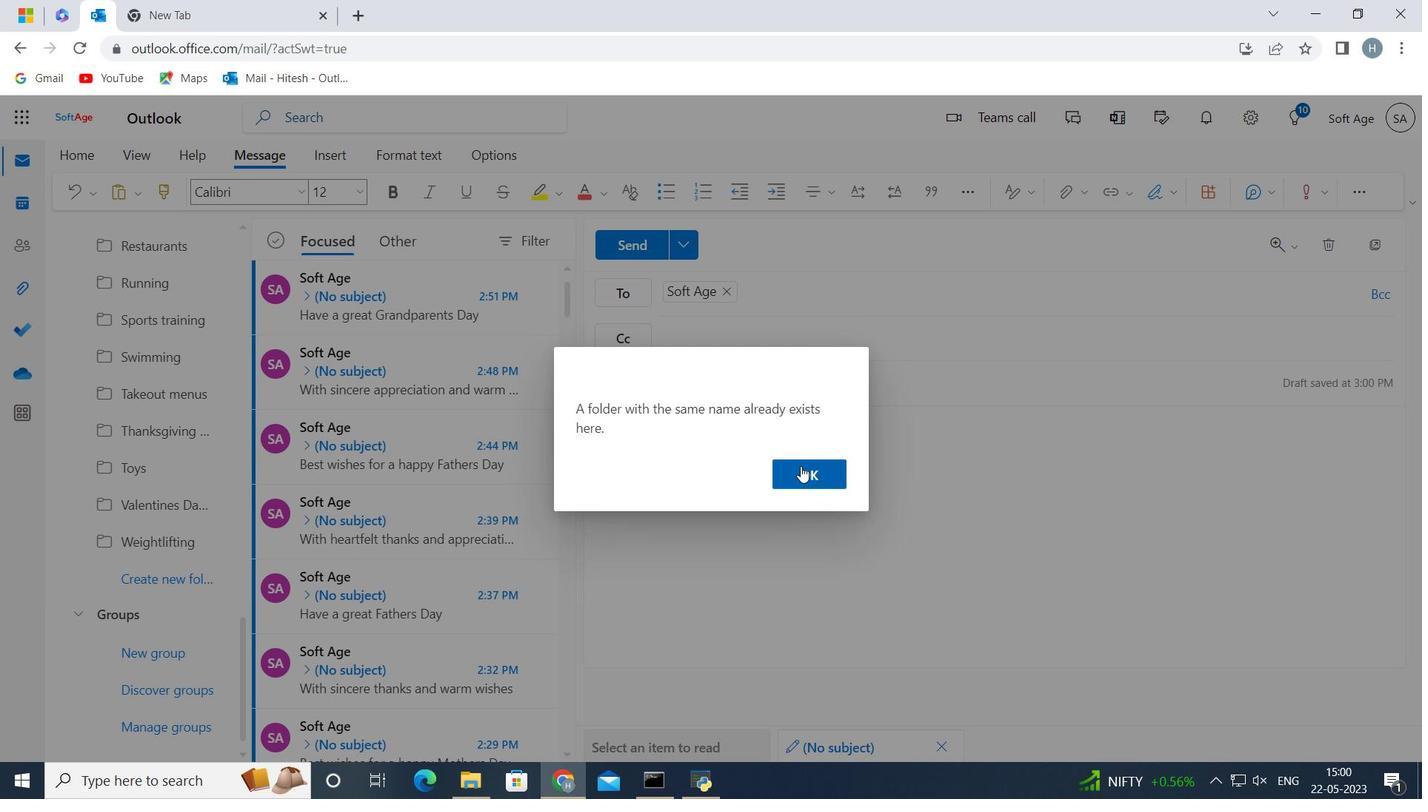 
Action: Mouse pressed left at (801, 466)
Screenshot: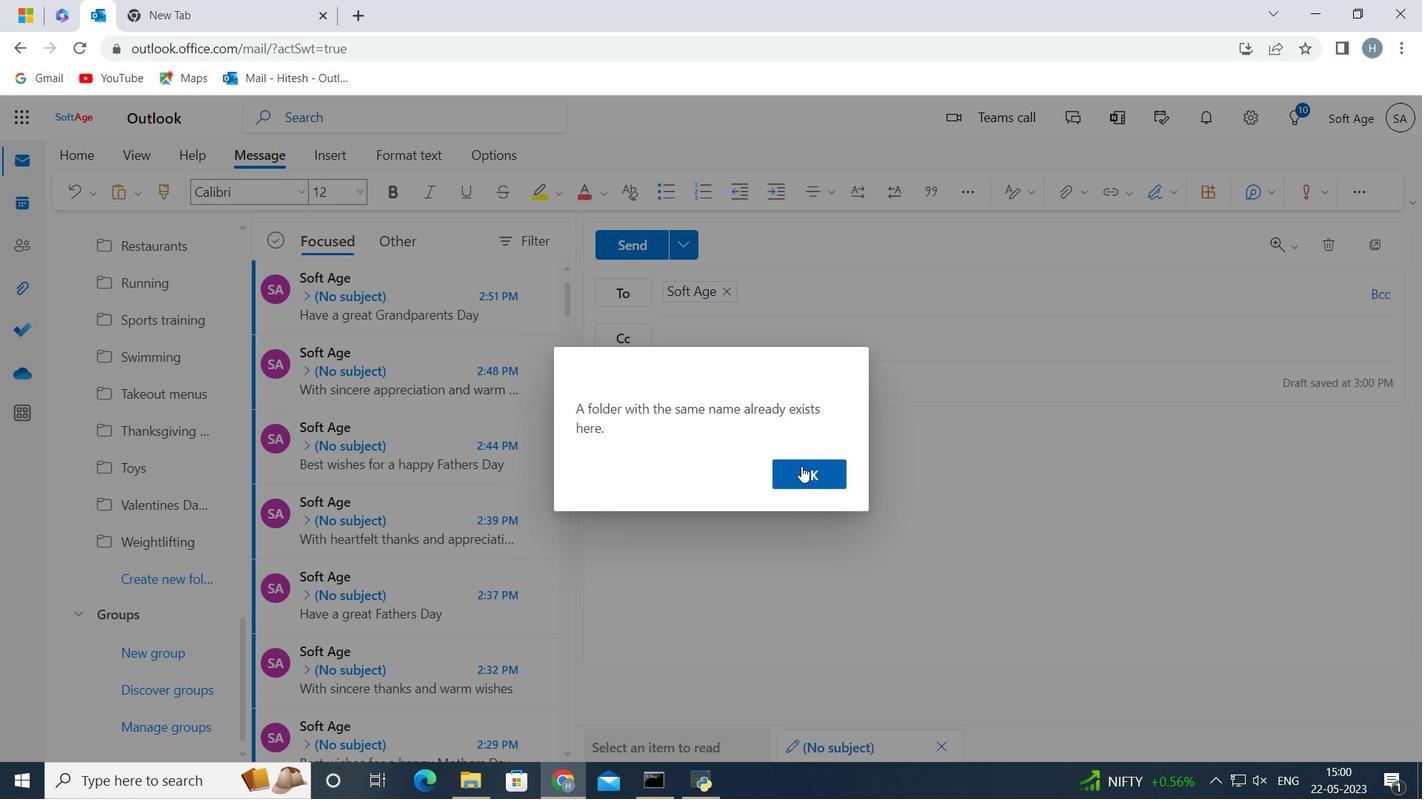 
Action: Mouse moved to (639, 251)
Screenshot: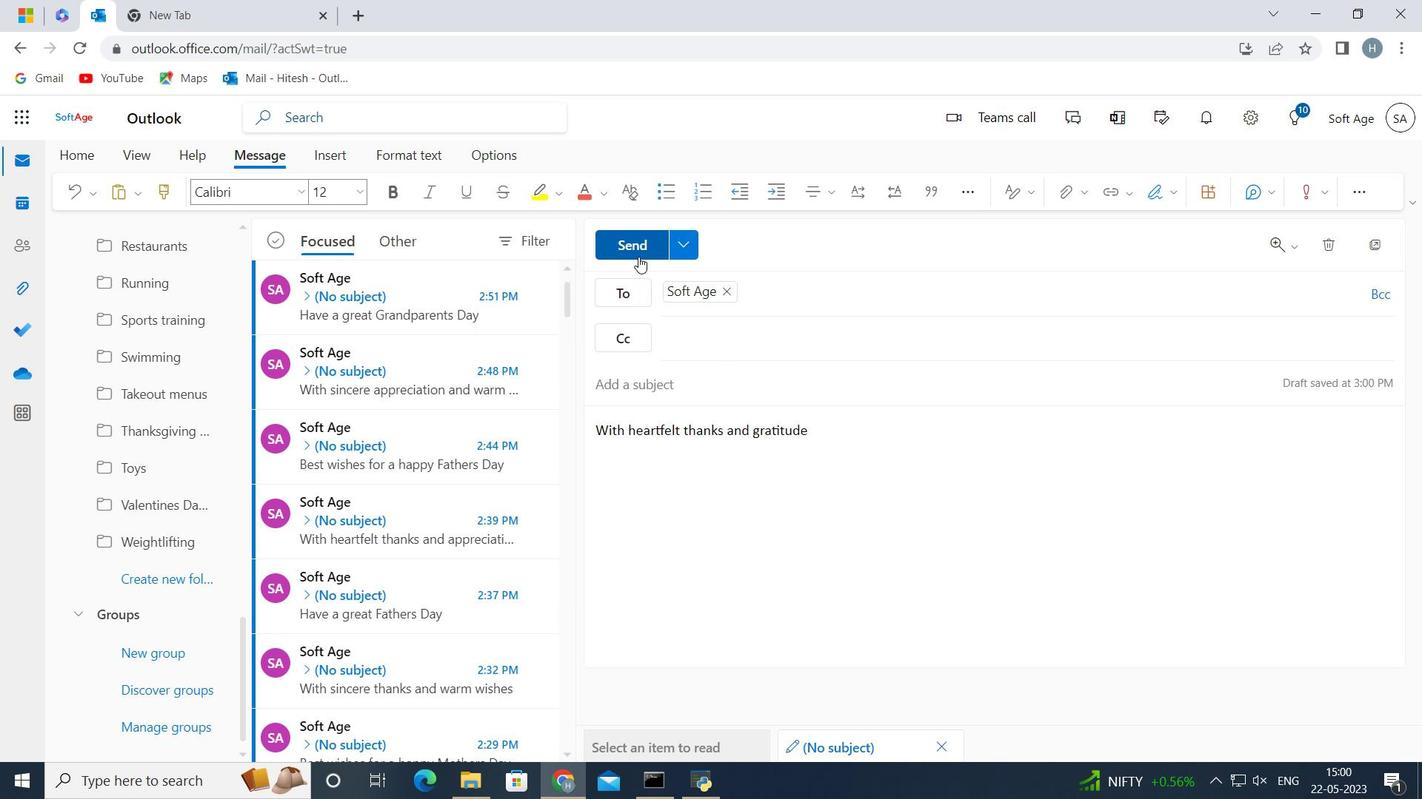 
Action: Mouse pressed left at (639, 251)
Screenshot: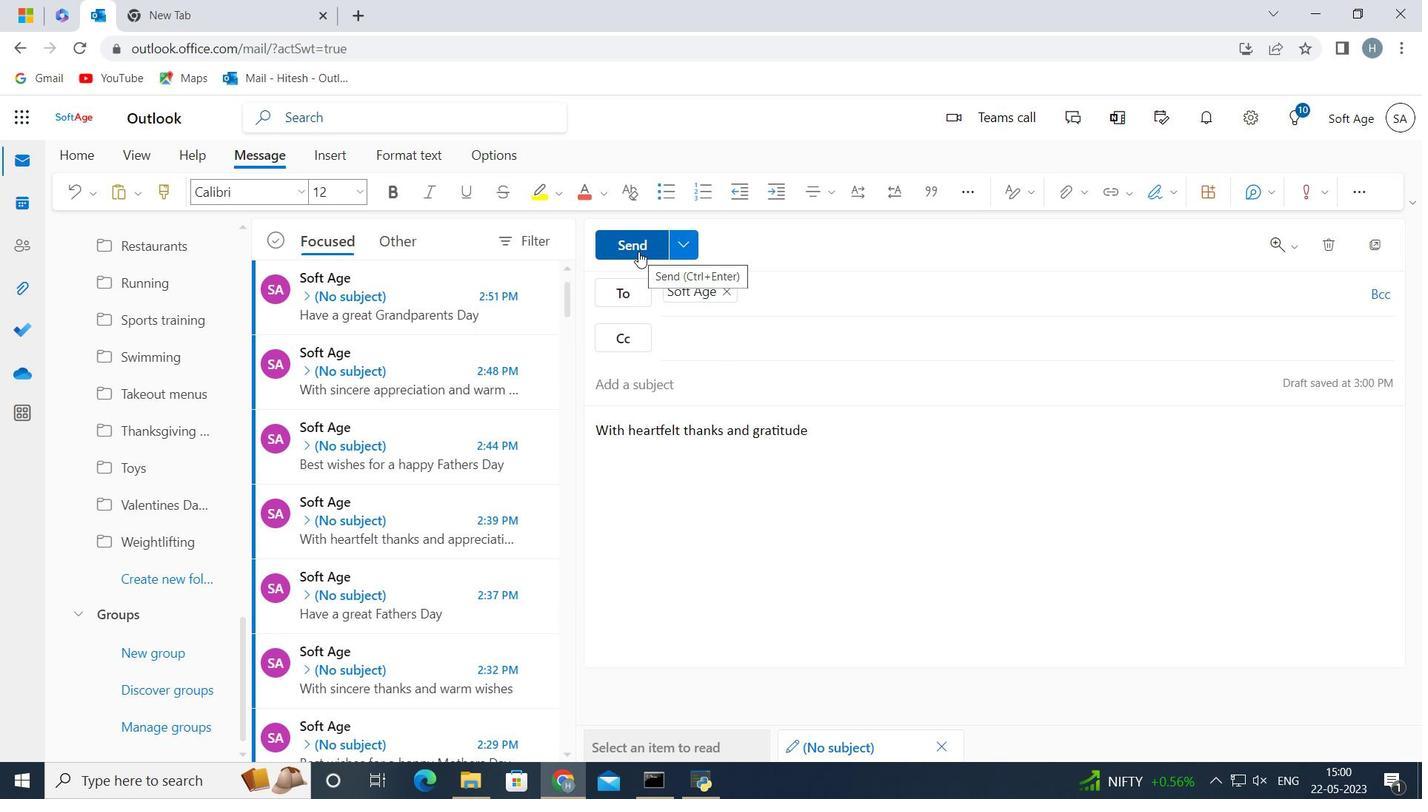 
Action: Mouse moved to (699, 479)
Screenshot: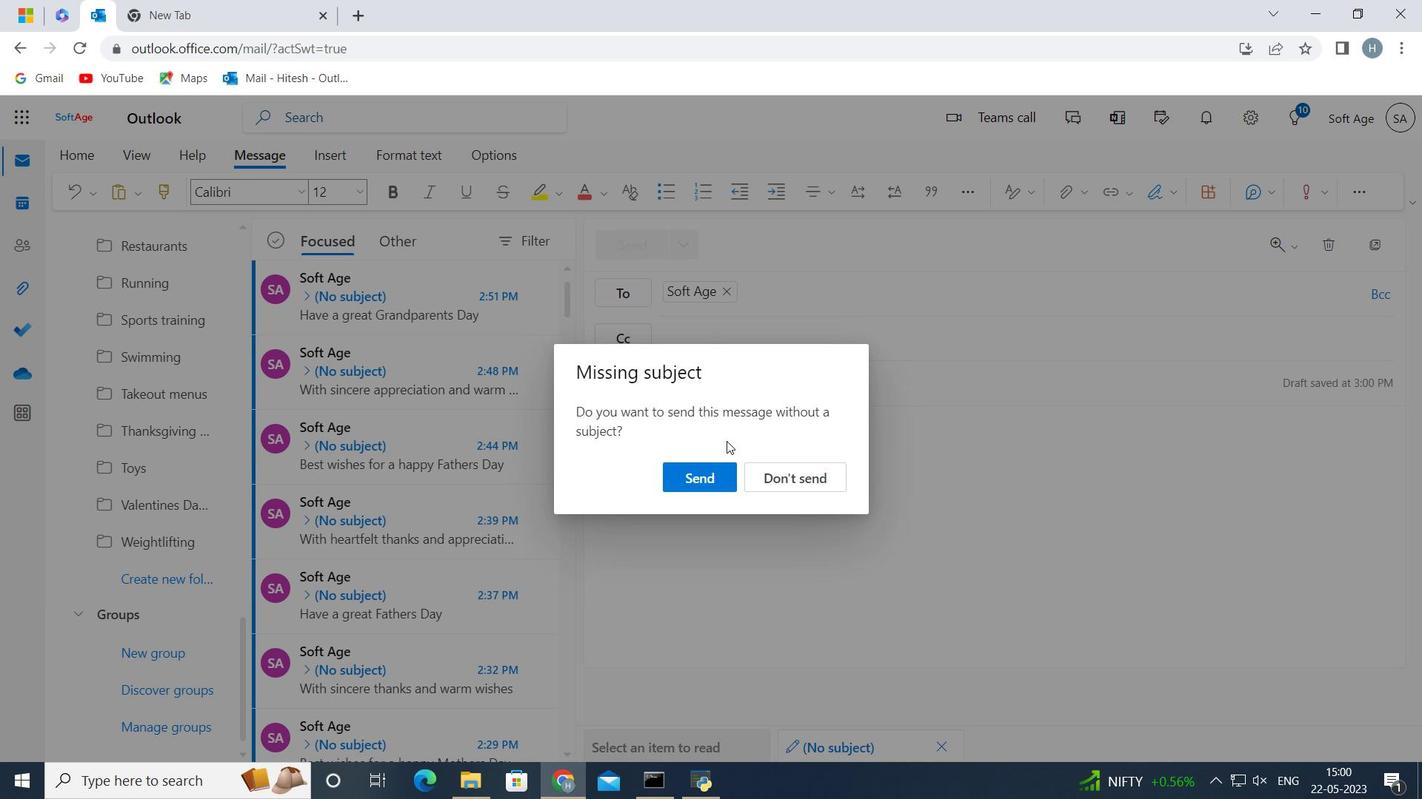
Action: Mouse pressed left at (699, 479)
Screenshot: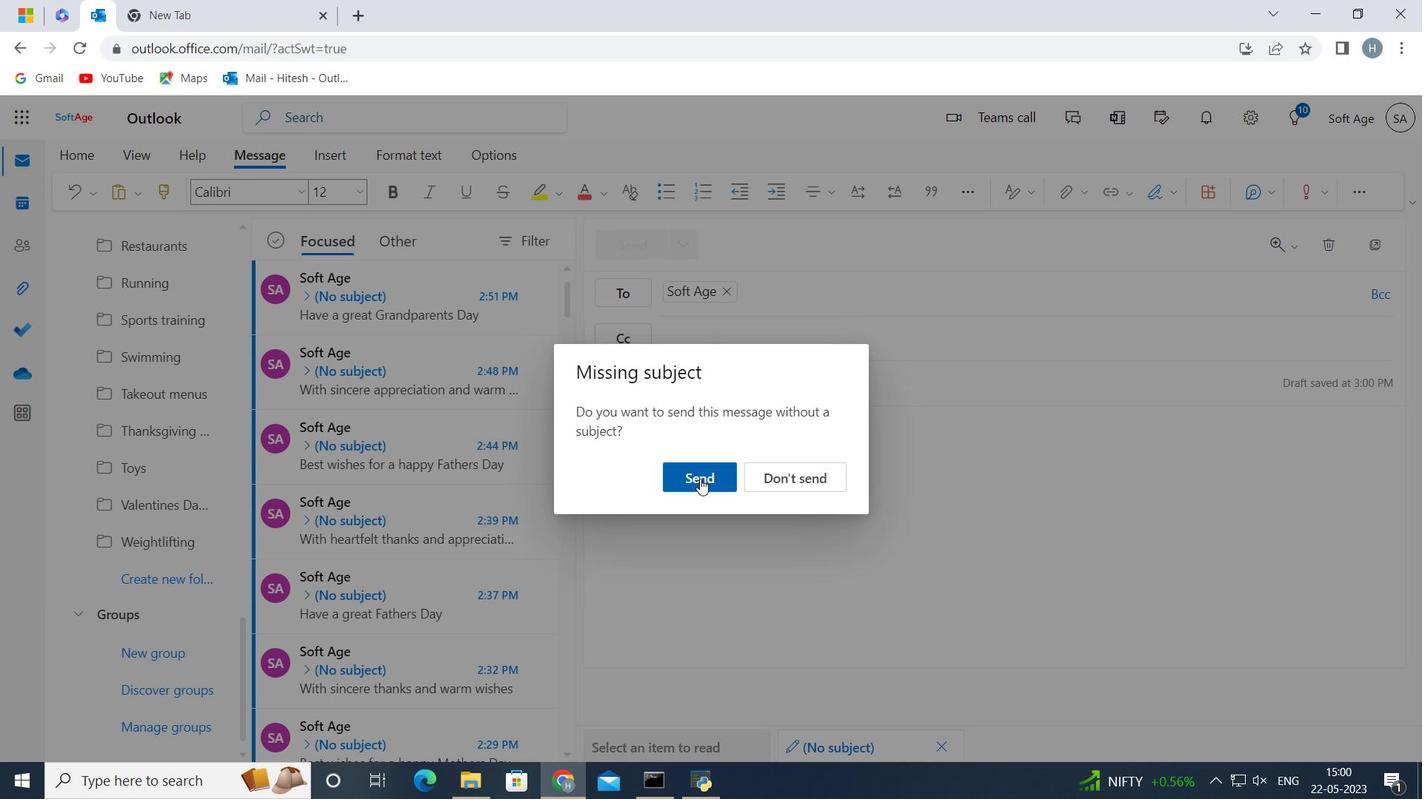 
Action: Mouse moved to (668, 399)
Screenshot: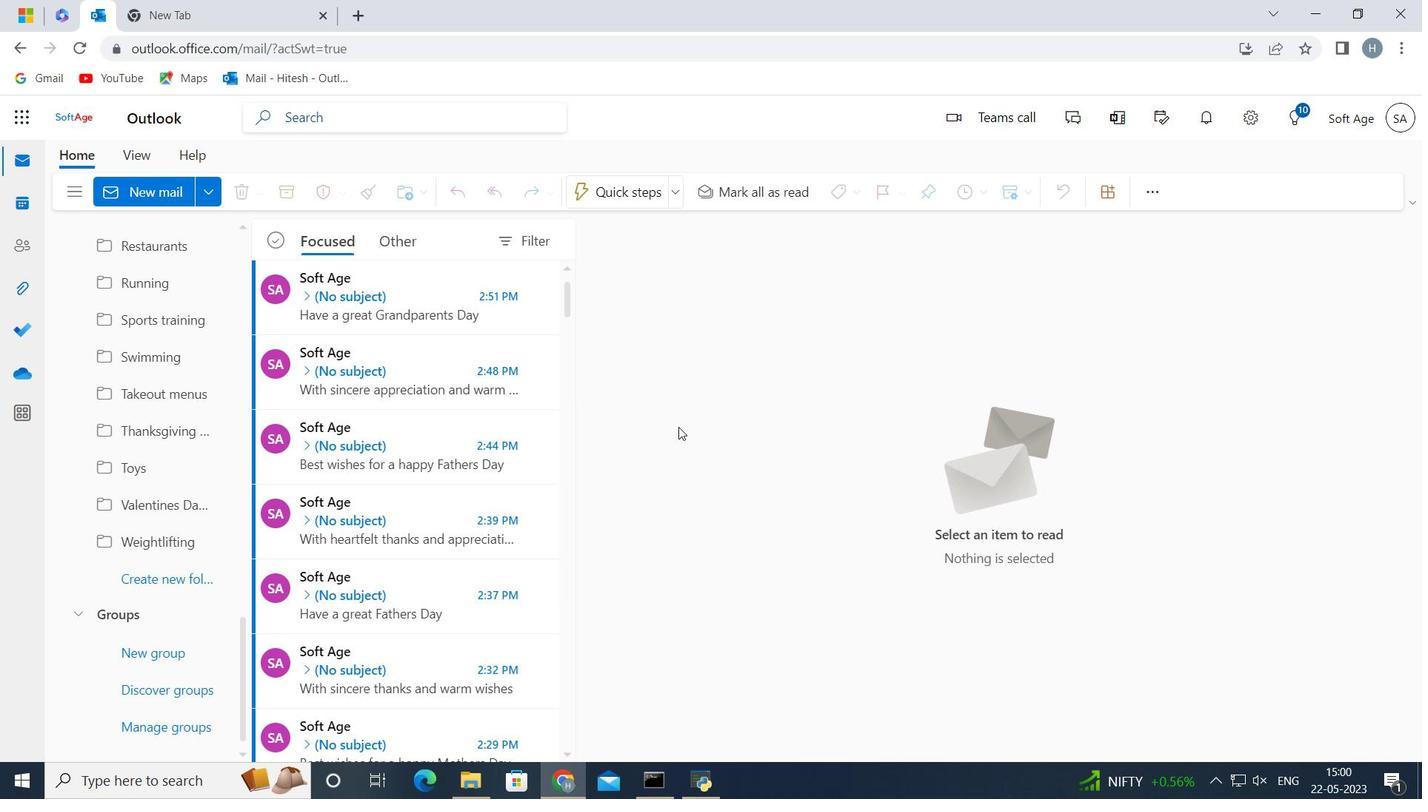 
